 Task: Check for traffic congestion on I495 (Capital Beltway) in Washington D.
Action: Mouse moved to (246, 236)
Screenshot: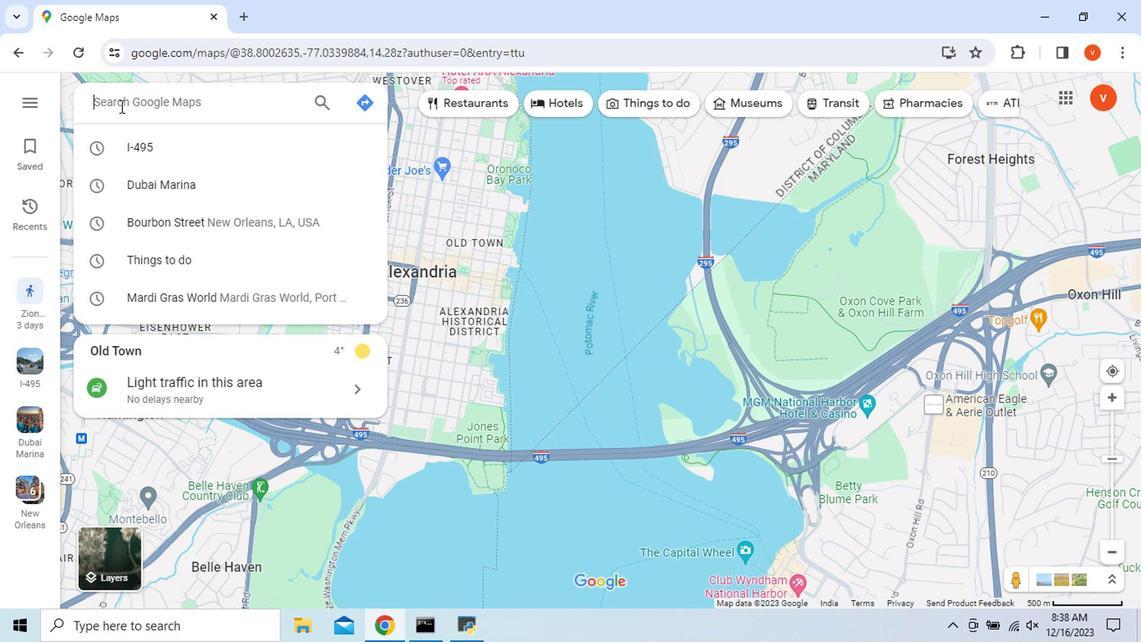 
Action: Mouse pressed left at (246, 236)
Screenshot: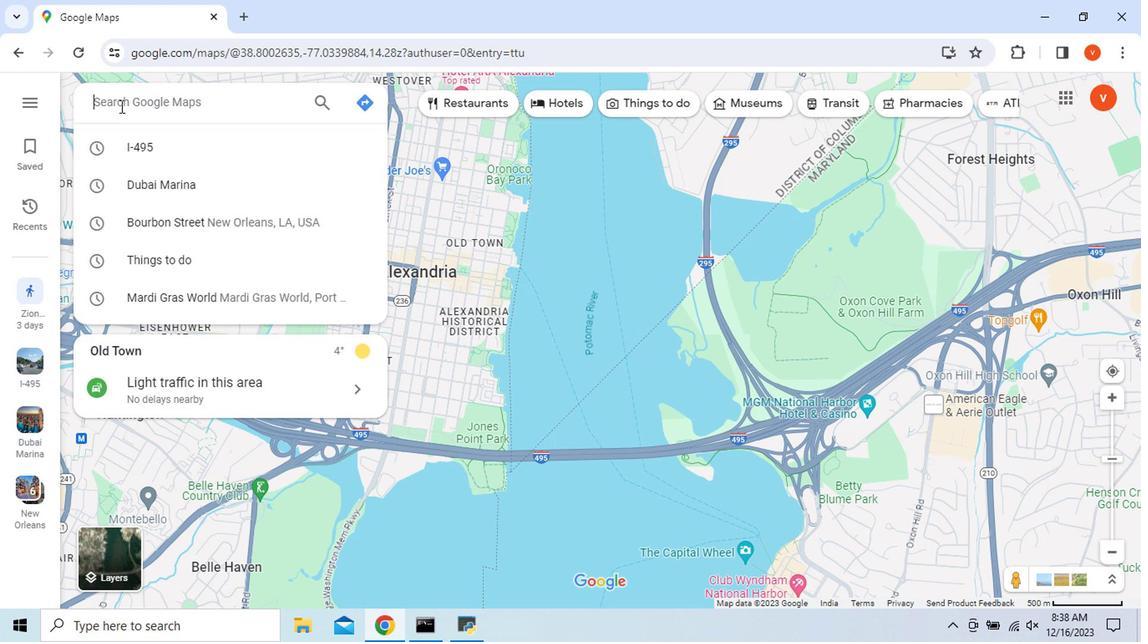 
Action: Key pressed <Key.shift>Capital<Key.space><Key.shift>Beltway
Screenshot: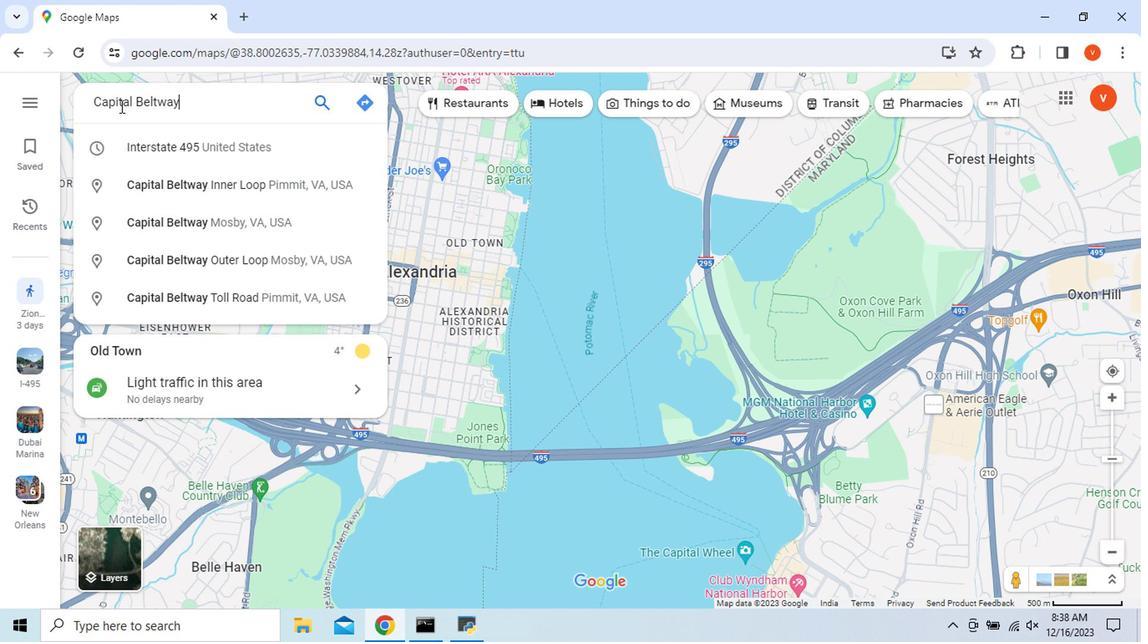 
Action: Mouse moved to (402, 257)
Screenshot: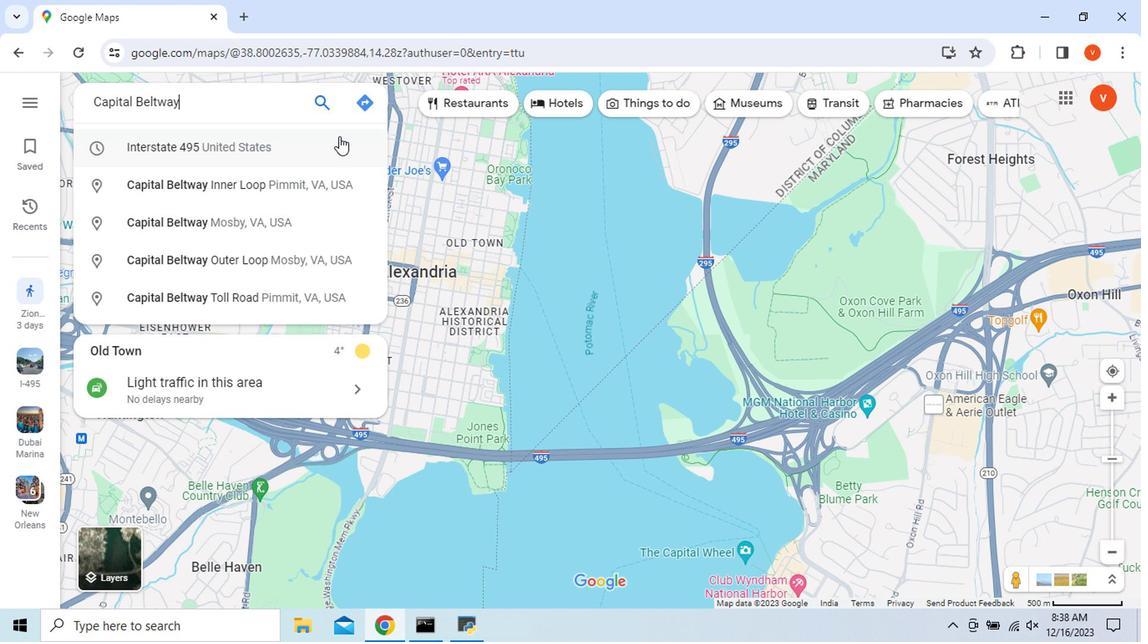 
Action: Key pressed ,<Key.space><Key.shift>Was
Screenshot: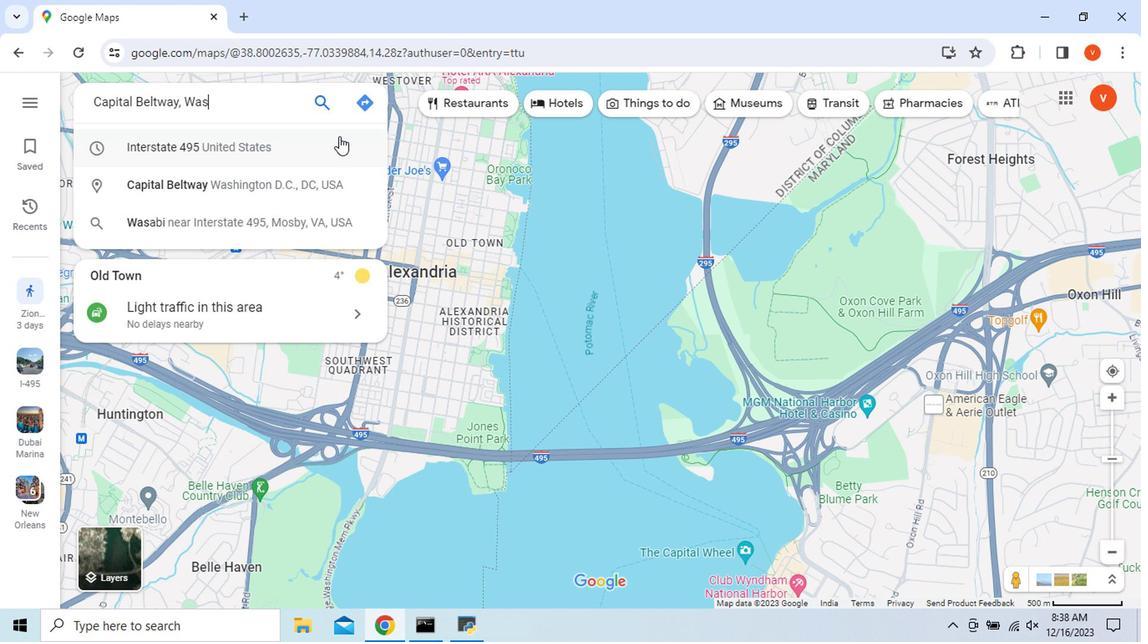 
Action: Mouse moved to (396, 290)
Screenshot: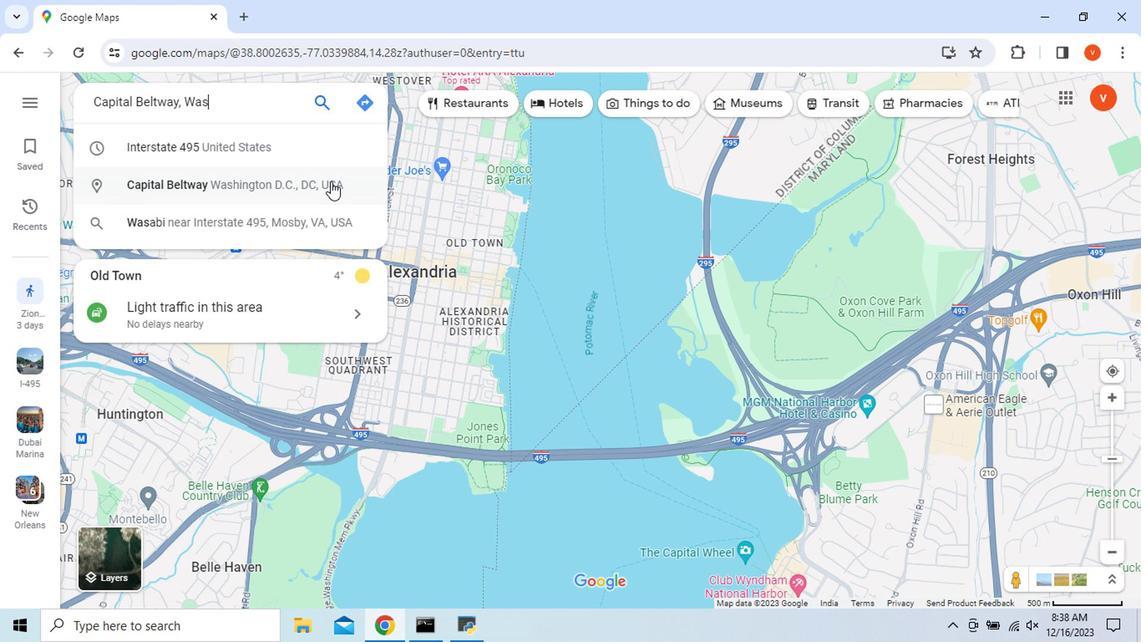 
Action: Mouse pressed left at (396, 290)
Screenshot: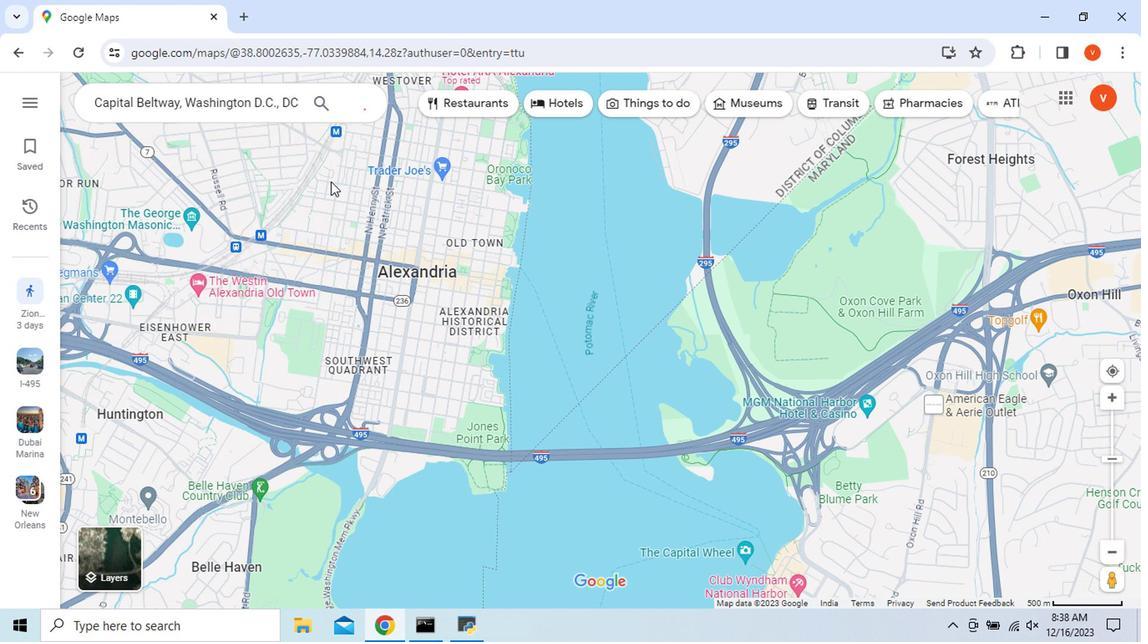 
Action: Mouse moved to (567, 549)
Screenshot: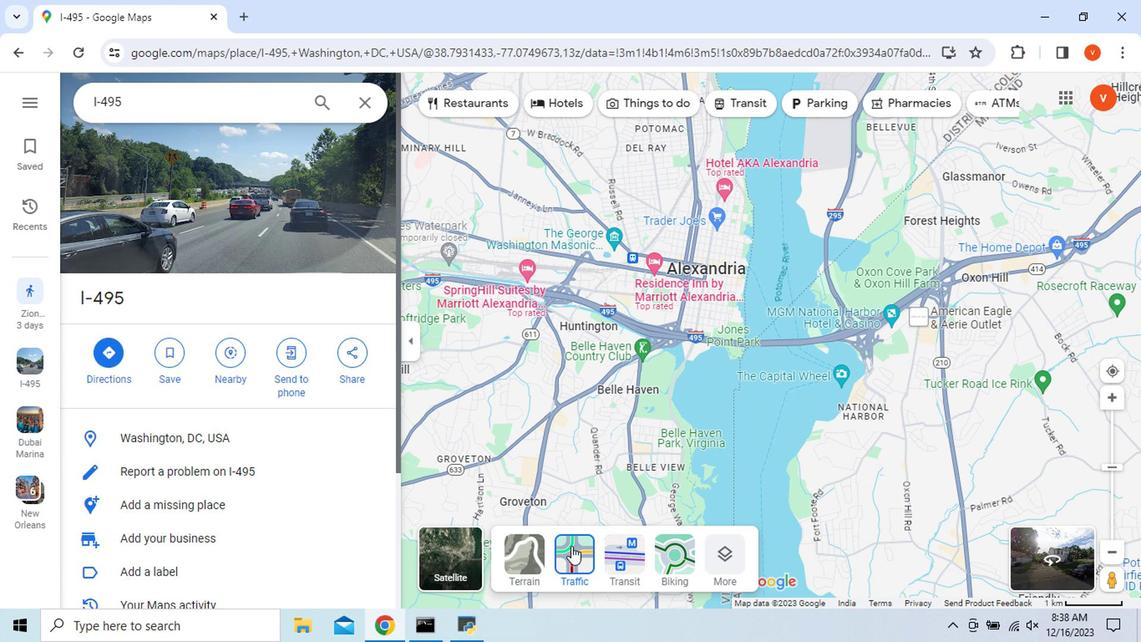 
Action: Mouse pressed left at (567, 549)
Screenshot: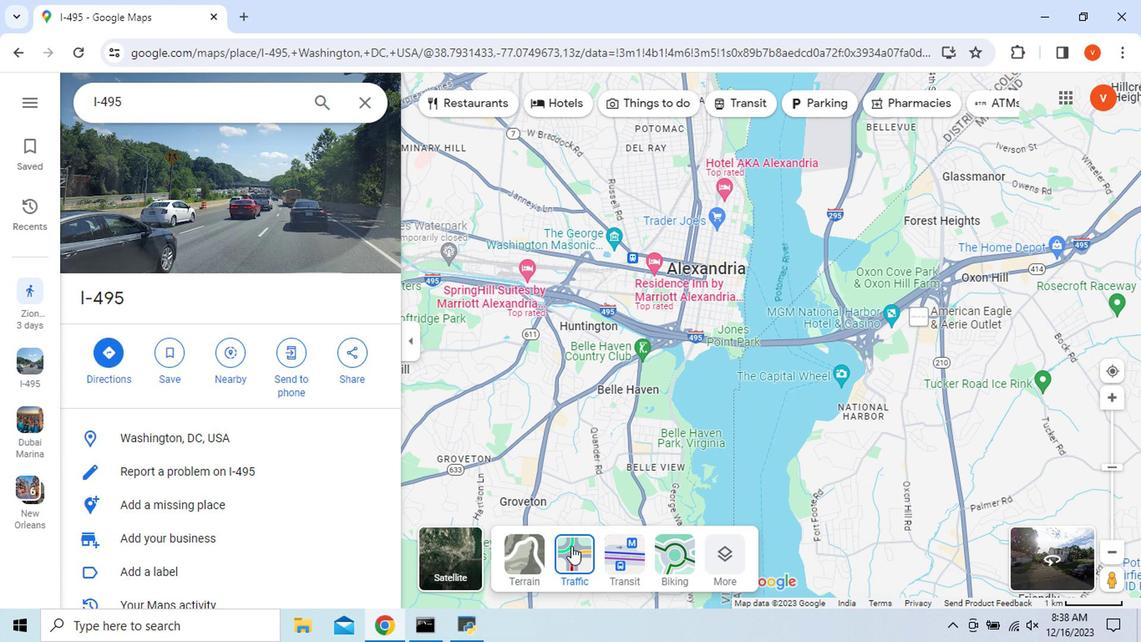 
Action: Mouse moved to (591, 381)
Screenshot: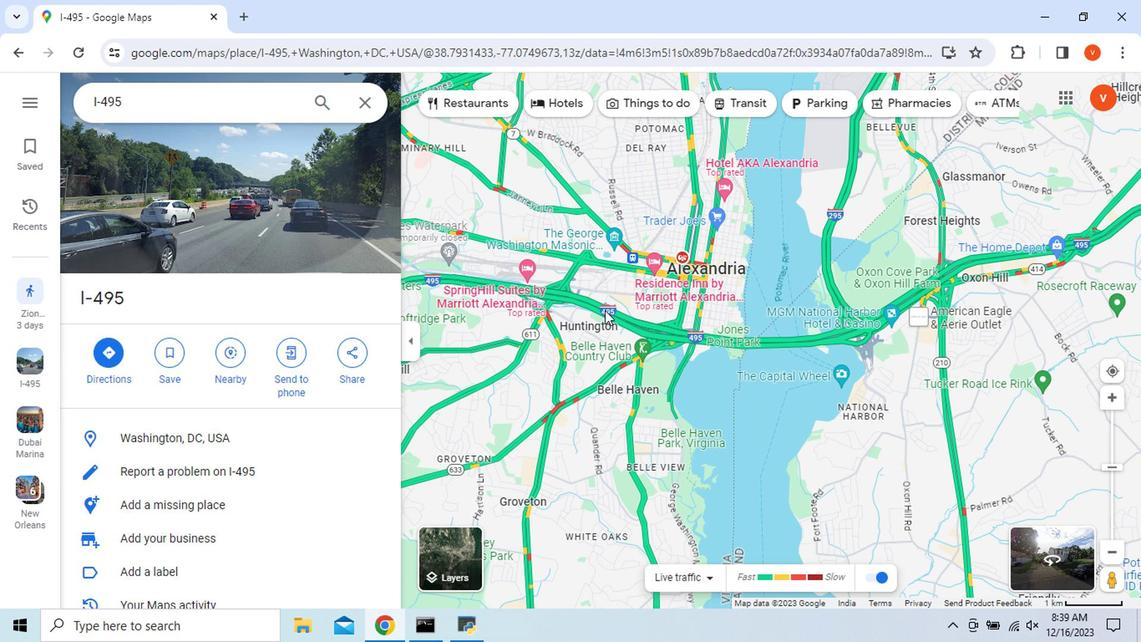 
Action: Mouse pressed left at (591, 381)
Screenshot: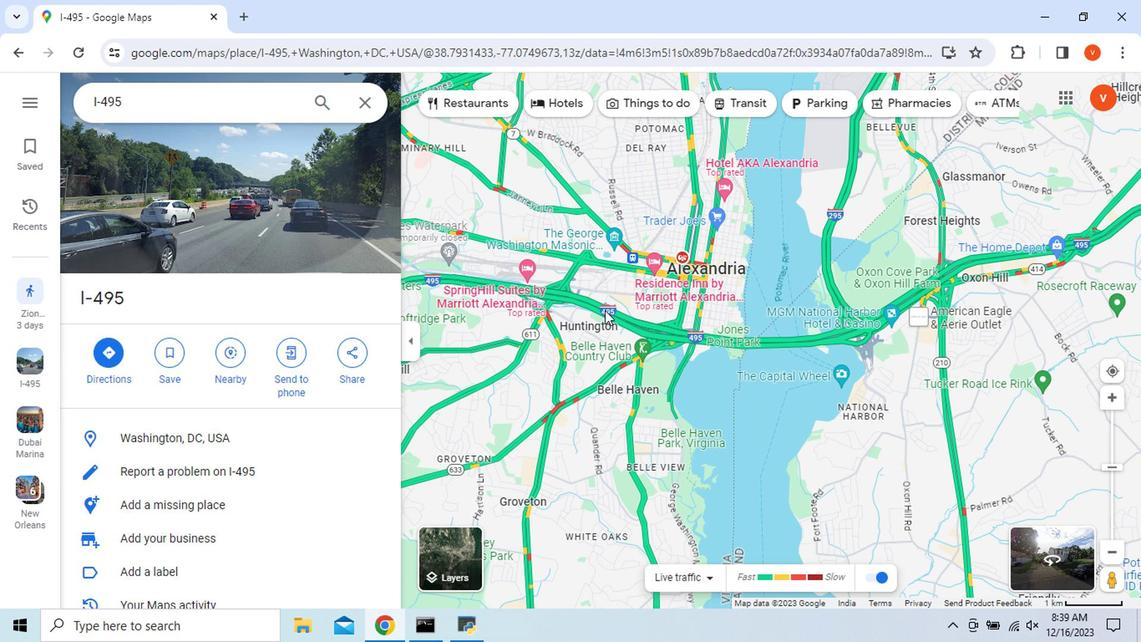 
Action: Mouse moved to (621, 536)
Screenshot: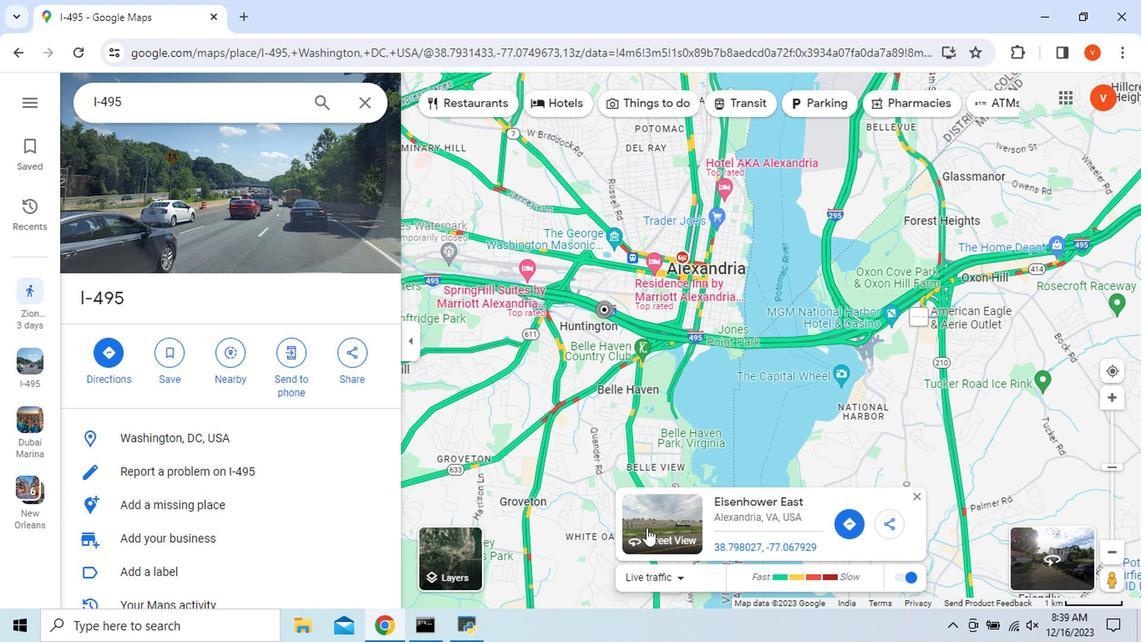 
Action: Mouse pressed left at (621, 536)
Screenshot: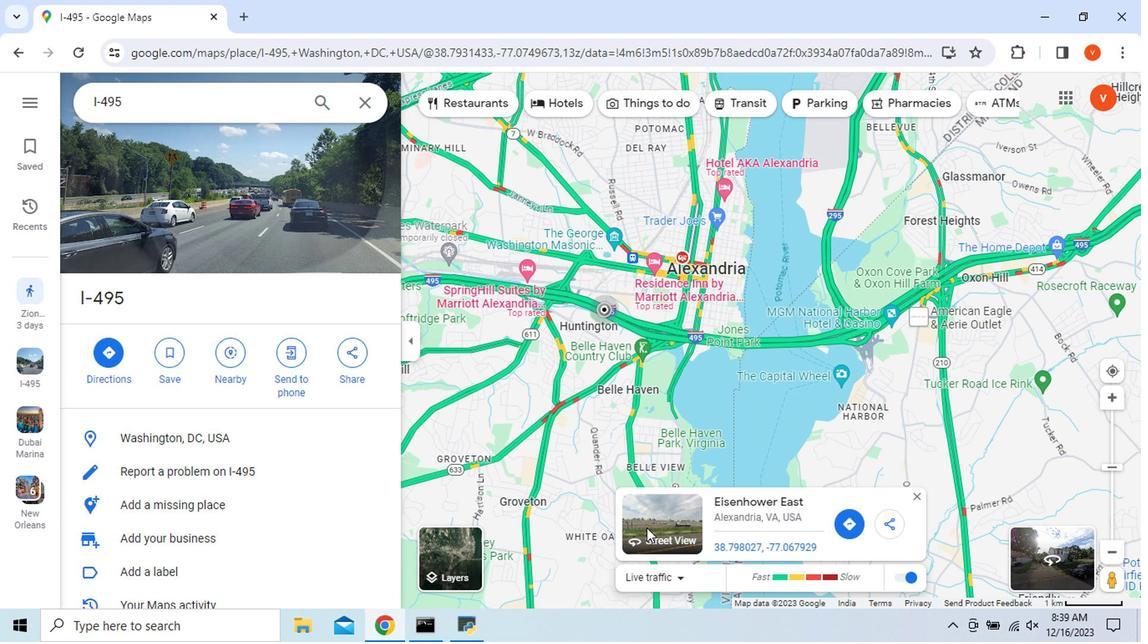 
Action: Mouse moved to (189, 272)
Screenshot: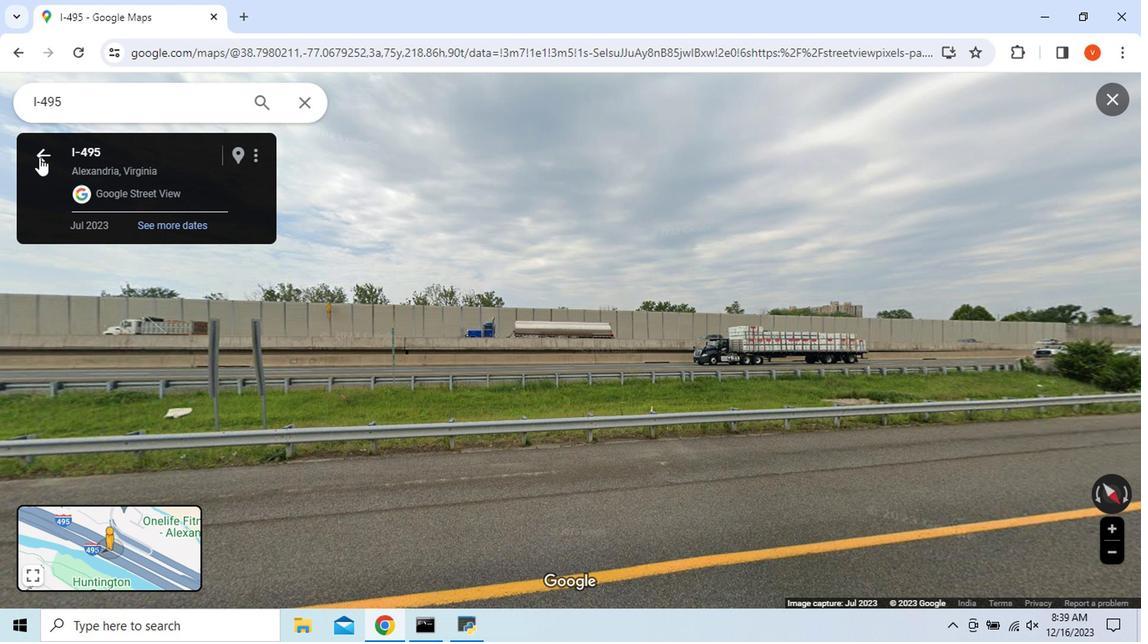 
Action: Mouse pressed left at (189, 272)
Screenshot: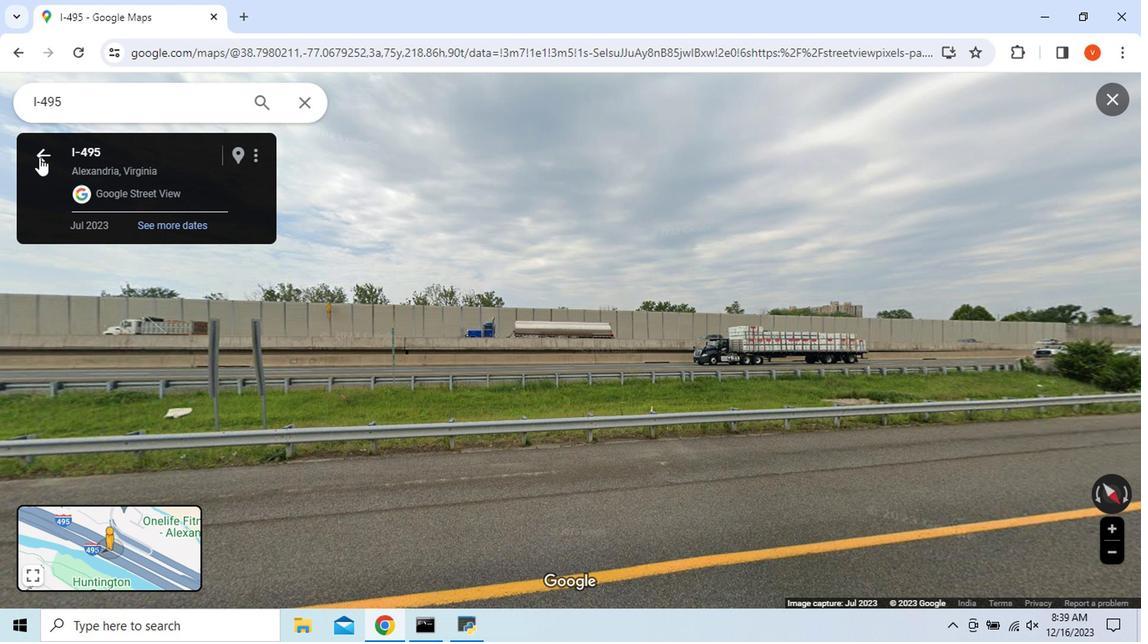 
Action: Mouse moved to (811, 512)
Screenshot: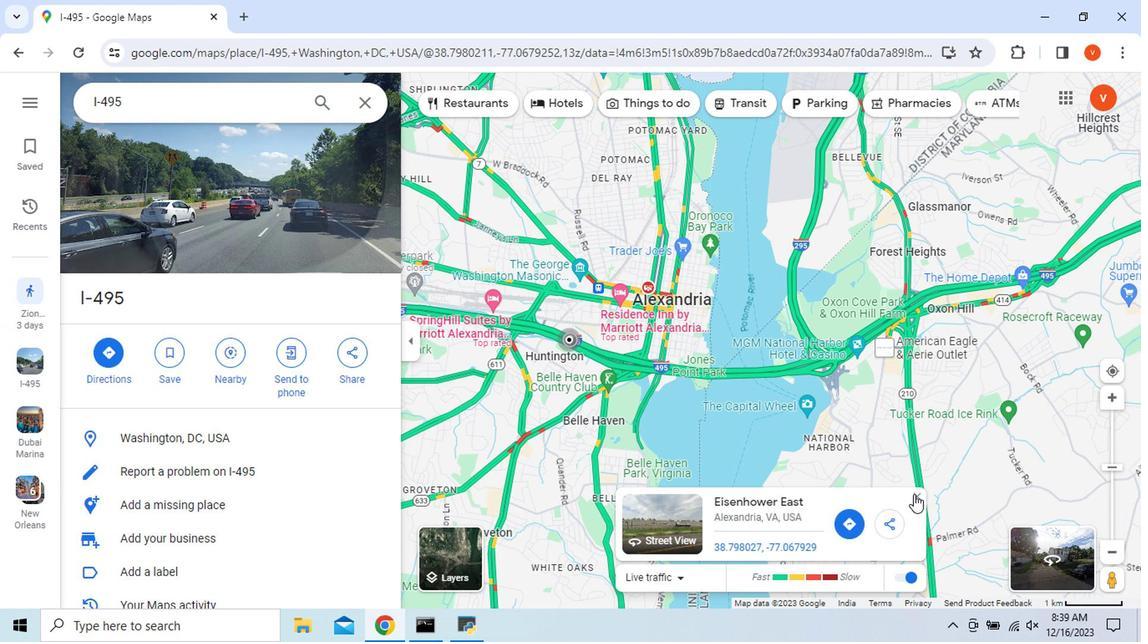 
Action: Mouse pressed left at (811, 512)
Screenshot: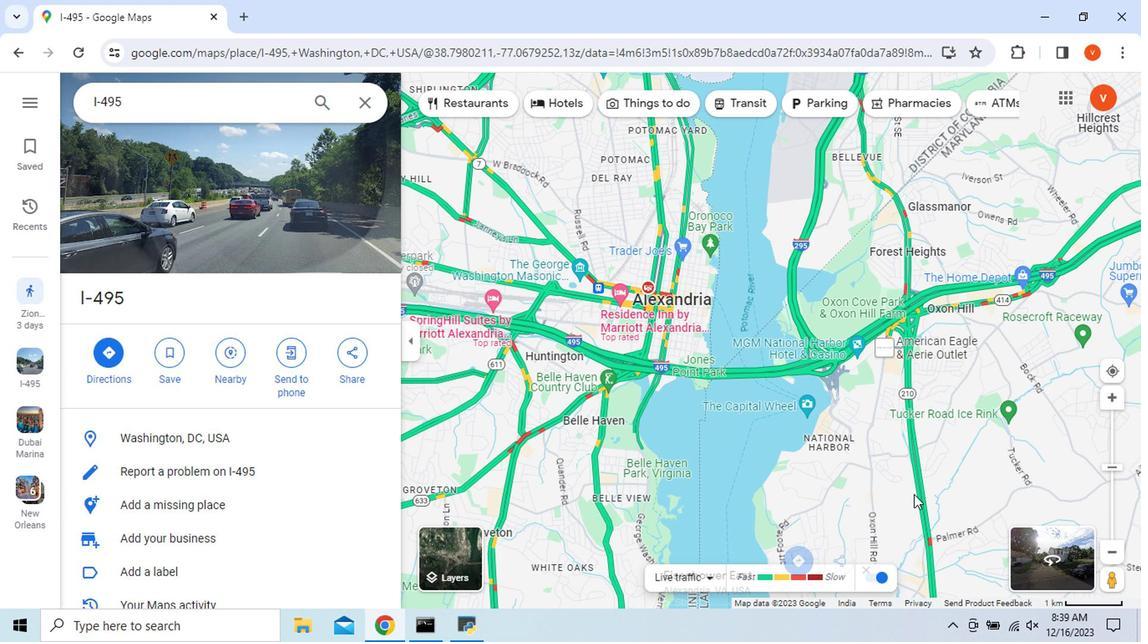 
Action: Mouse moved to (663, 571)
Screenshot: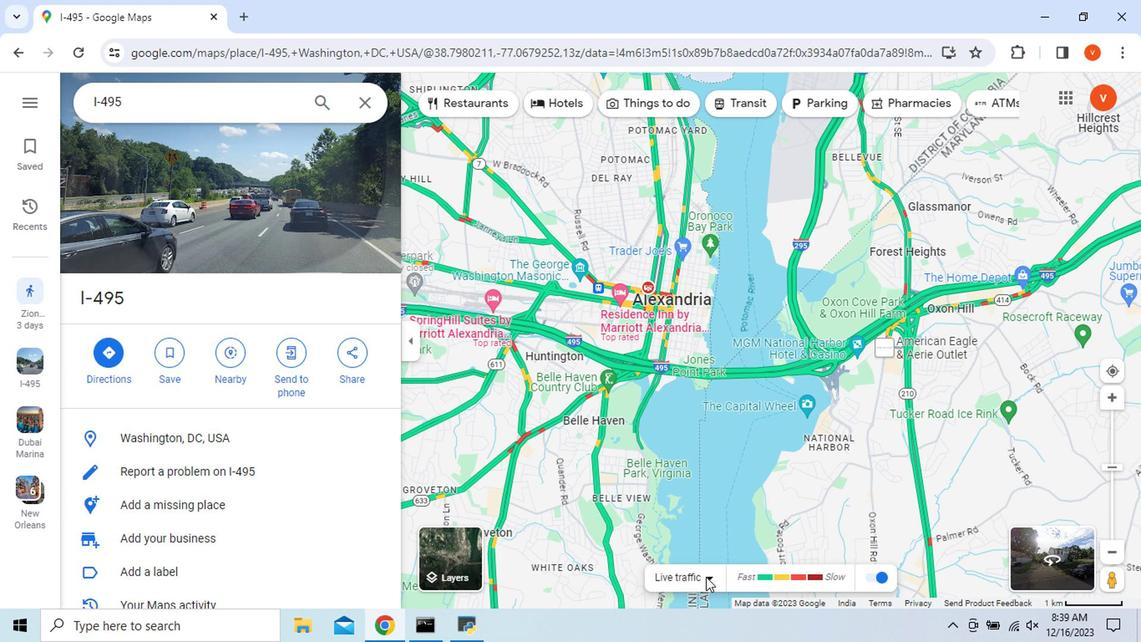 
Action: Mouse pressed left at (663, 571)
Screenshot: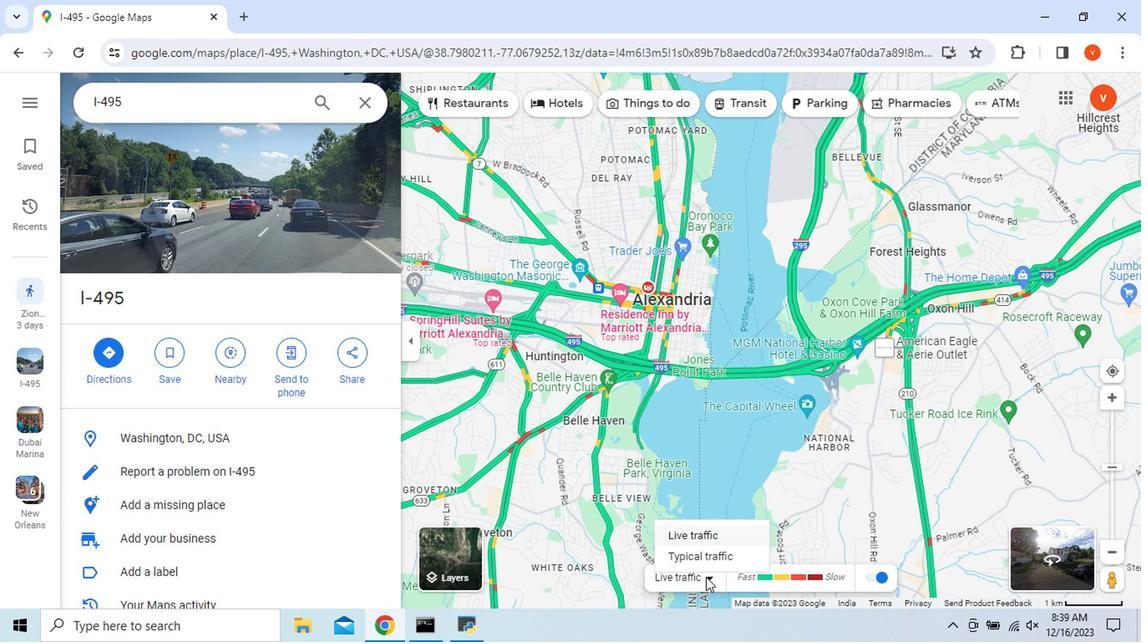 
Action: Mouse moved to (664, 559)
Screenshot: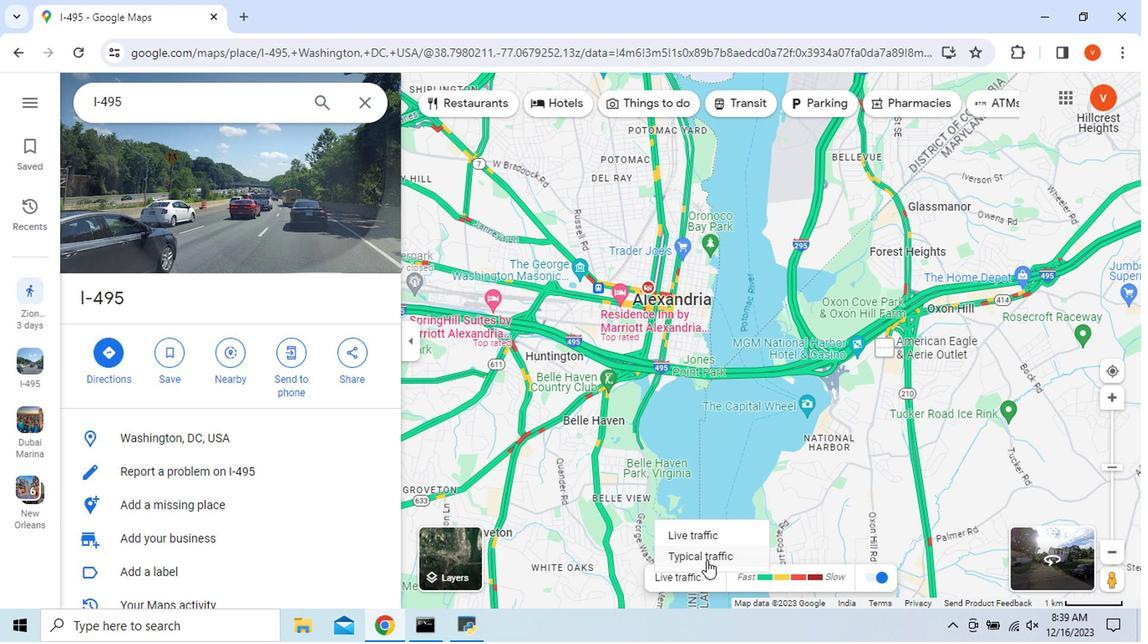 
Action: Mouse pressed left at (664, 559)
Screenshot: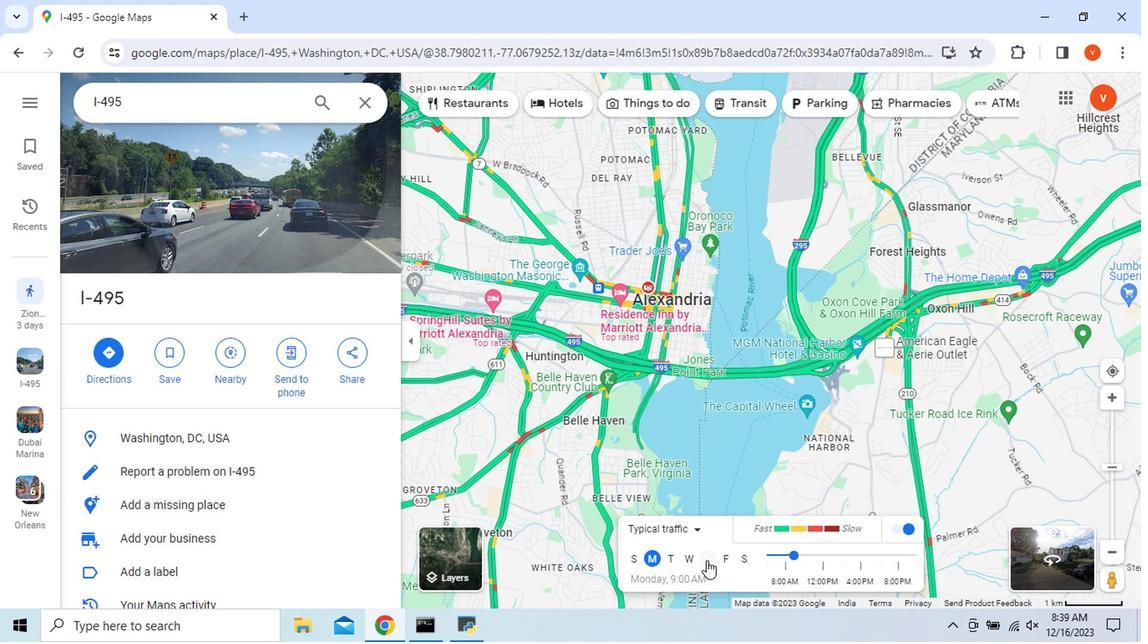 
Action: Mouse moved to (688, 557)
Screenshot: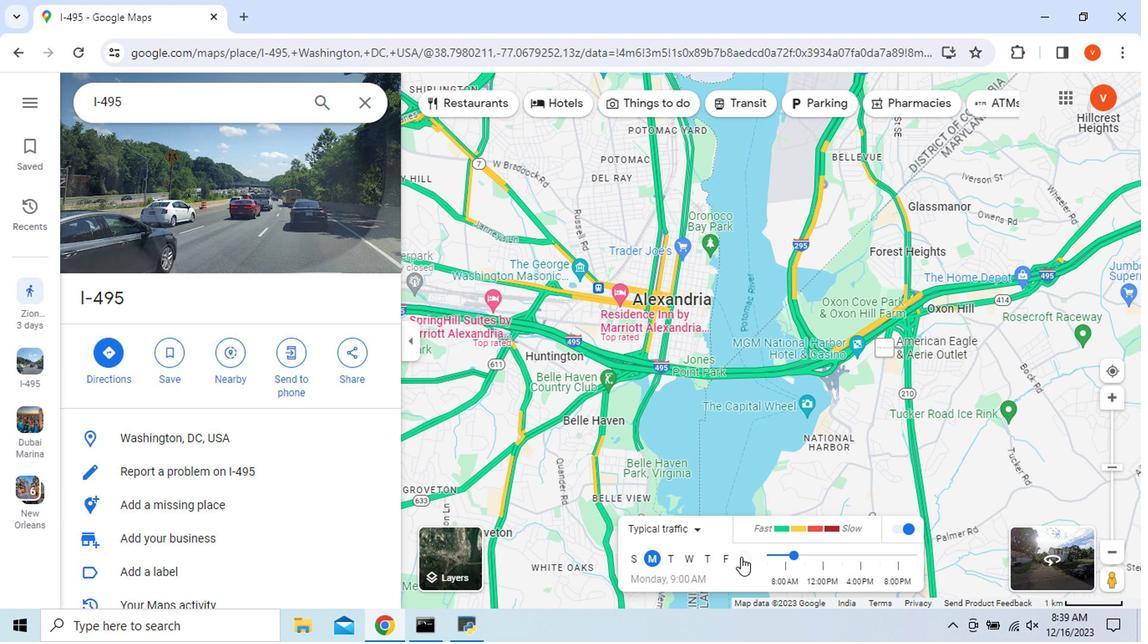 
Action: Mouse pressed left at (688, 557)
Screenshot: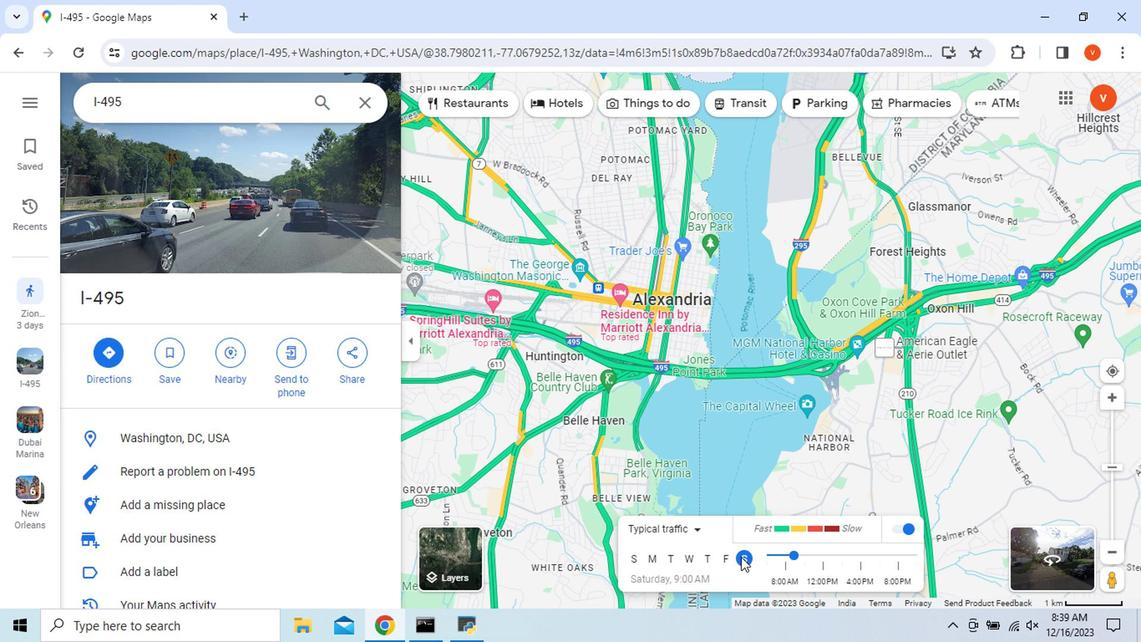 
Action: Mouse moved to (744, 554)
Screenshot: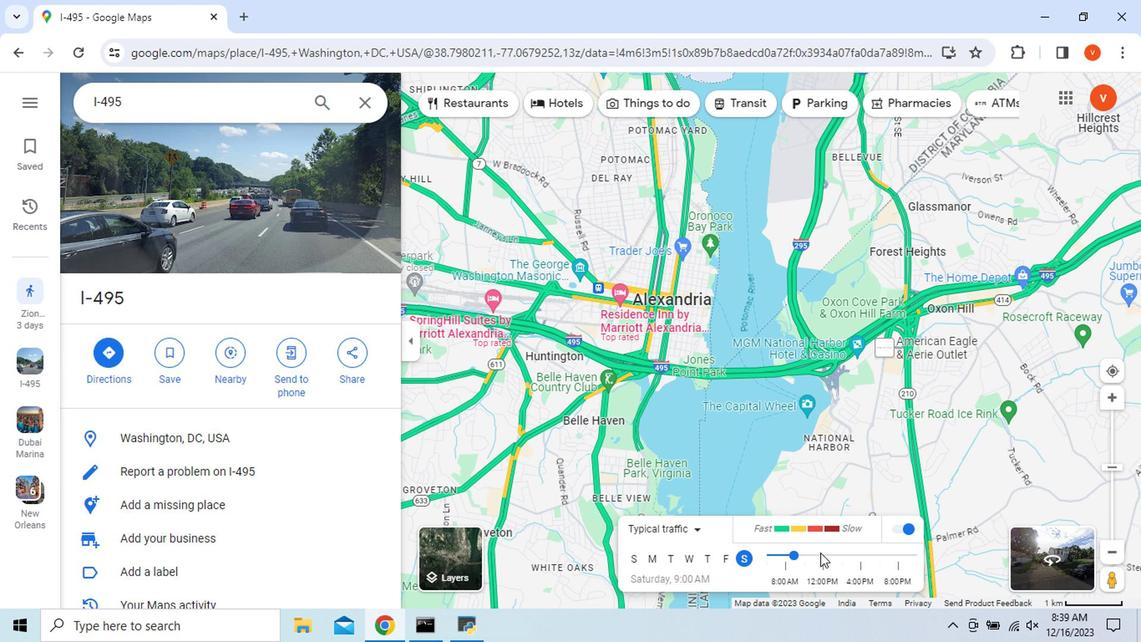
Action: Mouse pressed left at (744, 554)
Screenshot: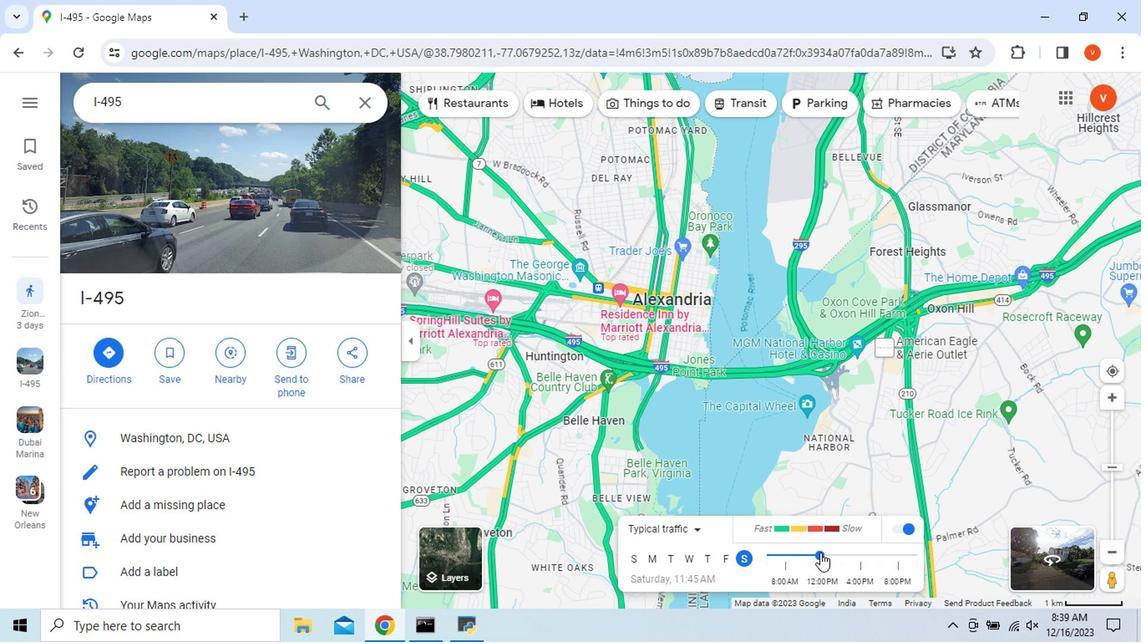 
Action: Mouse moved to (770, 549)
Screenshot: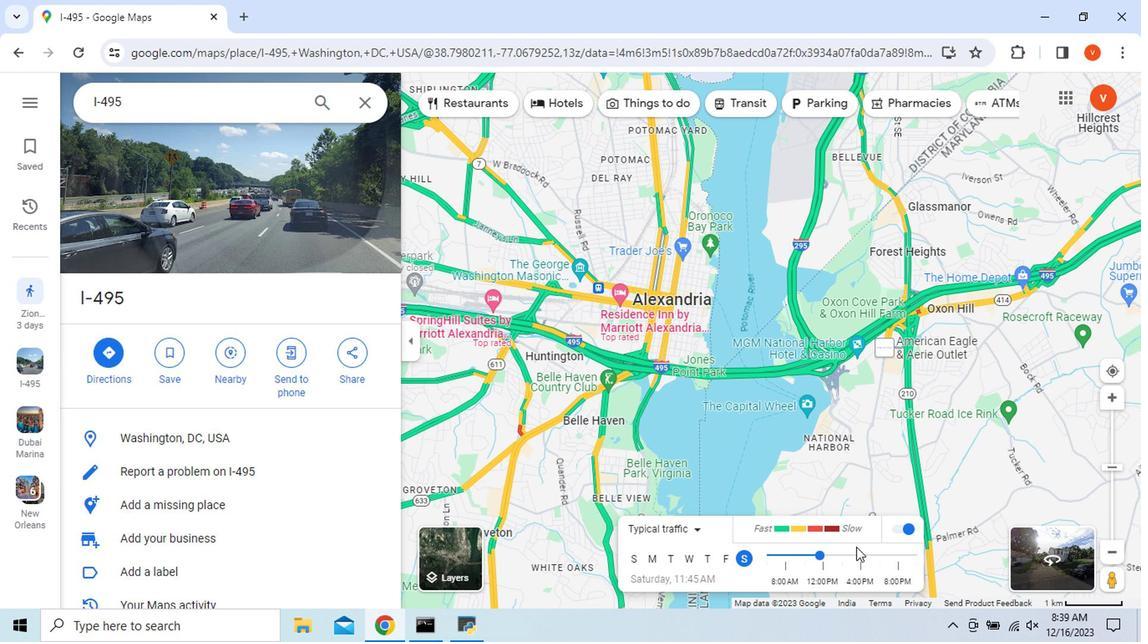 
Action: Mouse pressed left at (770, 549)
Screenshot: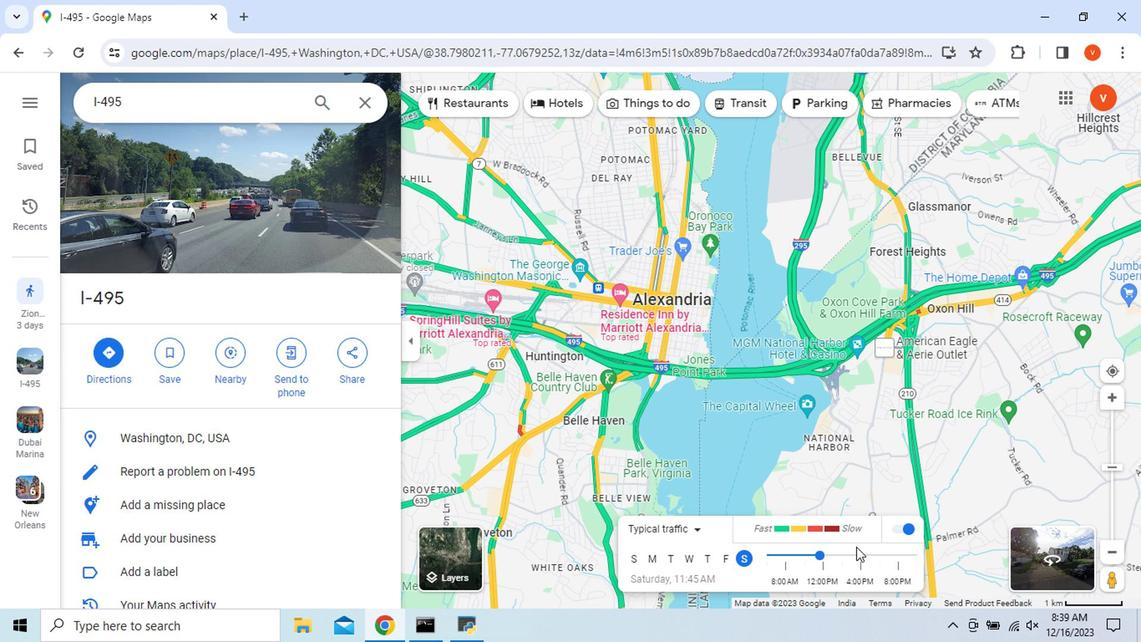 
Action: Mouse moved to (771, 554)
Screenshot: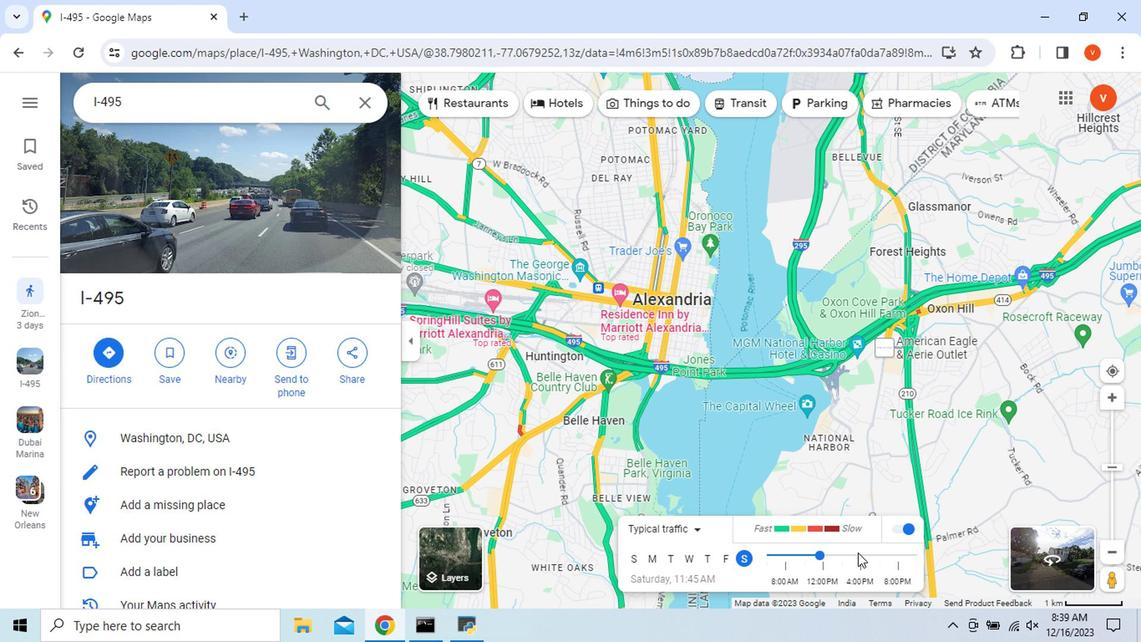 
Action: Mouse pressed left at (771, 554)
Screenshot: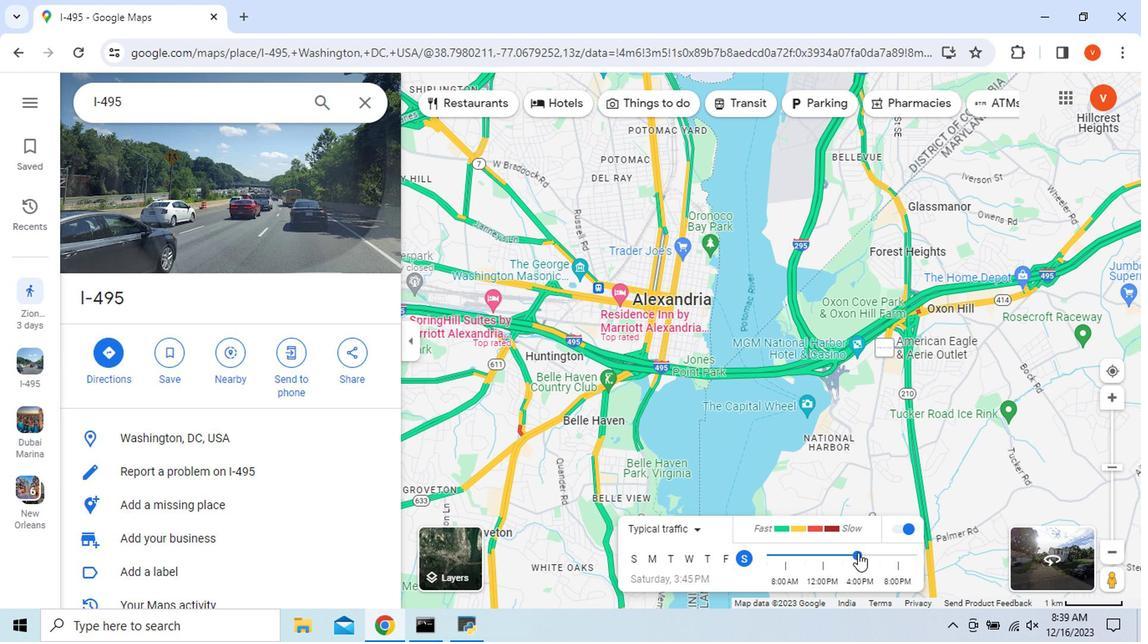 
Action: Mouse moved to (799, 554)
Screenshot: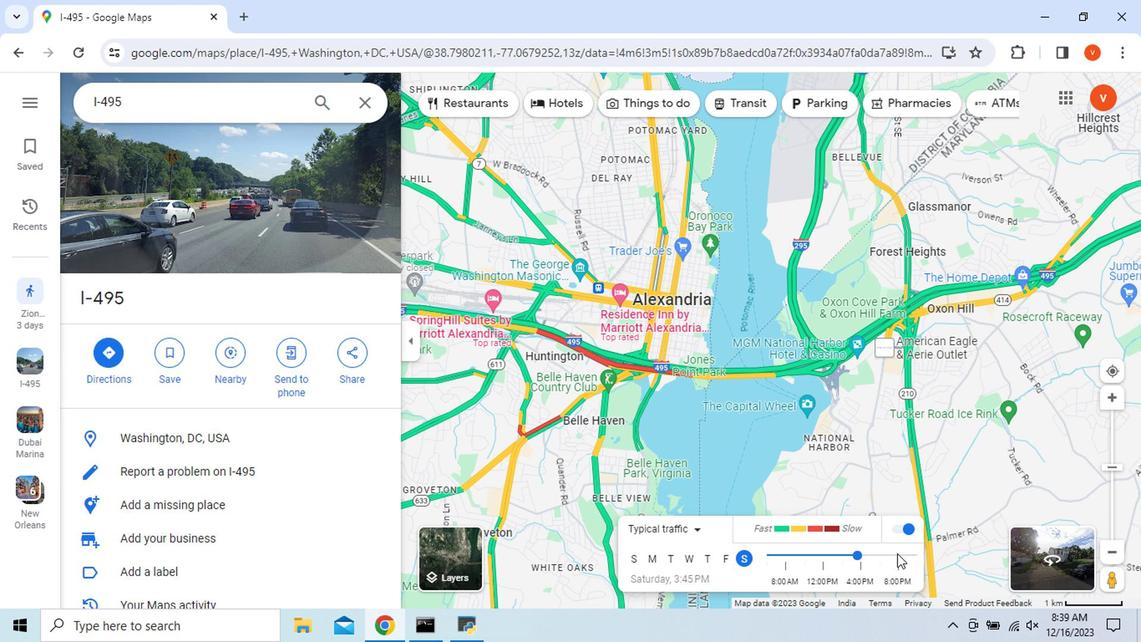 
Action: Mouse pressed left at (799, 554)
Screenshot: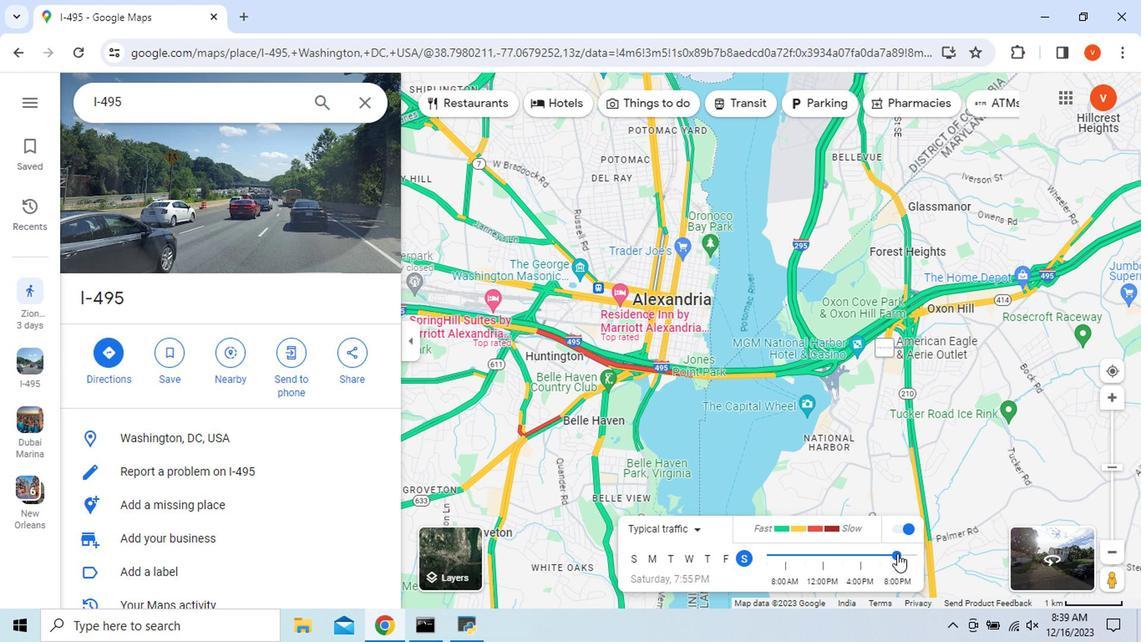 
Action: Mouse moved to (625, 558)
Screenshot: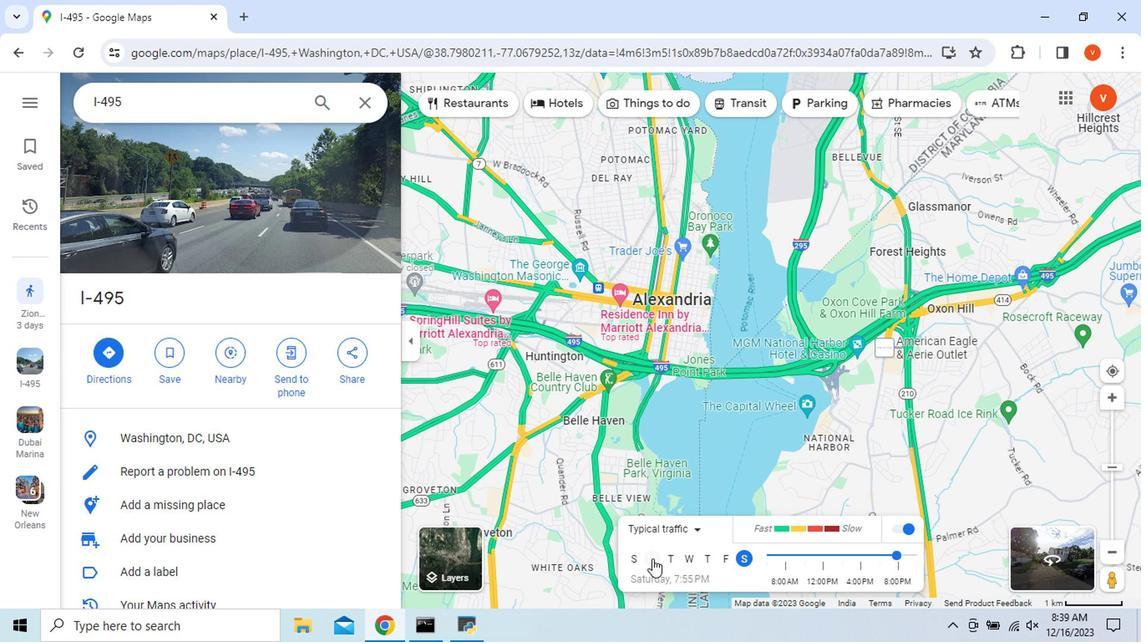 
Action: Mouse pressed left at (625, 558)
Screenshot: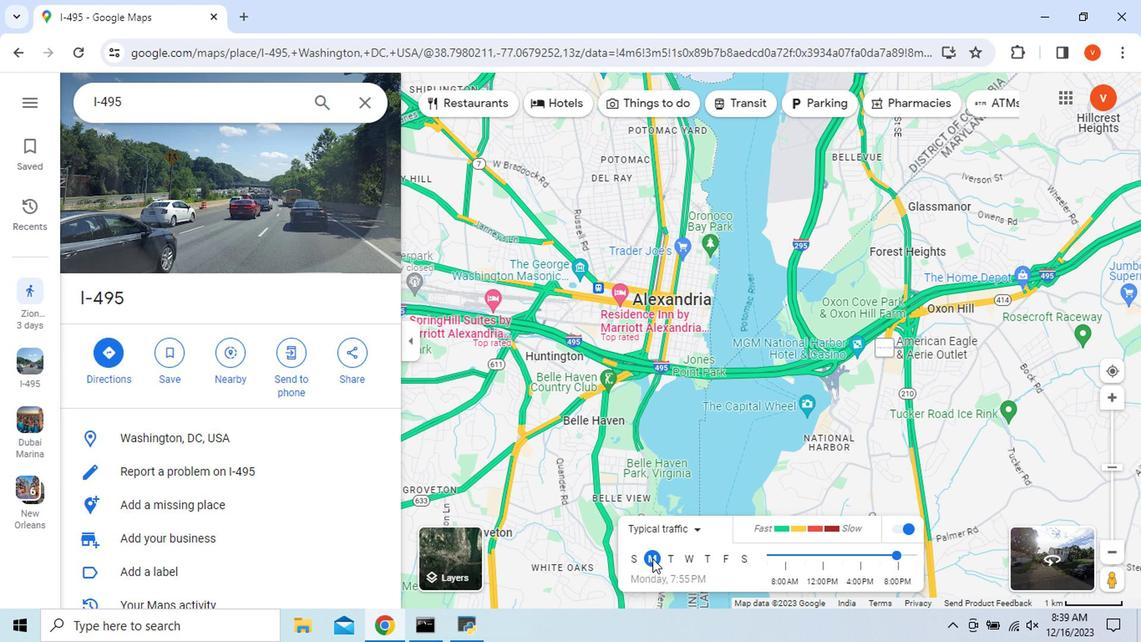 
Action: Mouse moved to (721, 552)
Screenshot: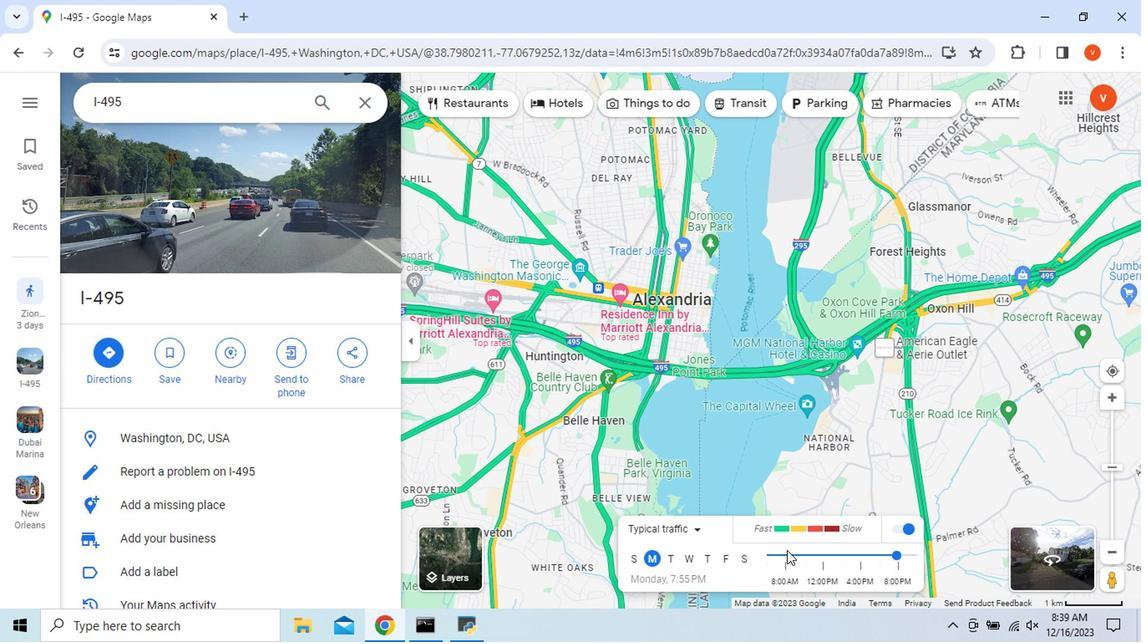 
Action: Mouse pressed left at (721, 552)
Screenshot: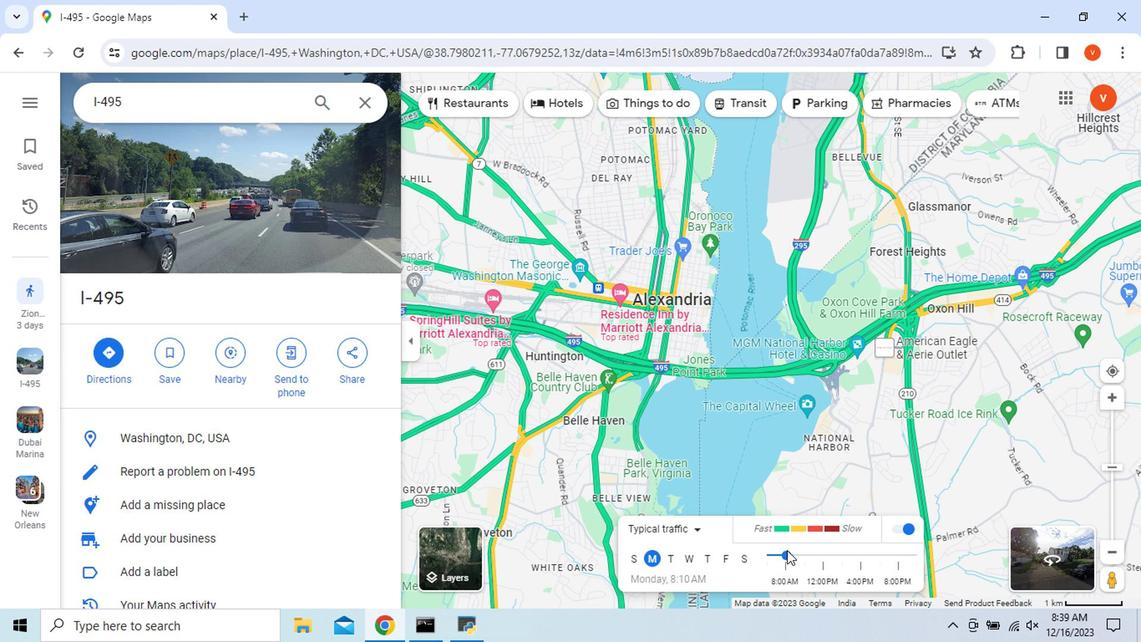
Action: Mouse moved to (742, 557)
Screenshot: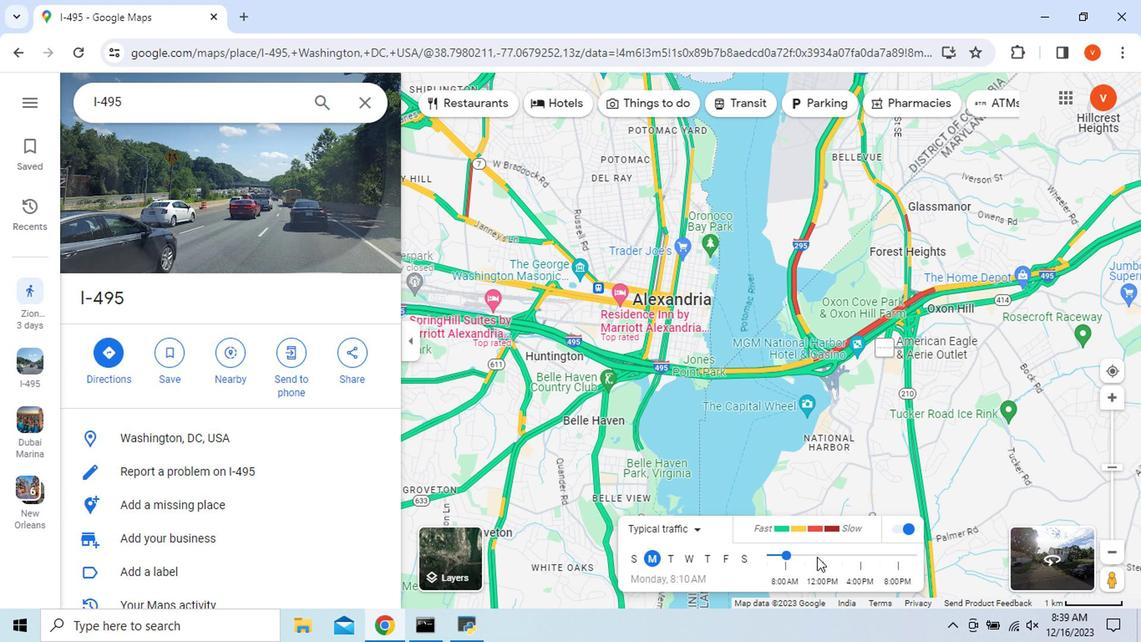 
Action: Mouse pressed left at (742, 557)
Screenshot: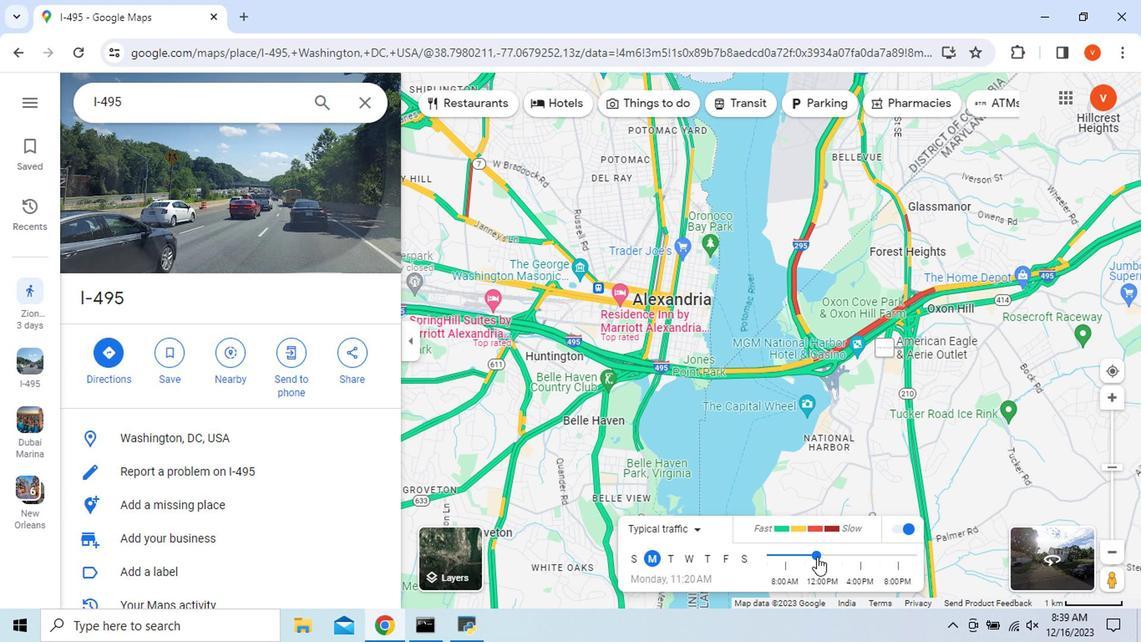 
Action: Mouse moved to (771, 552)
Screenshot: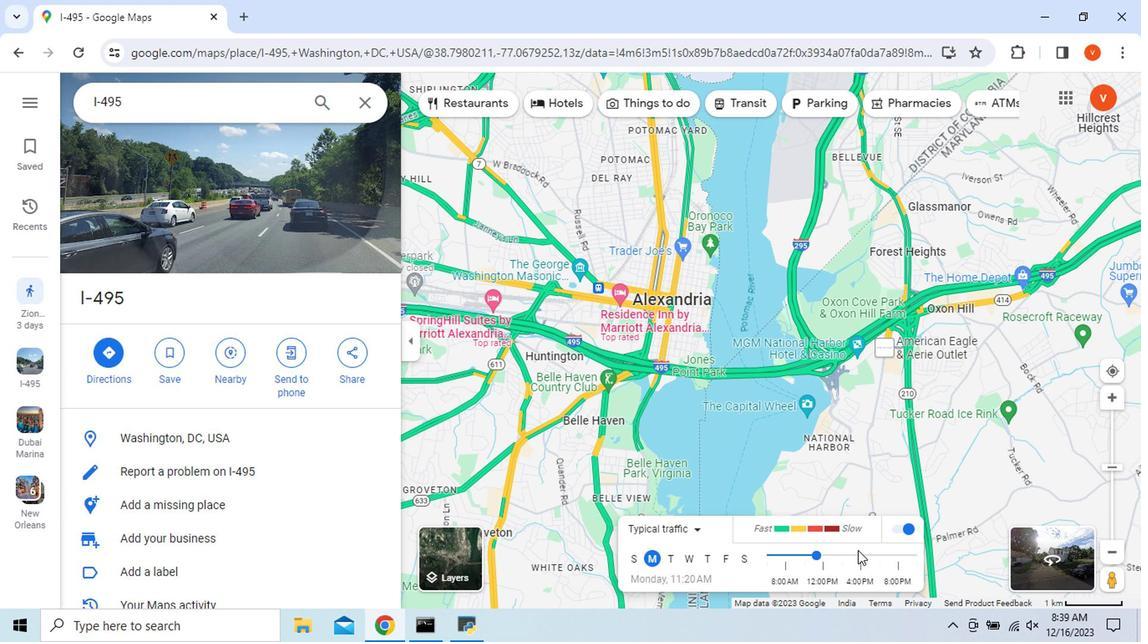 
Action: Mouse pressed left at (771, 552)
Screenshot: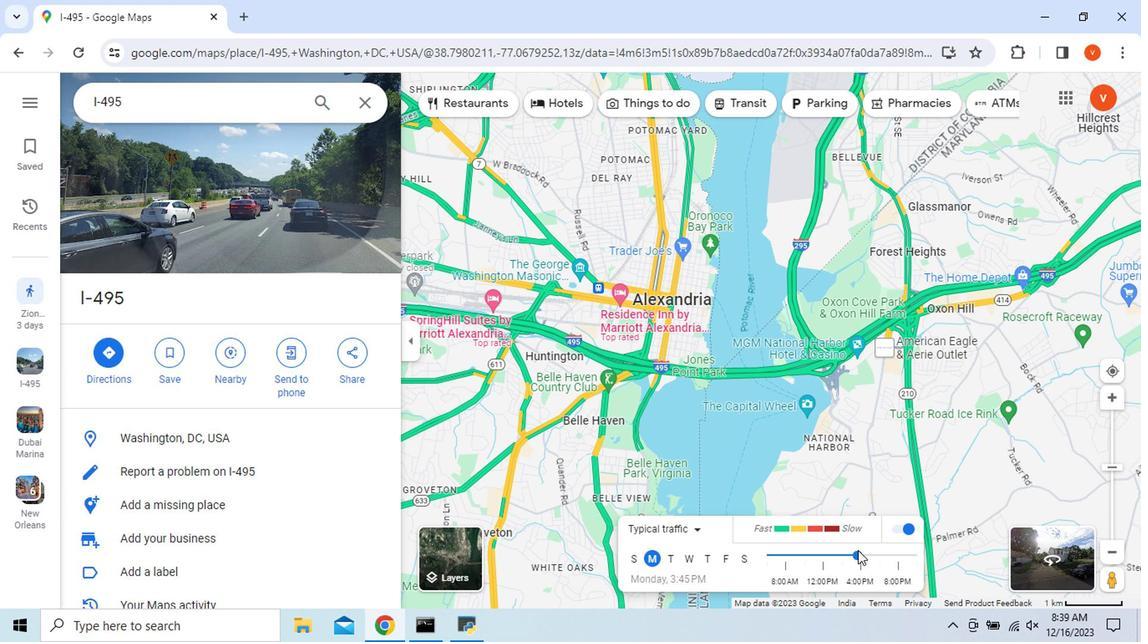 
Action: Mouse moved to (800, 557)
Screenshot: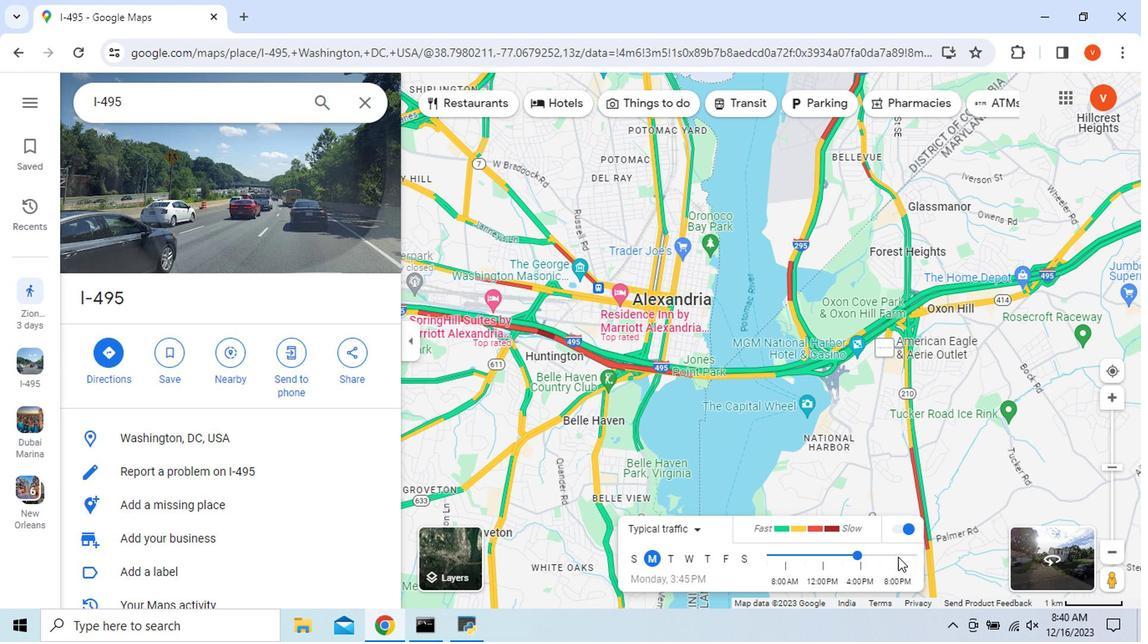 
Action: Mouse pressed left at (800, 557)
Screenshot: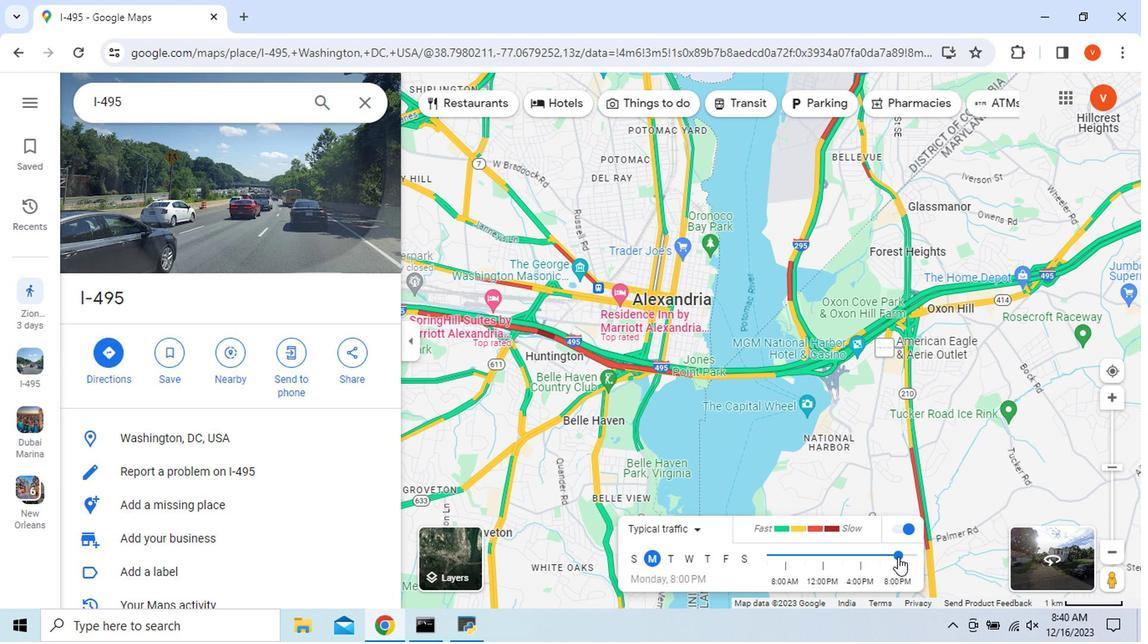
Action: Mouse moved to (639, 559)
Screenshot: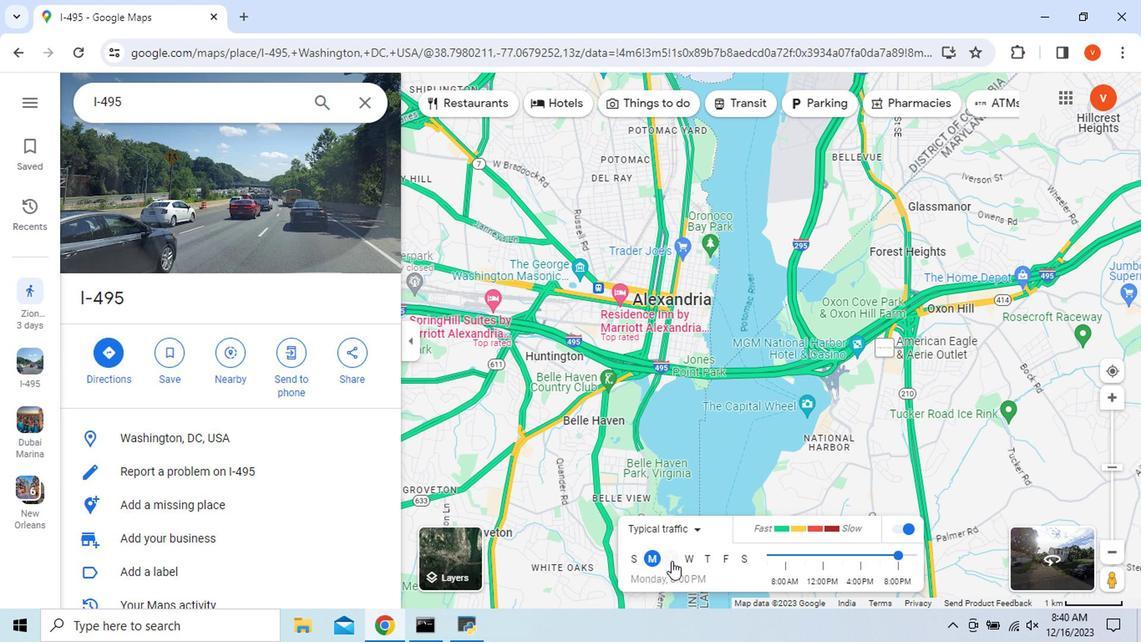 
Action: Mouse pressed left at (639, 559)
Screenshot: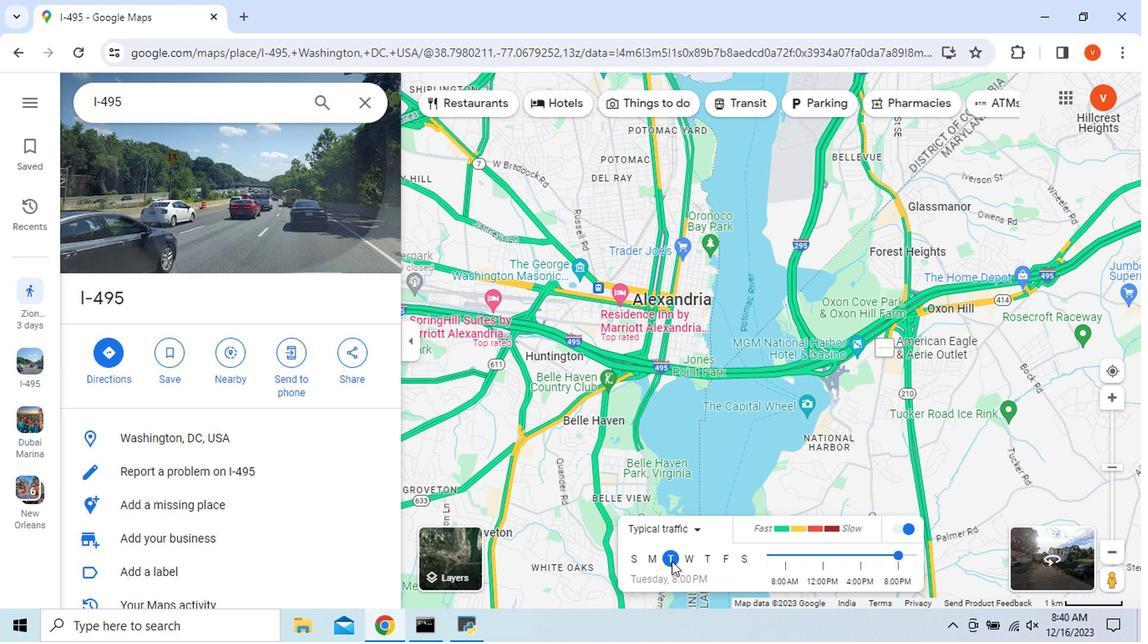 
Action: Mouse moved to (718, 555)
Screenshot: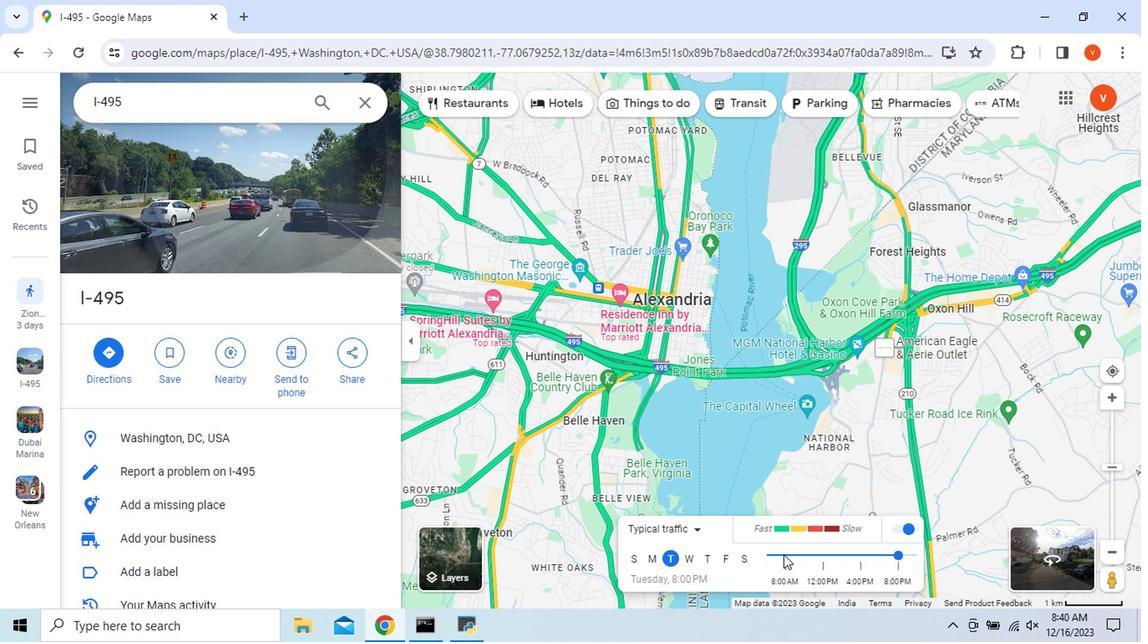 
Action: Mouse pressed left at (718, 555)
Screenshot: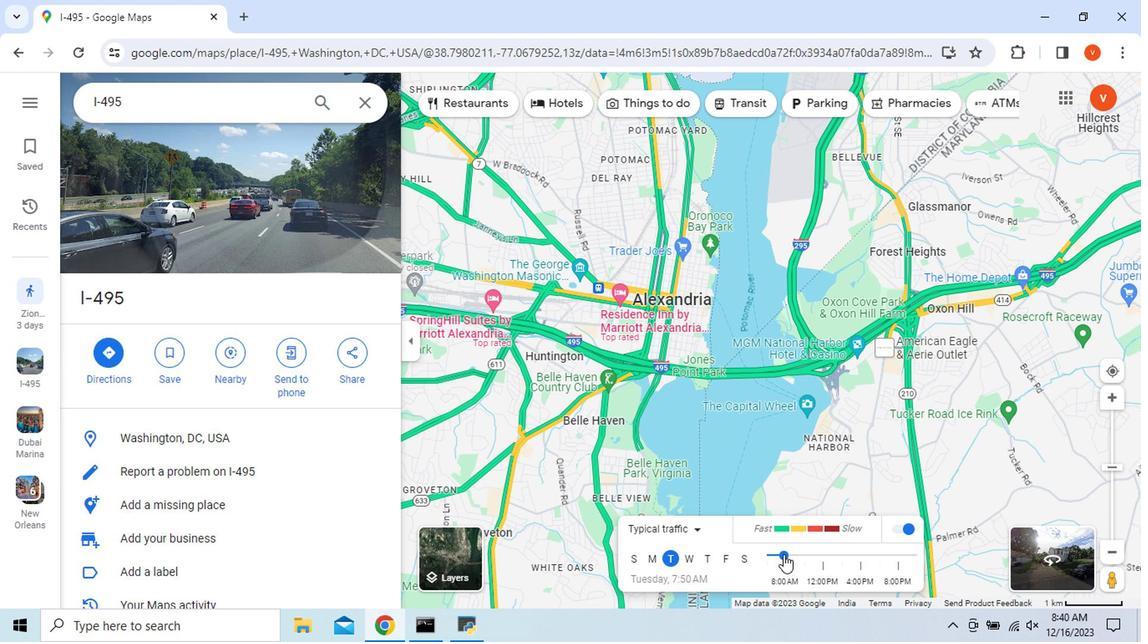 
Action: Mouse moved to (745, 554)
Screenshot: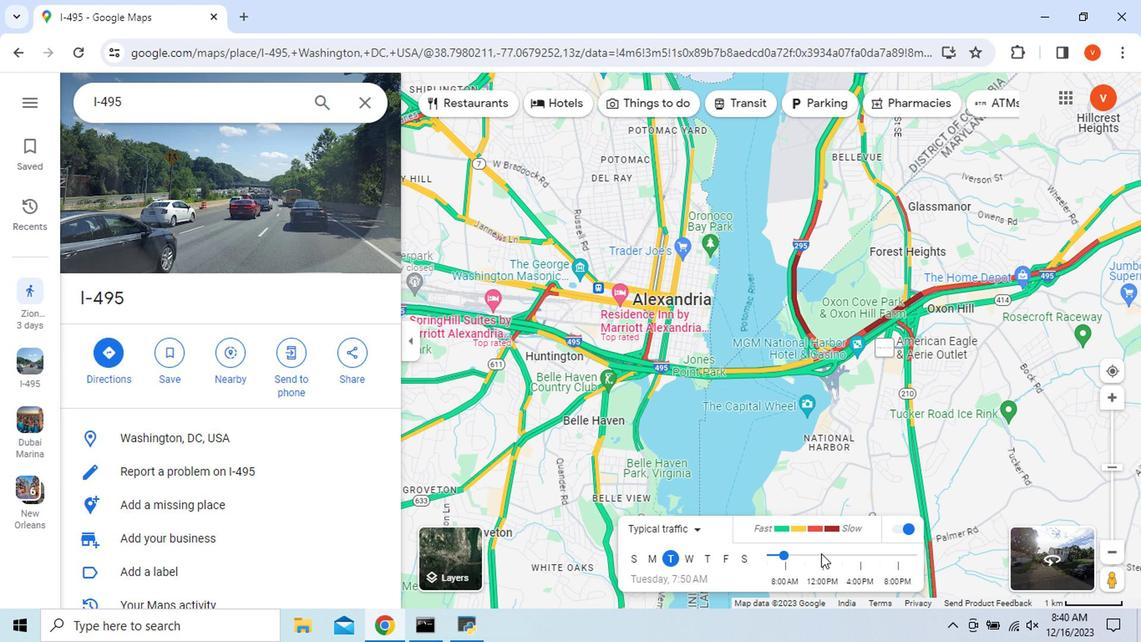 
Action: Mouse pressed left at (745, 554)
Screenshot: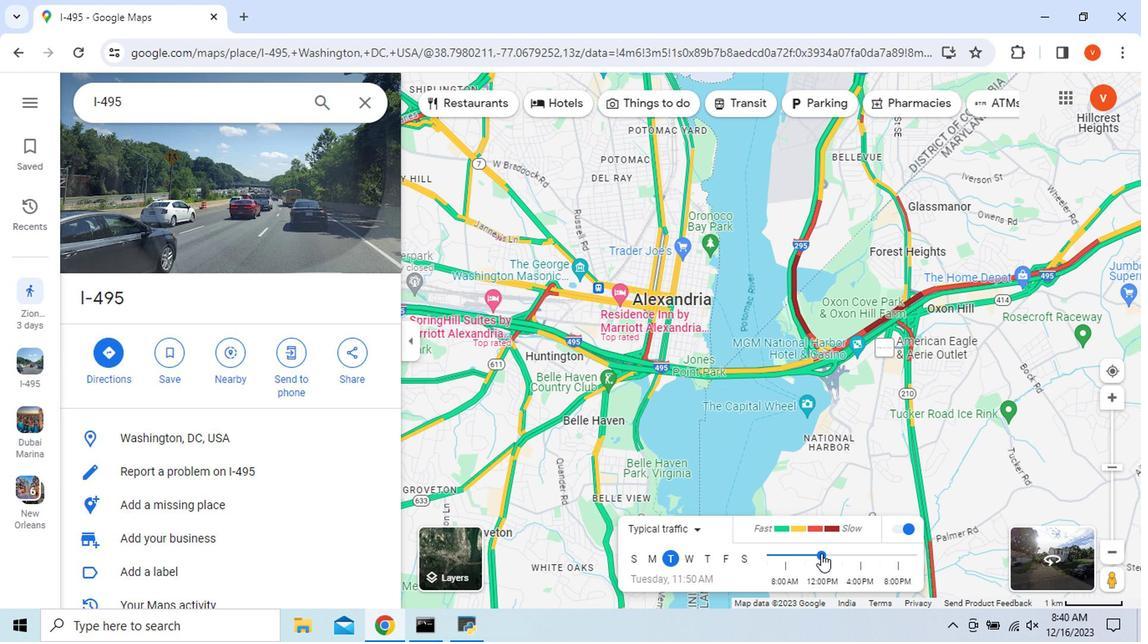 
Action: Mouse moved to (772, 556)
Screenshot: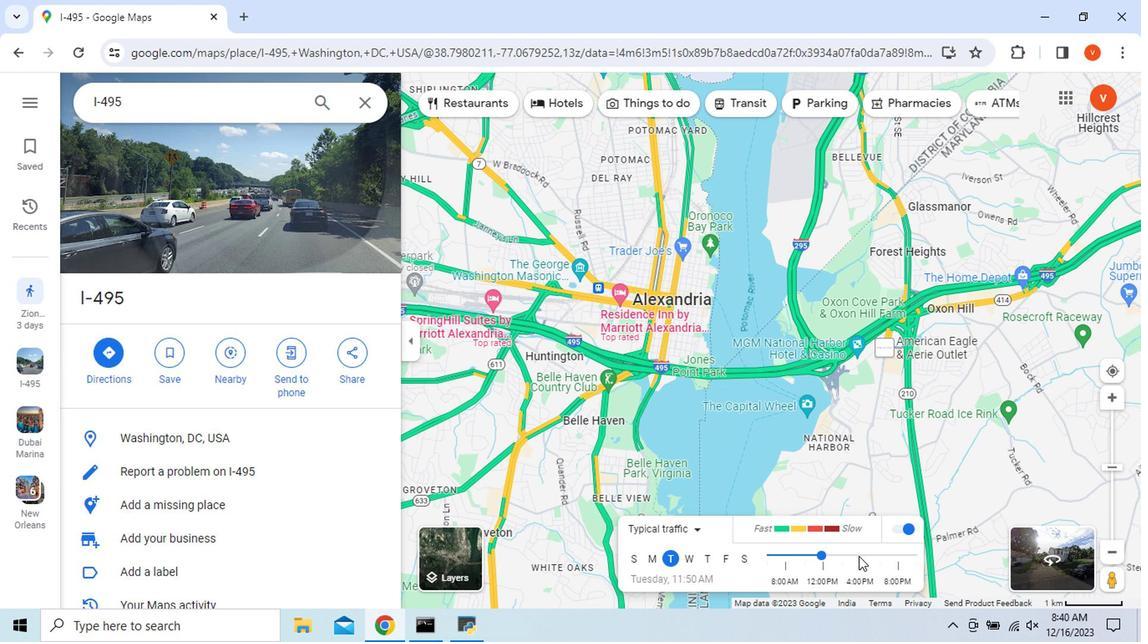 
Action: Mouse pressed left at (772, 556)
Screenshot: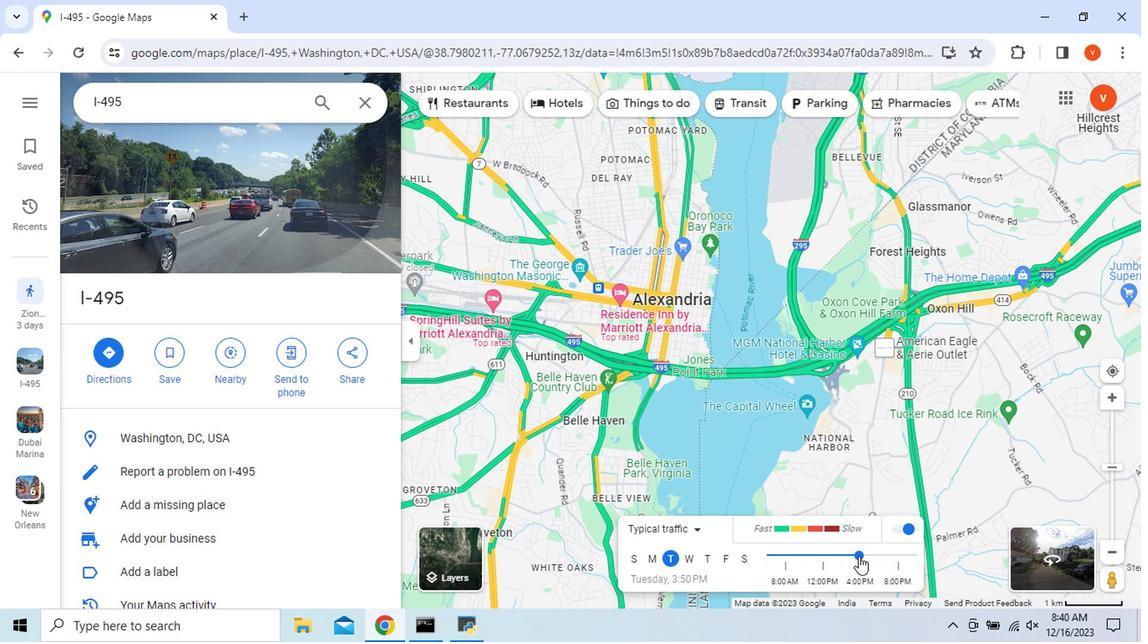 
Action: Mouse moved to (796, 554)
Screenshot: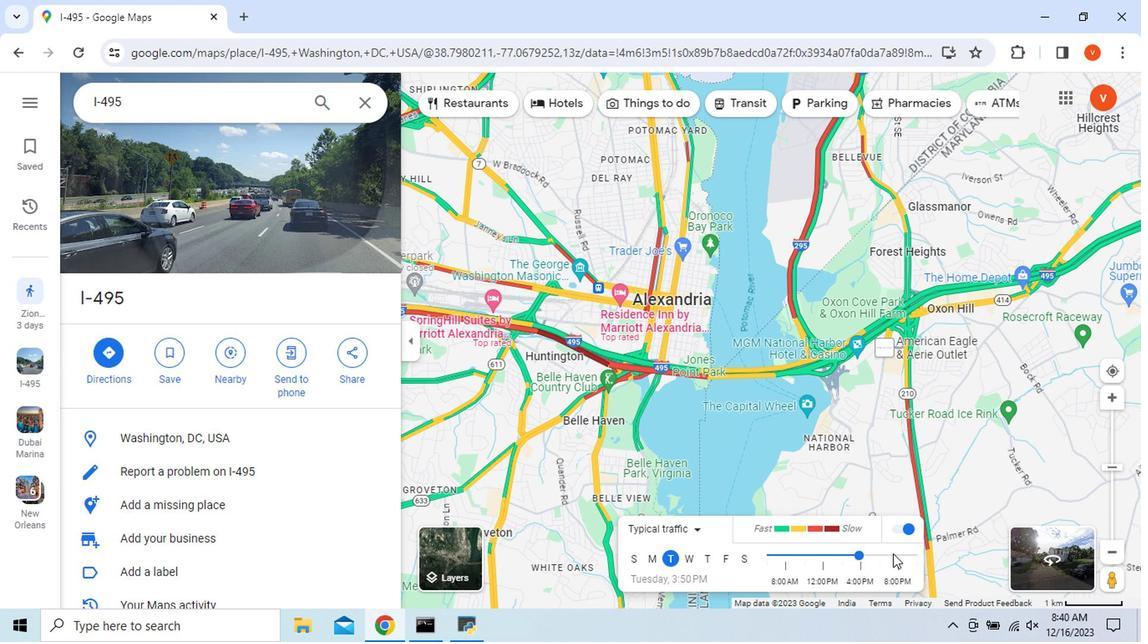 
Action: Mouse pressed left at (796, 554)
Screenshot: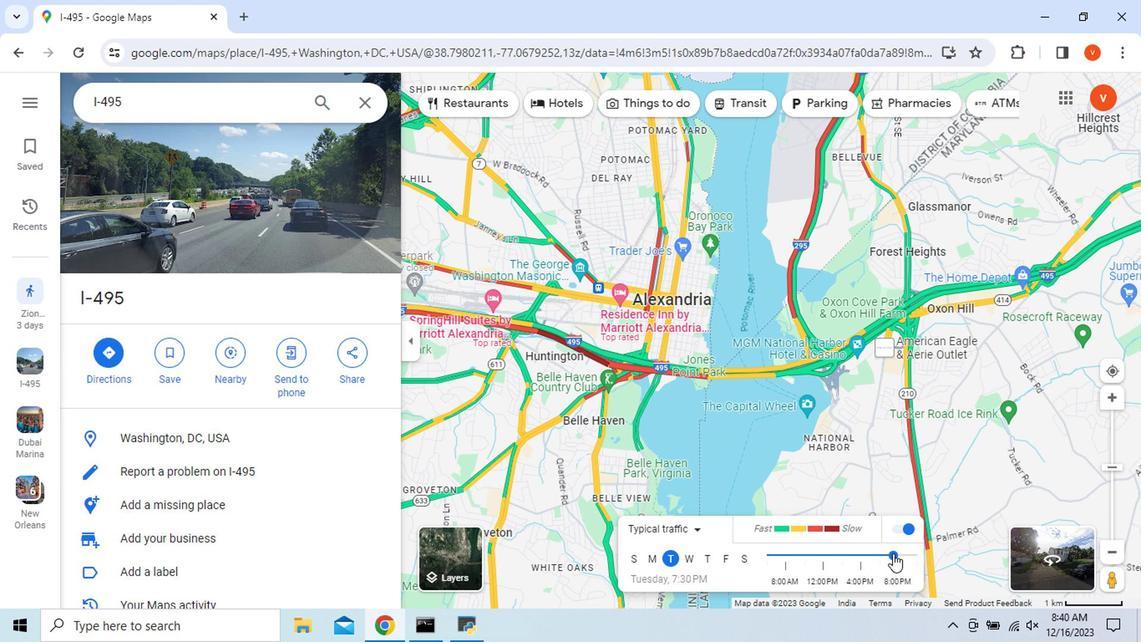 
Action: Mouse moved to (651, 562)
Screenshot: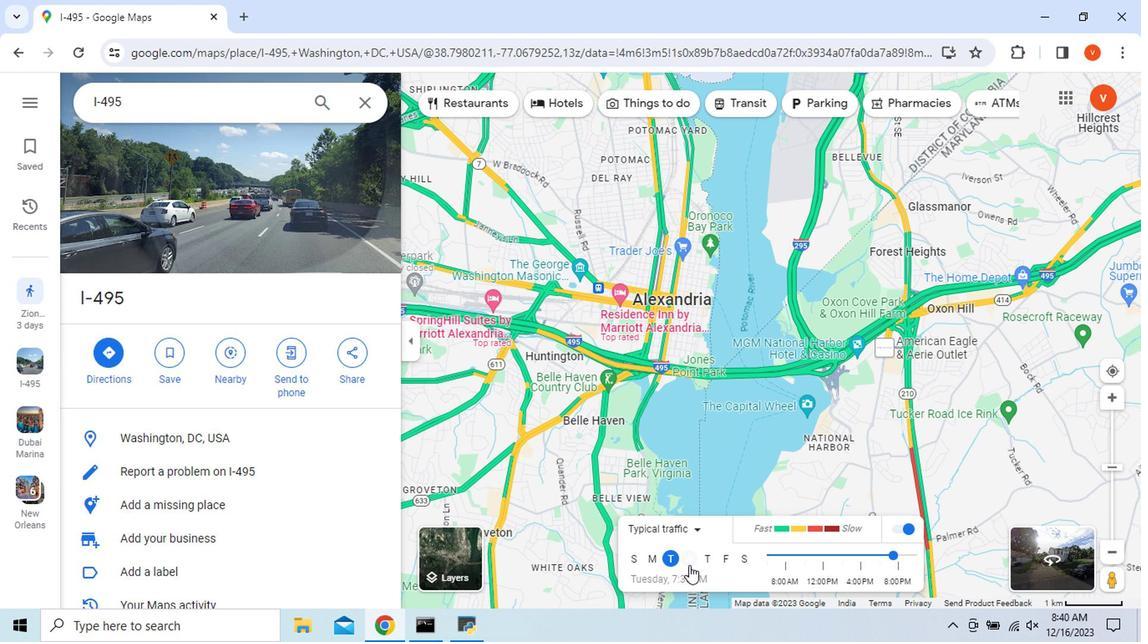 
Action: Mouse pressed left at (651, 562)
Screenshot: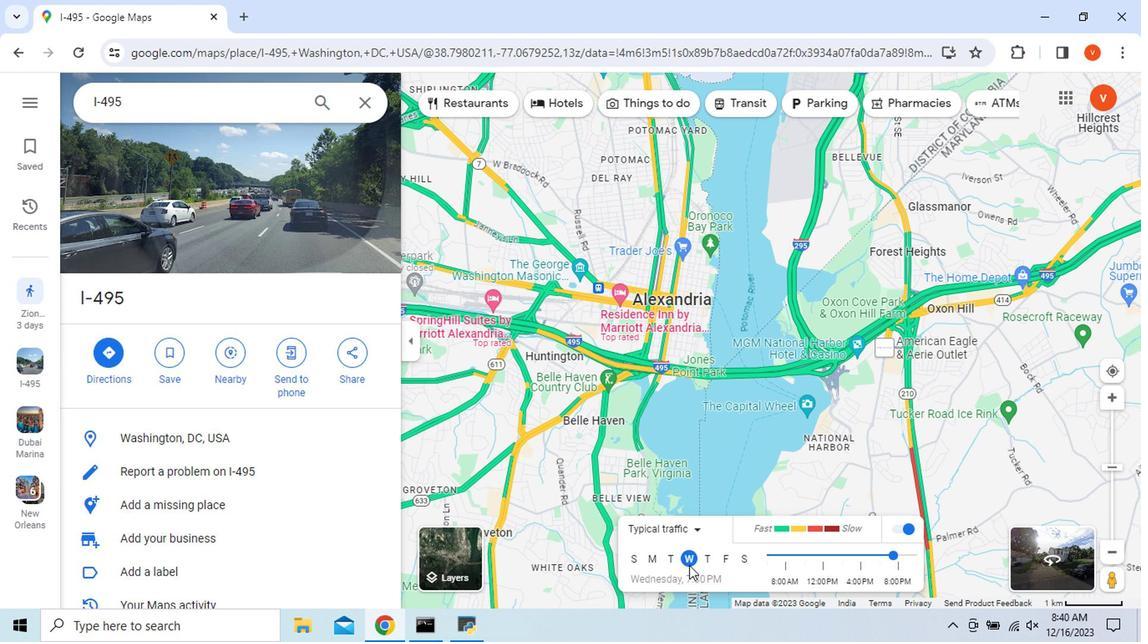 
Action: Mouse moved to (718, 557)
Screenshot: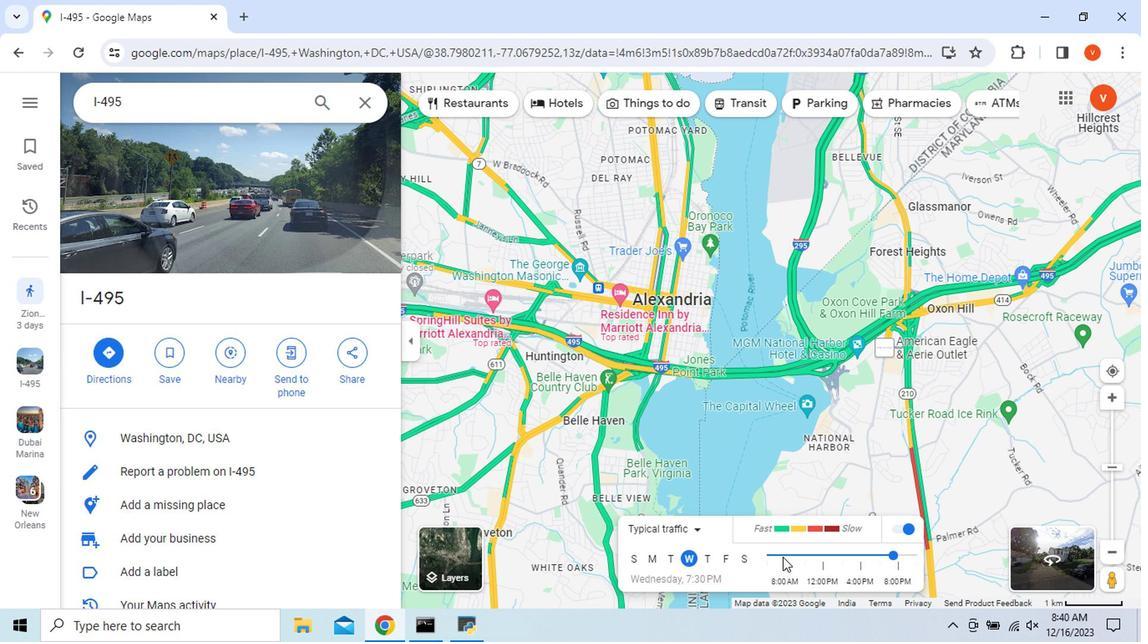 
Action: Mouse pressed left at (718, 557)
Screenshot: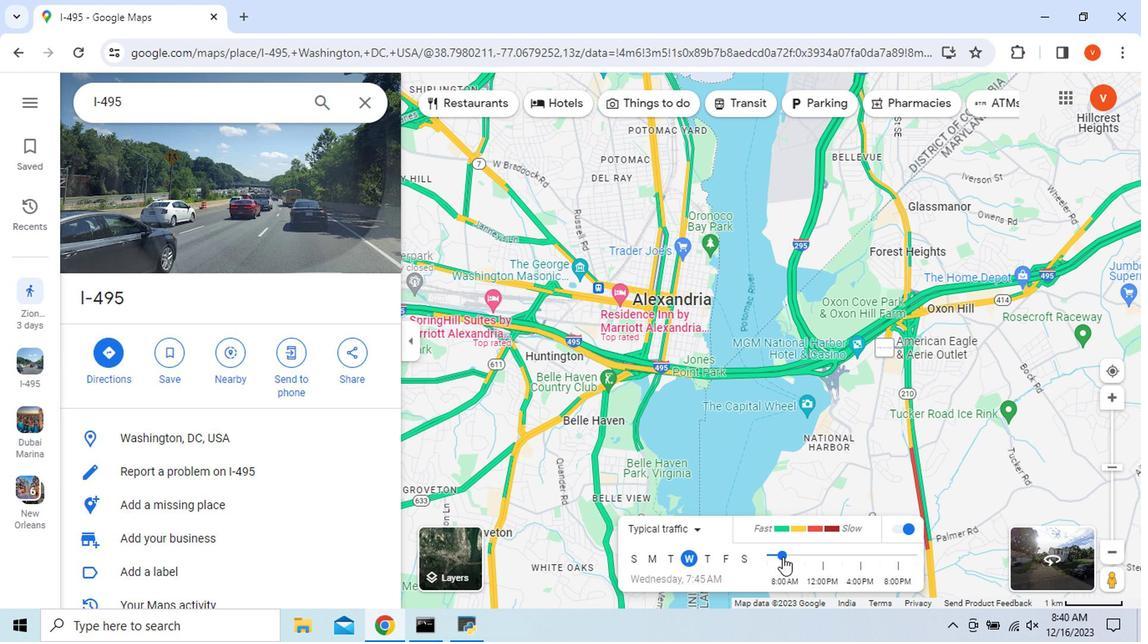 
Action: Mouse moved to (743, 556)
Screenshot: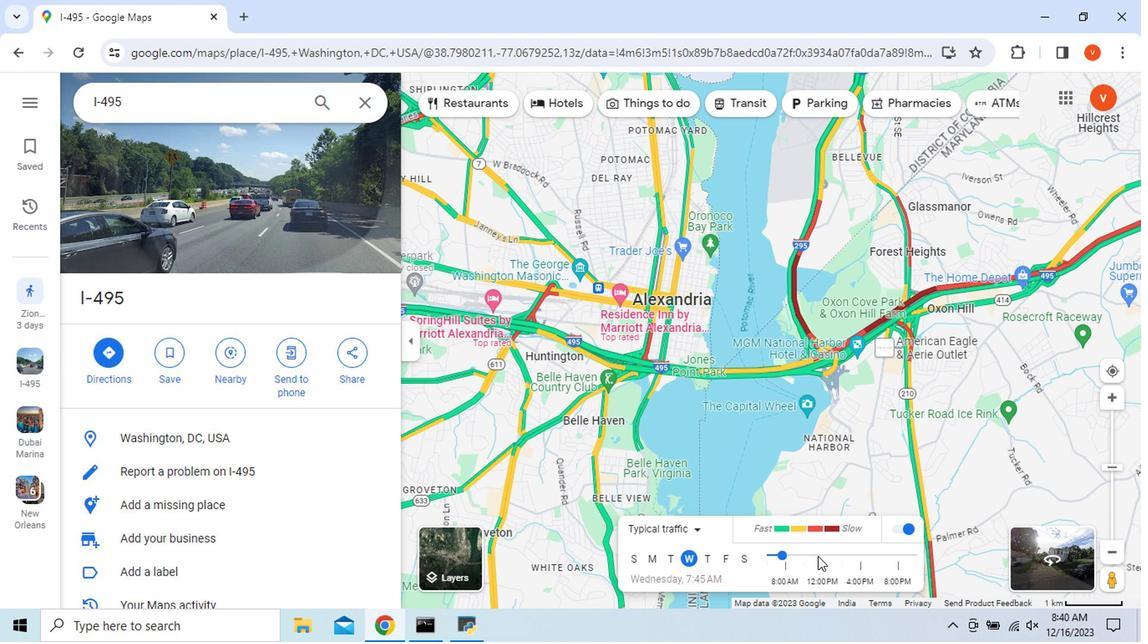 
Action: Mouse pressed left at (743, 556)
Screenshot: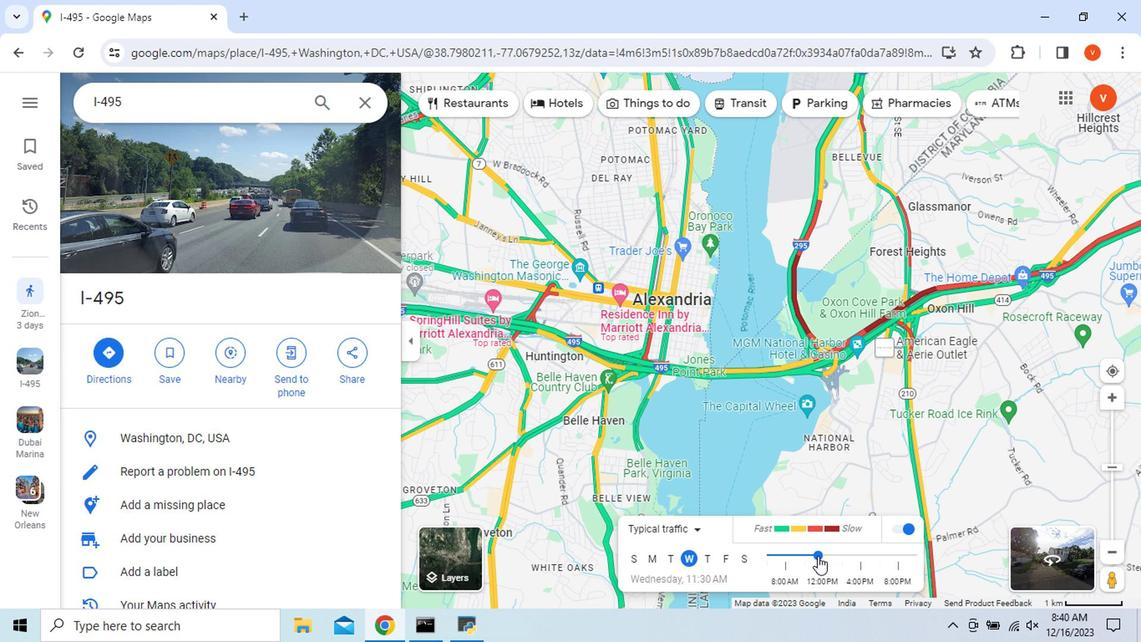 
Action: Mouse moved to (771, 554)
Screenshot: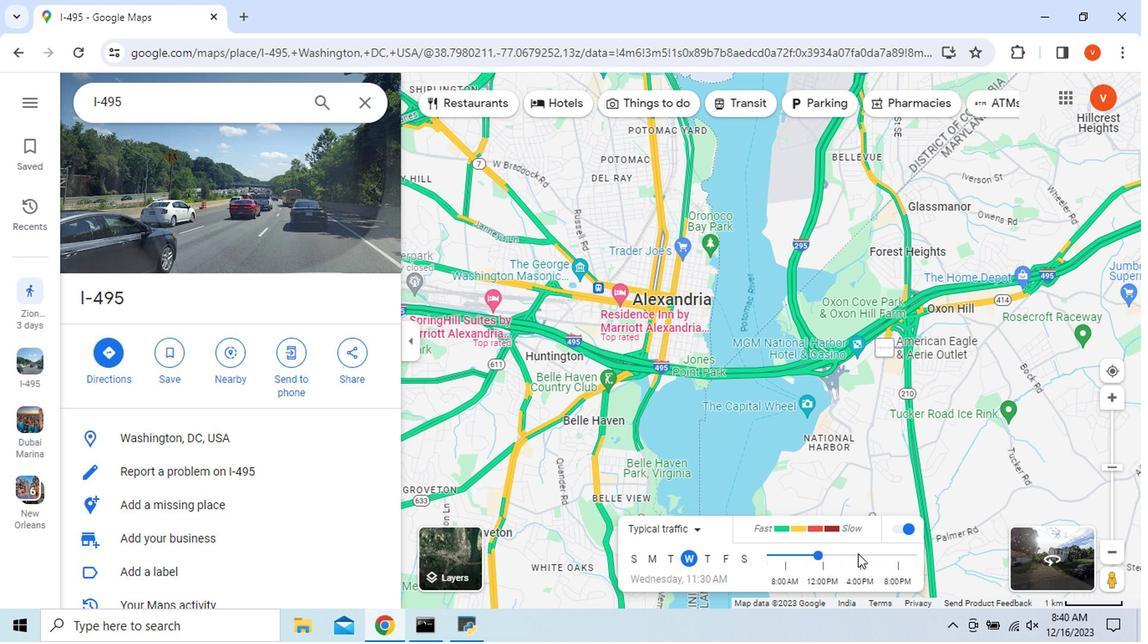 
Action: Mouse pressed left at (771, 554)
Screenshot: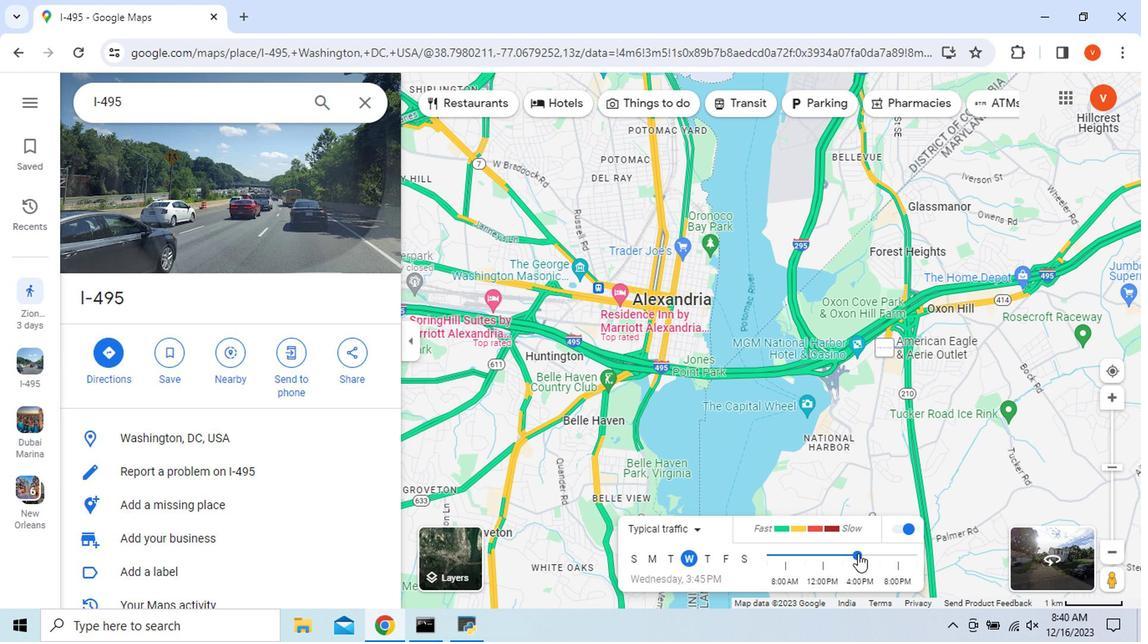 
Action: Mouse moved to (798, 553)
Screenshot: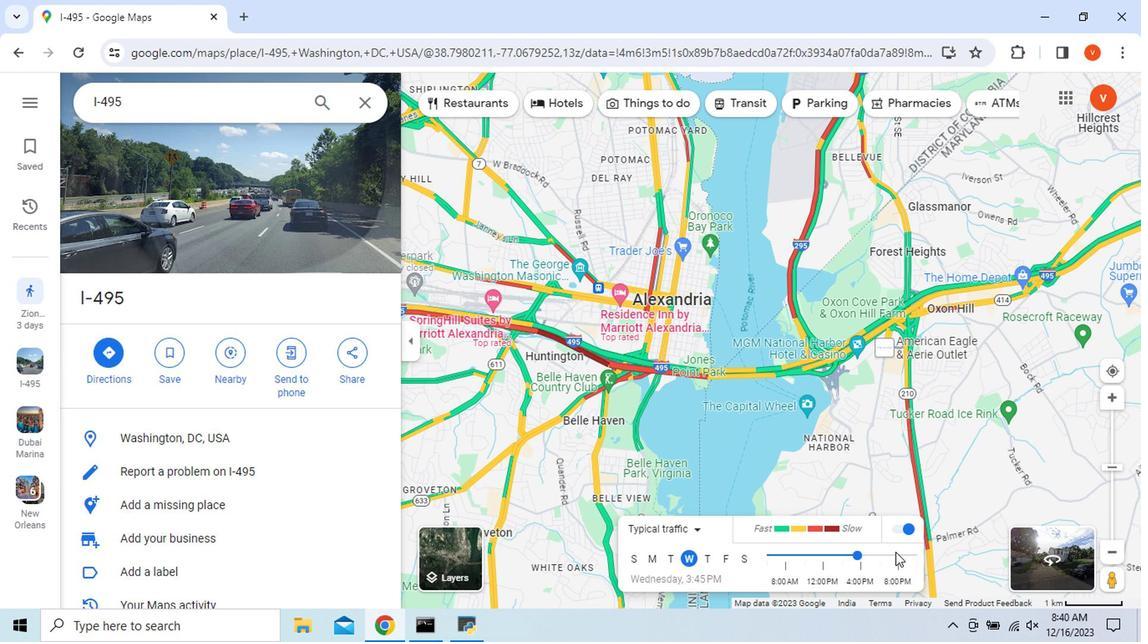 
Action: Mouse pressed left at (798, 553)
Screenshot: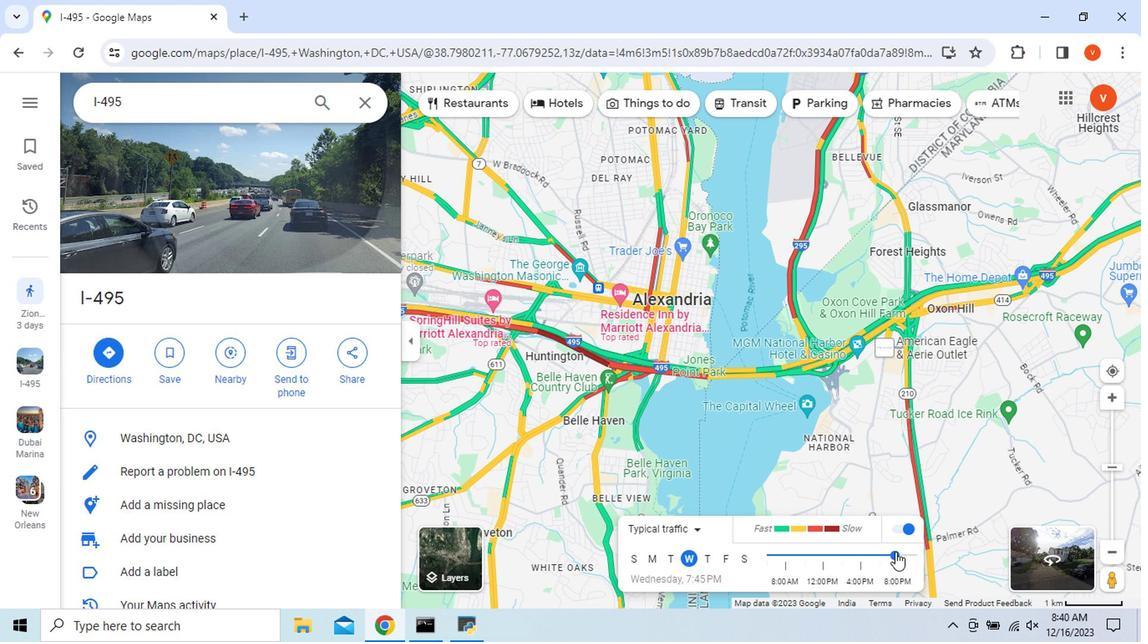 
Action: Mouse moved to (663, 561)
Screenshot: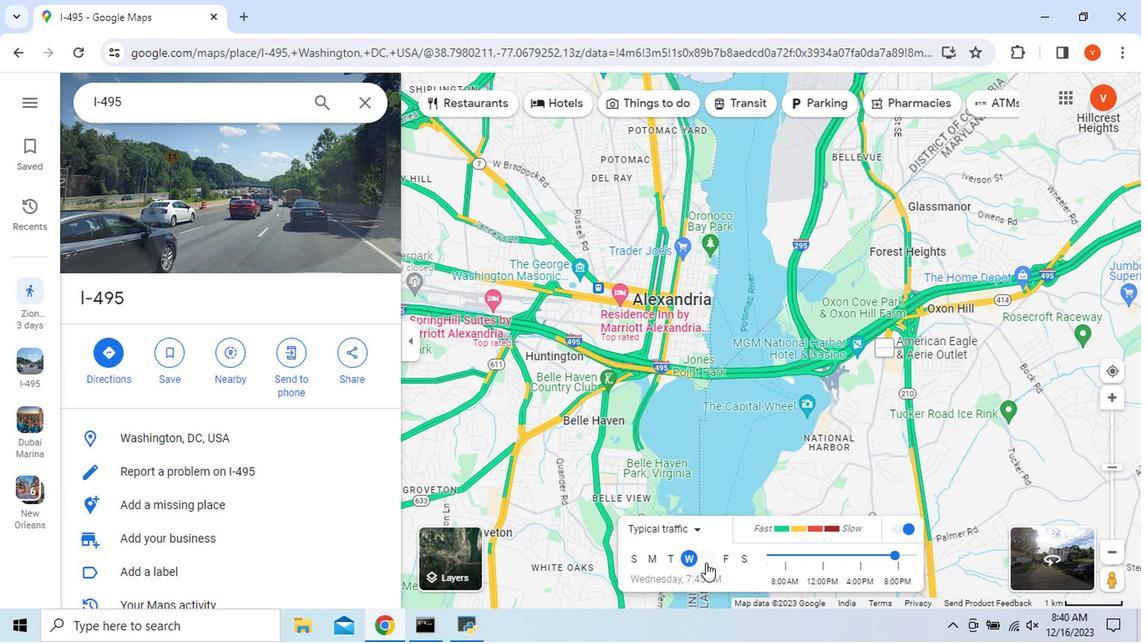 
Action: Mouse pressed left at (663, 561)
Screenshot: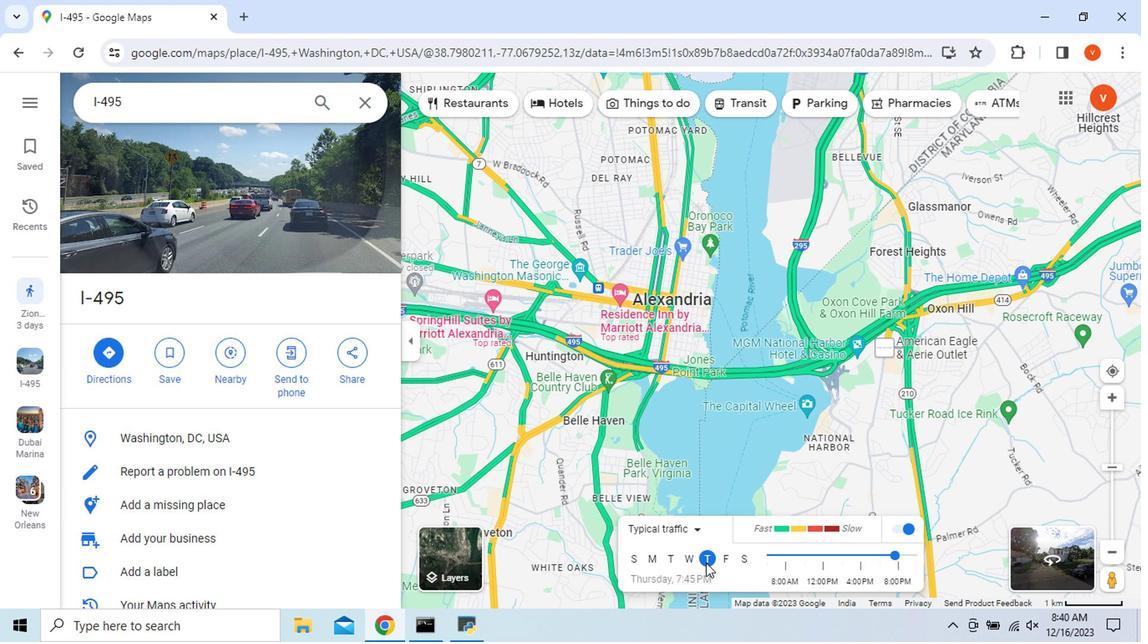 
Action: Mouse moved to (718, 555)
Screenshot: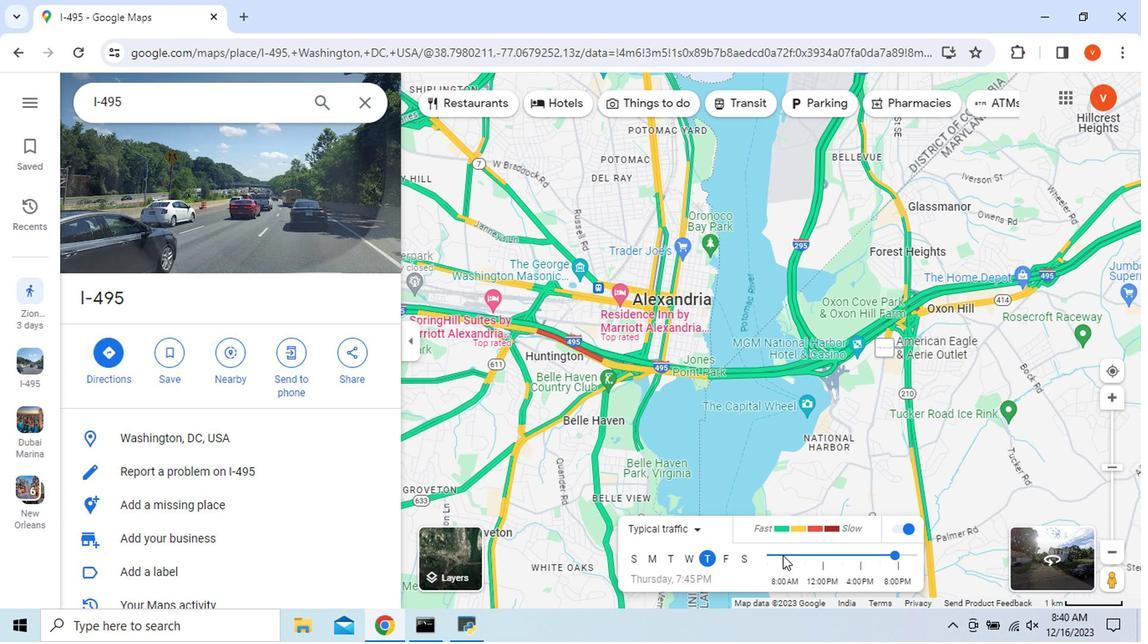 
Action: Mouse pressed left at (718, 555)
Screenshot: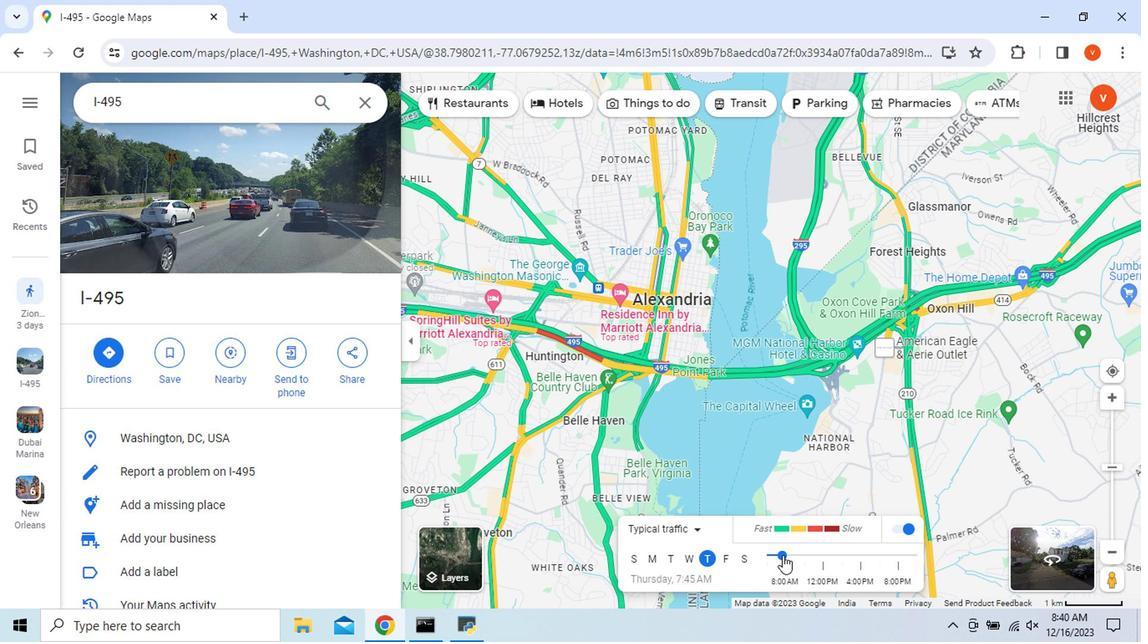
Action: Mouse moved to (746, 557)
Screenshot: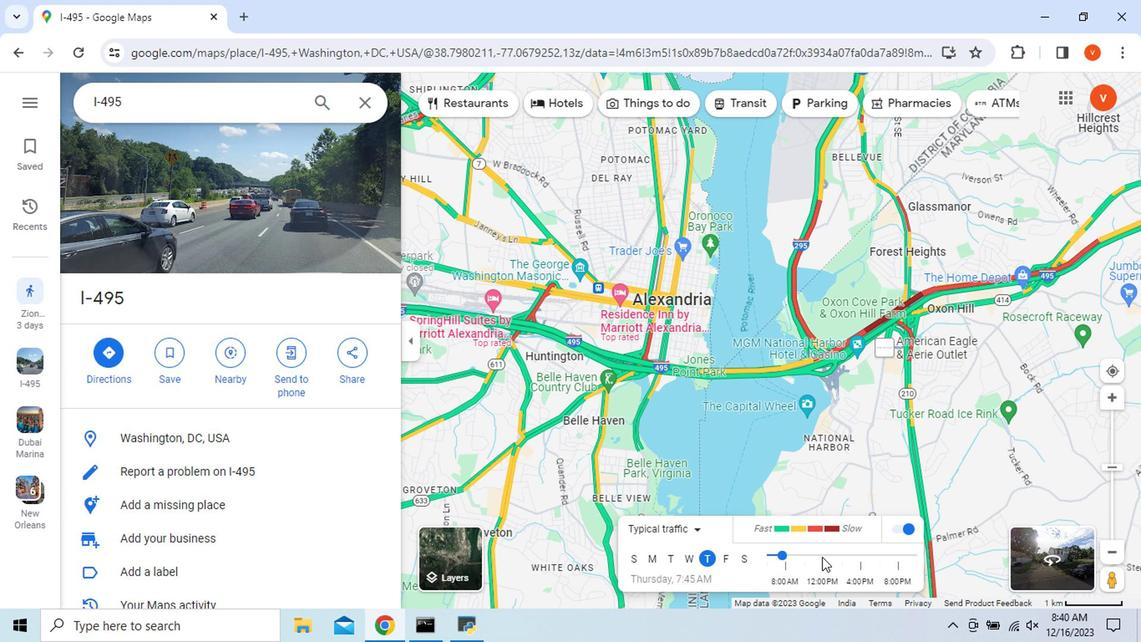 
Action: Mouse pressed left at (746, 557)
Screenshot: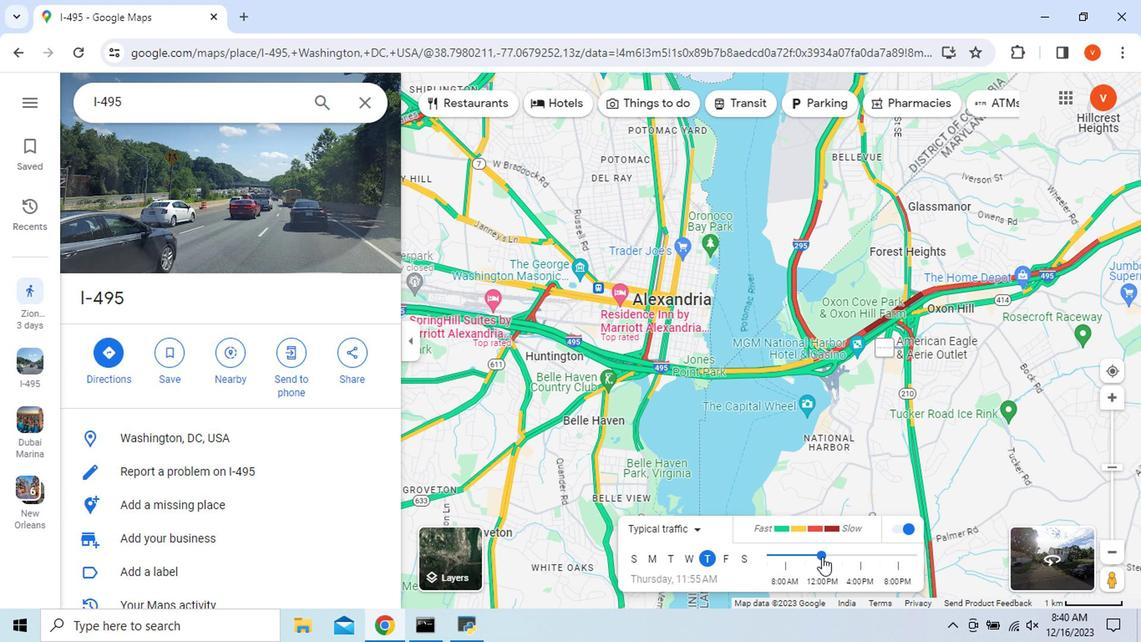 
Action: Mouse moved to (774, 552)
Screenshot: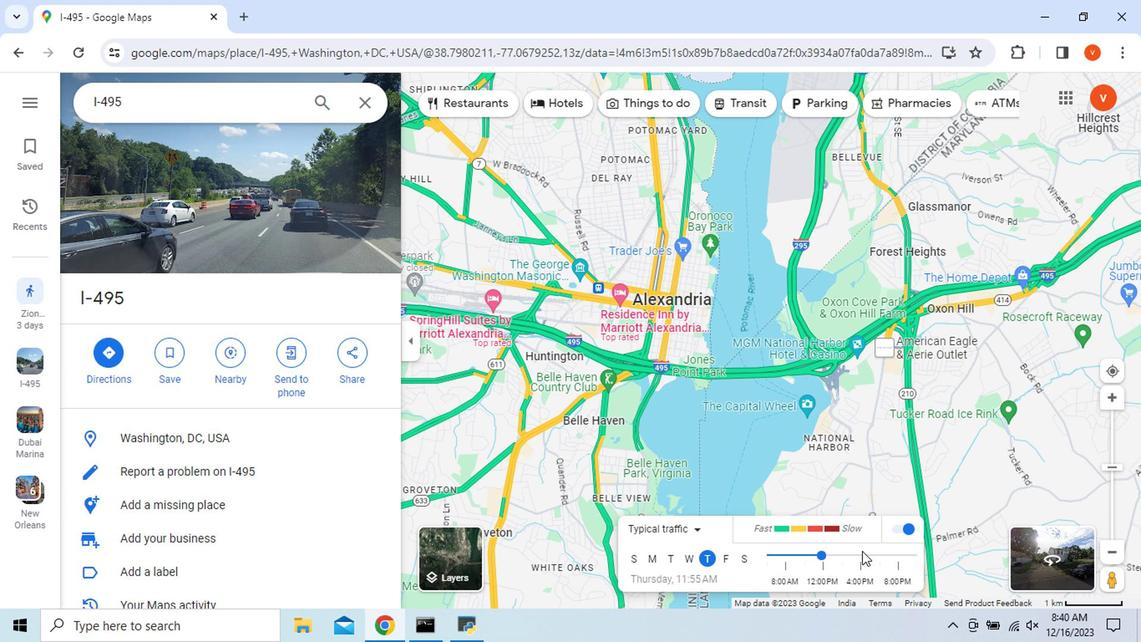 
Action: Mouse pressed left at (774, 552)
Screenshot: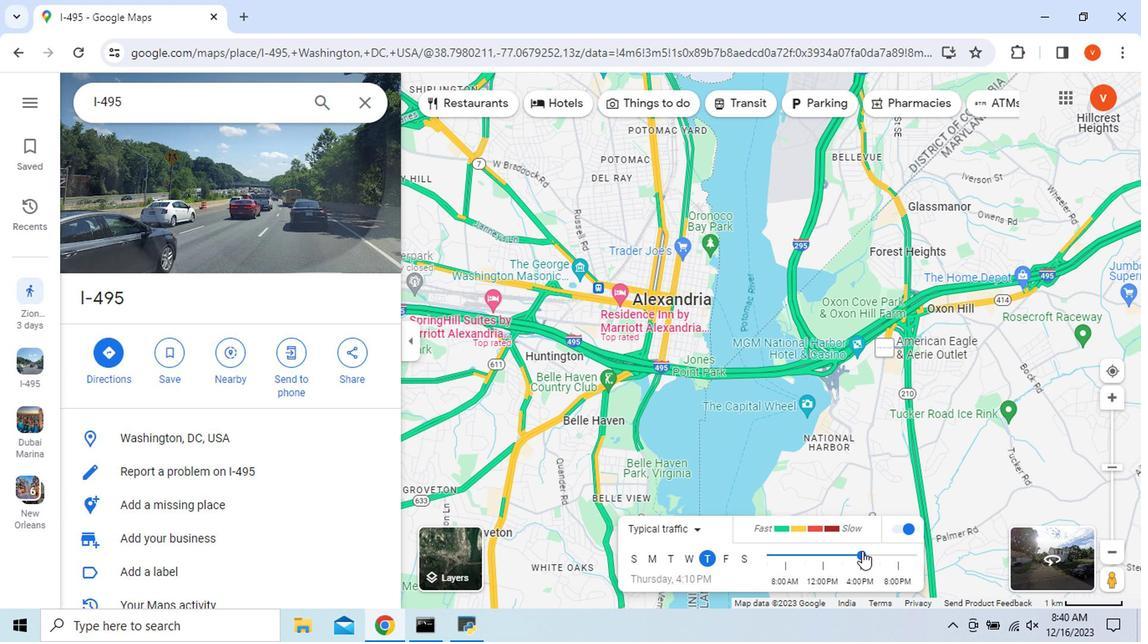 
Action: Mouse moved to (797, 555)
Screenshot: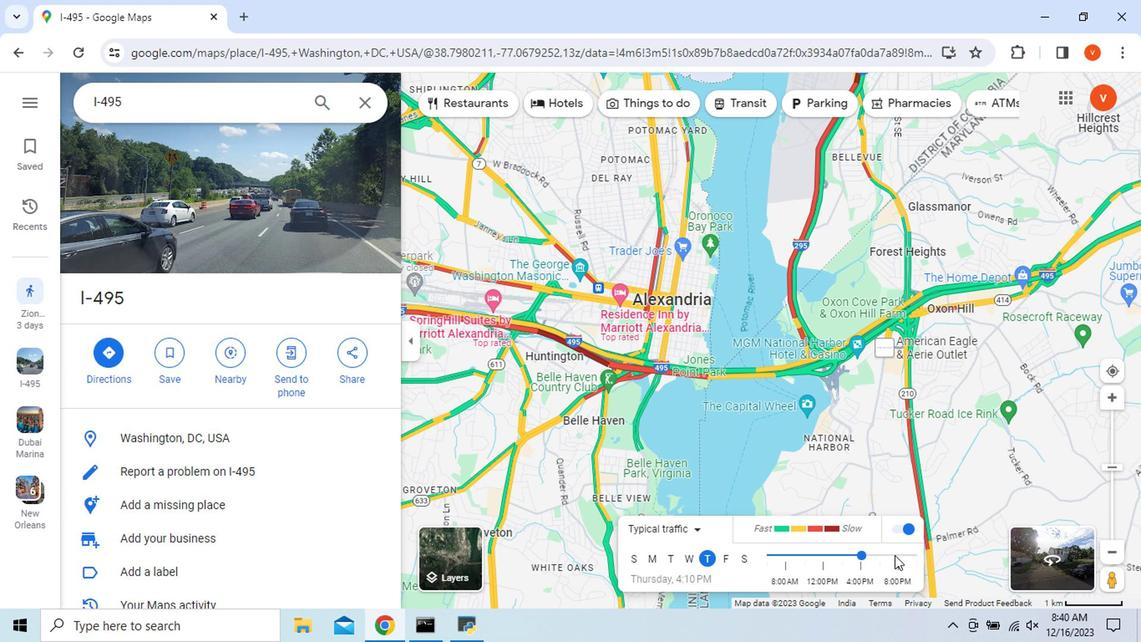 
Action: Mouse pressed left at (797, 555)
Screenshot: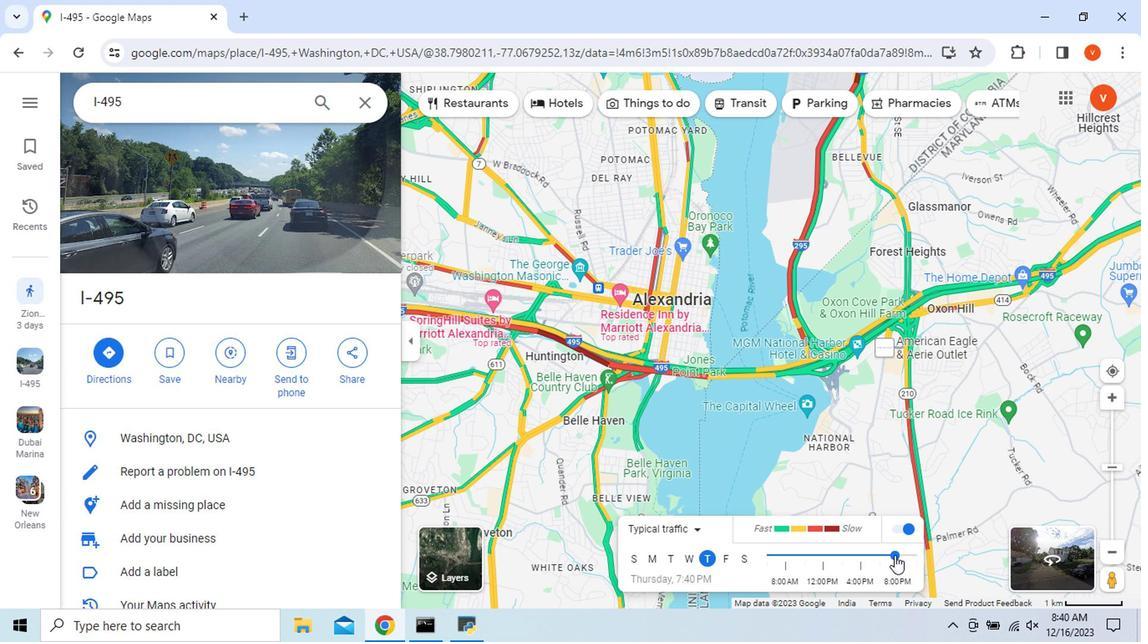 
Action: Mouse moved to (677, 559)
Screenshot: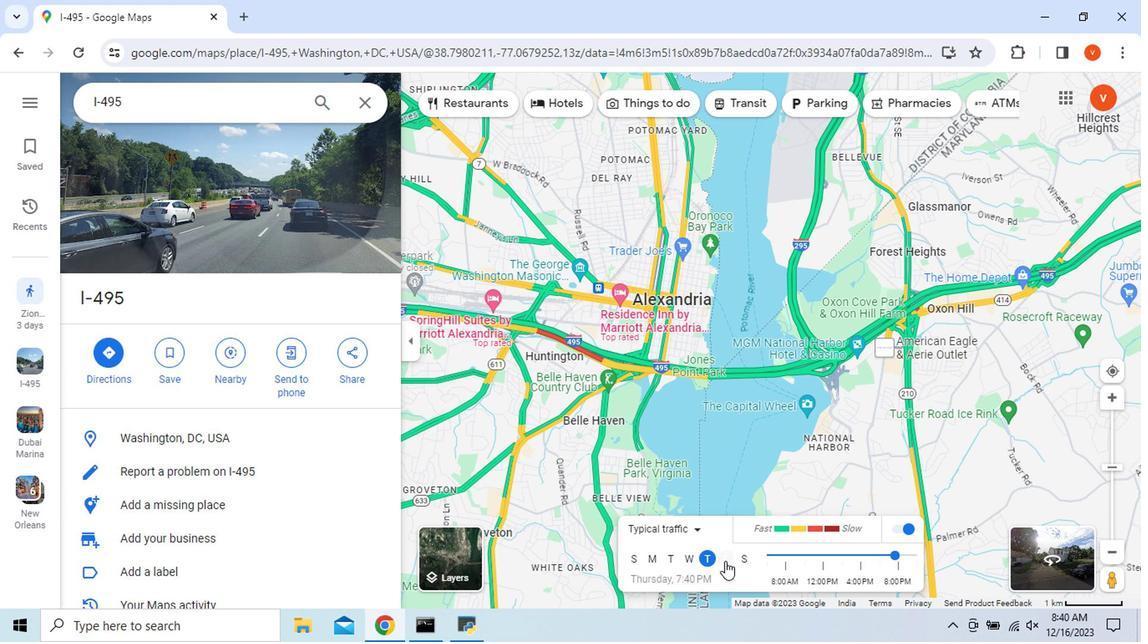 
Action: Mouse pressed left at (677, 559)
Screenshot: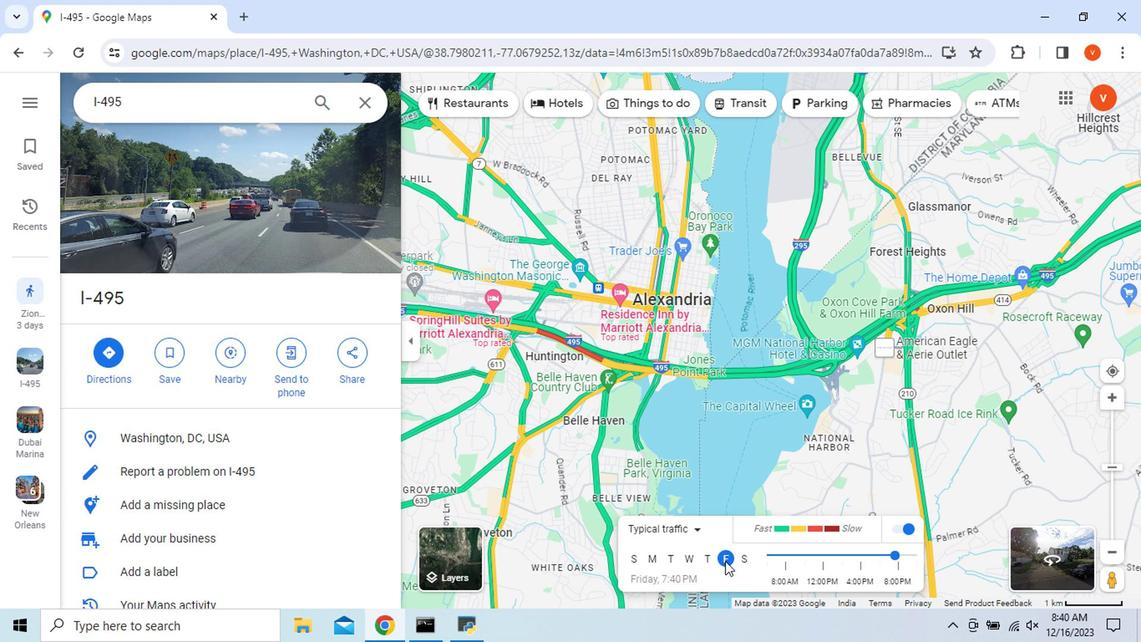 
Action: Mouse moved to (720, 554)
Screenshot: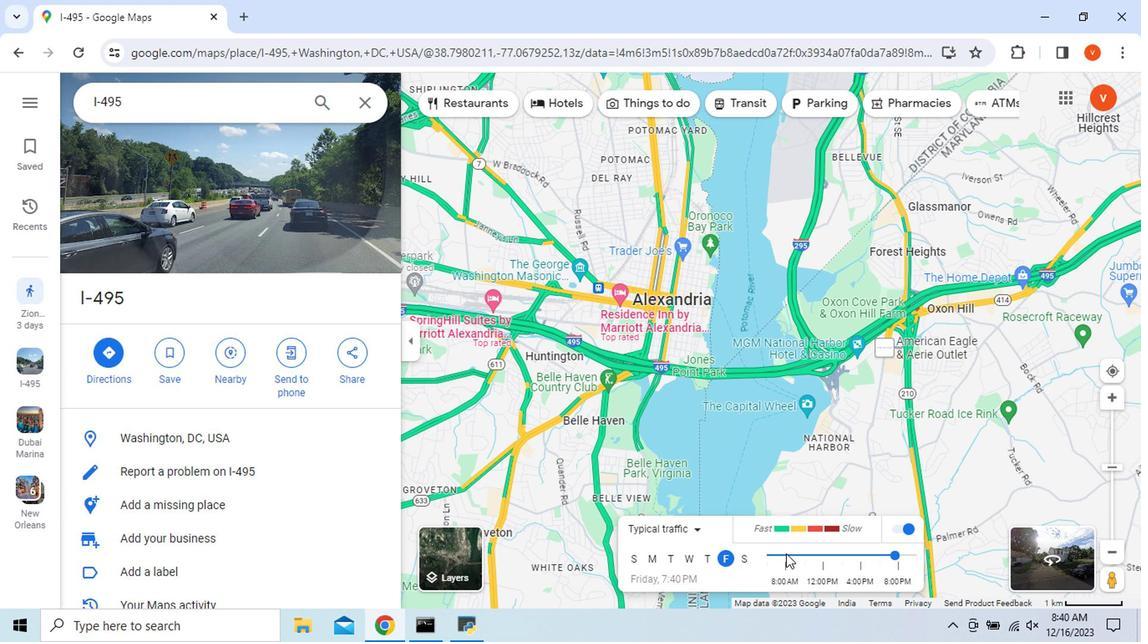 
Action: Mouse pressed left at (720, 554)
Screenshot: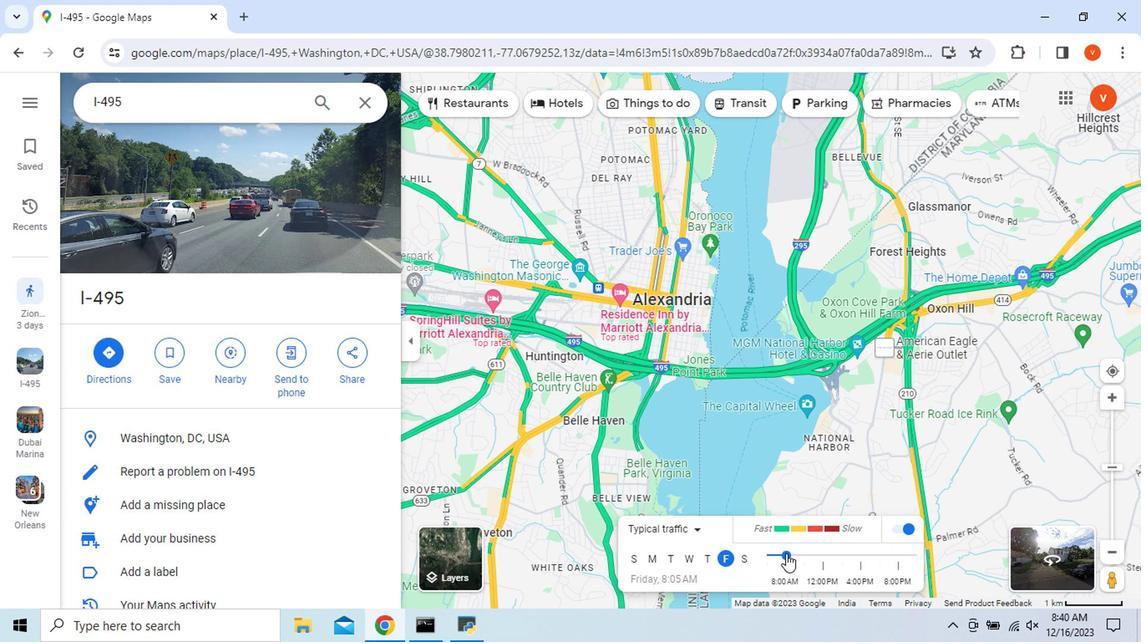 
Action: Mouse moved to (749, 554)
Screenshot: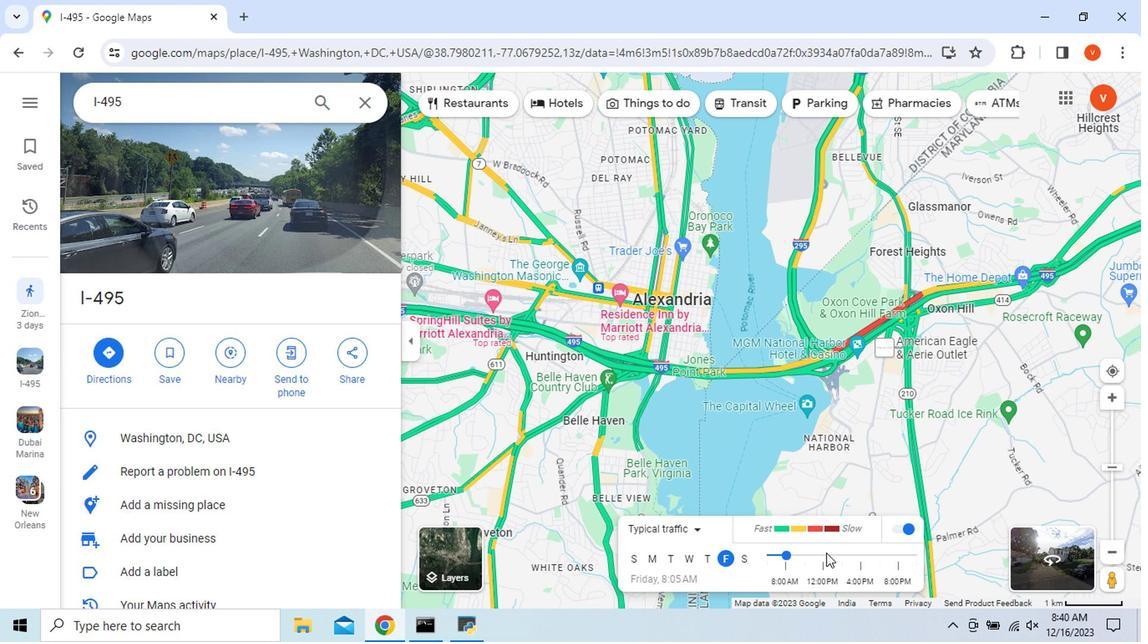 
Action: Mouse pressed left at (749, 554)
Screenshot: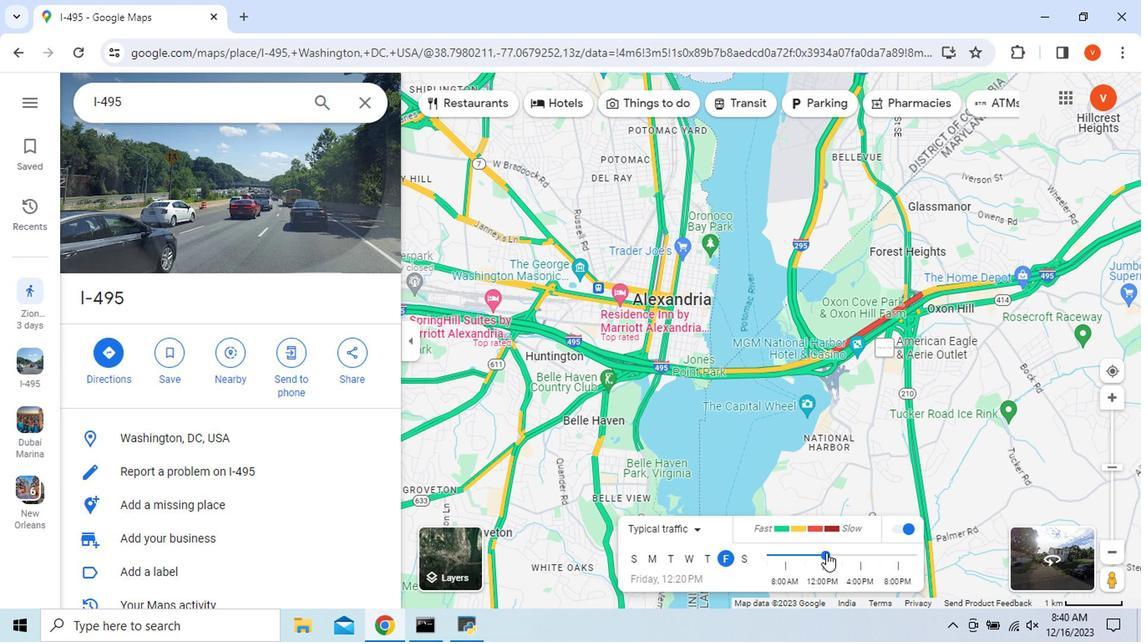 
Action: Mouse moved to (774, 554)
Screenshot: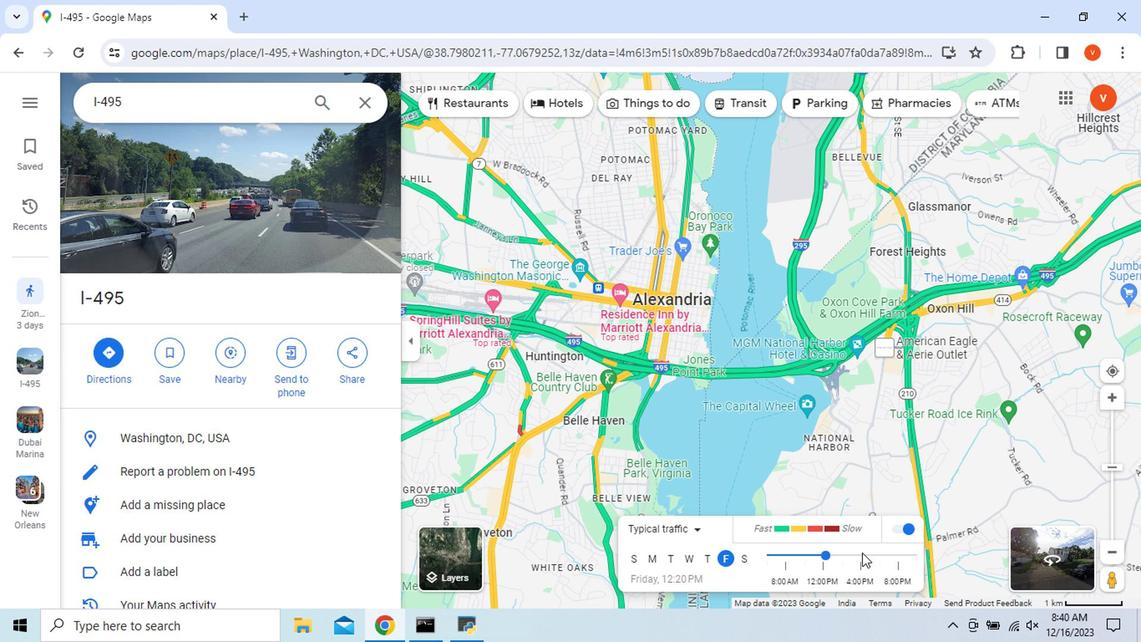 
Action: Mouse pressed left at (774, 554)
Screenshot: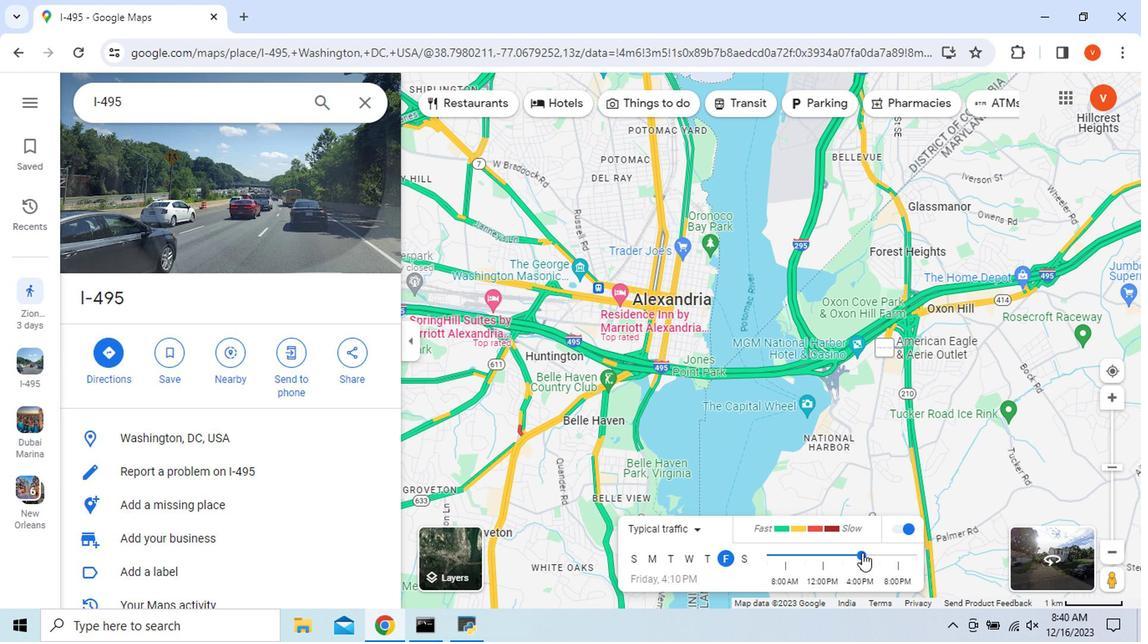 
Action: Mouse moved to (798, 552)
Screenshot: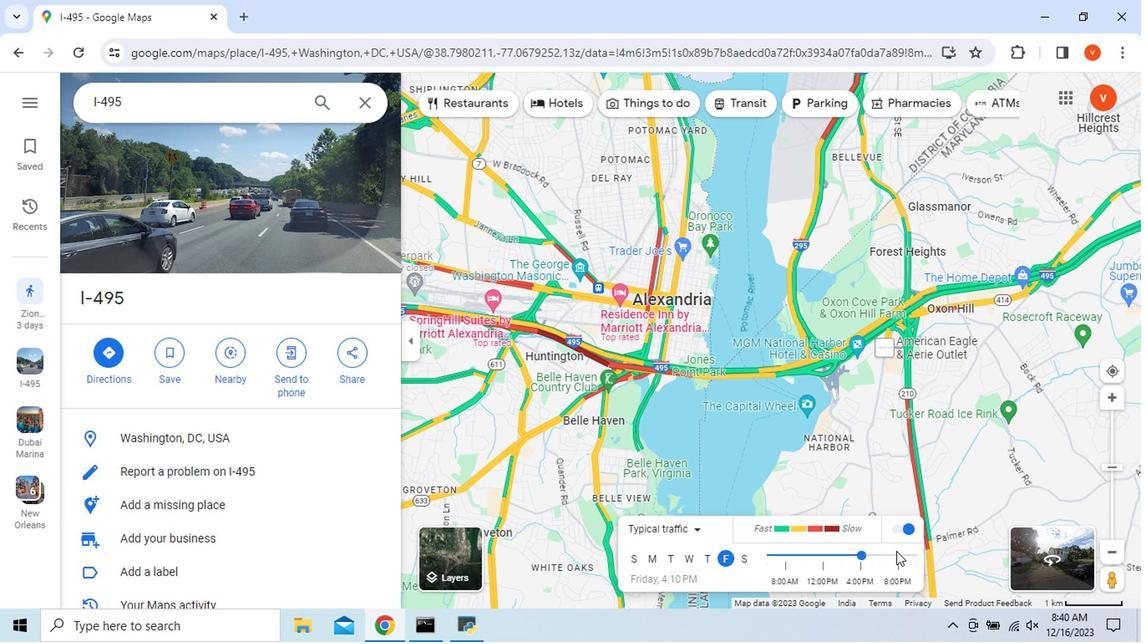
Action: Mouse pressed left at (798, 552)
Screenshot: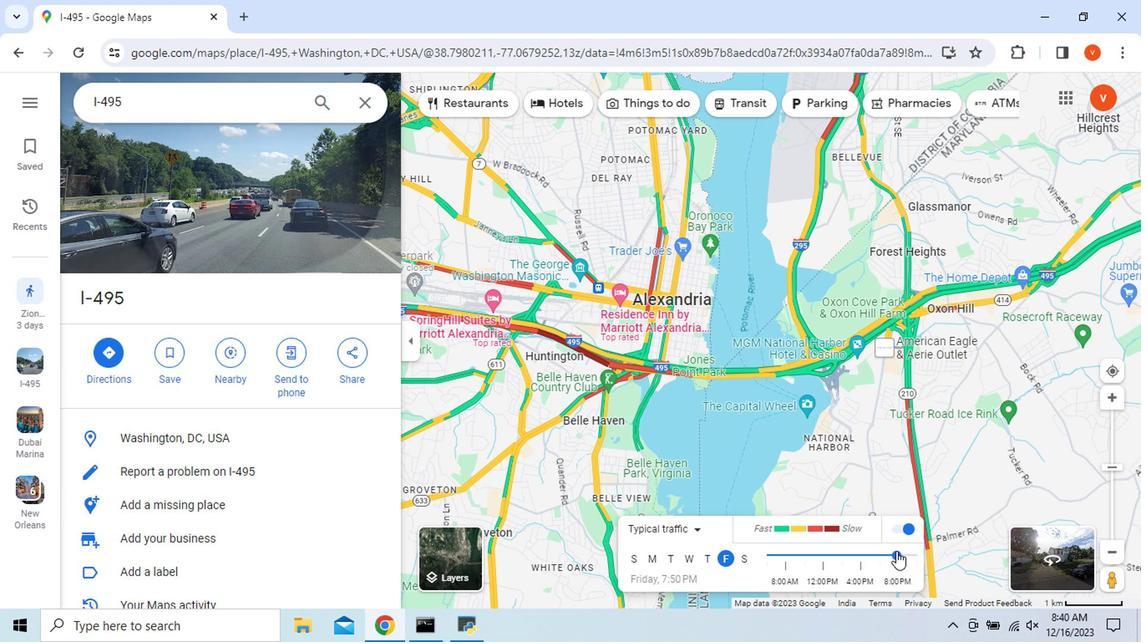 
Action: Mouse moved to (612, 561)
Screenshot: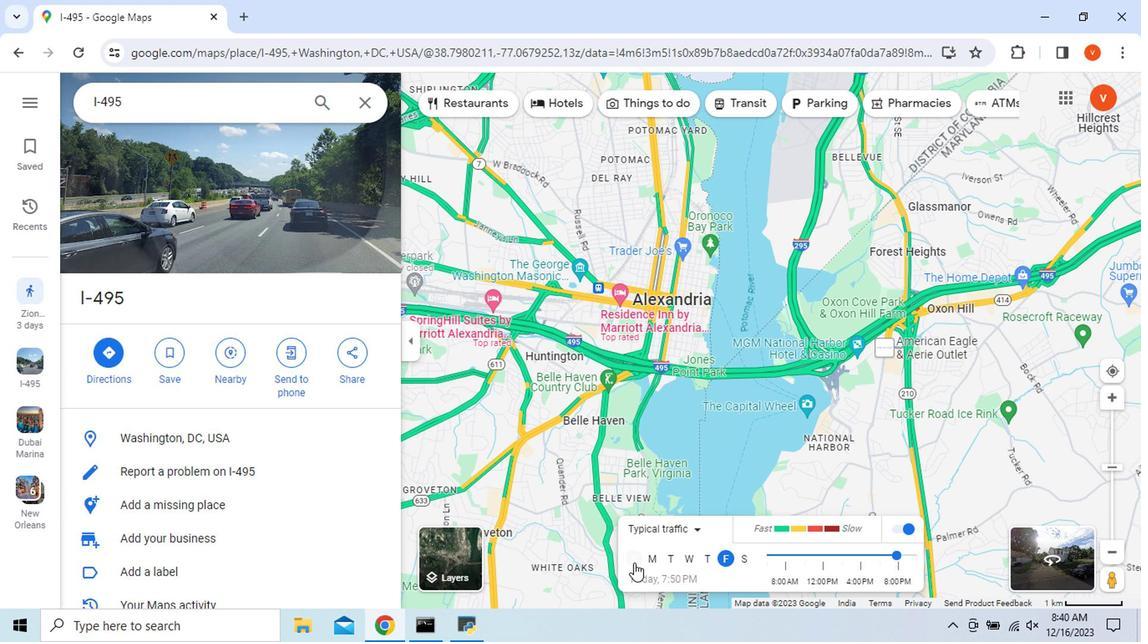 
Action: Mouse pressed left at (612, 561)
Screenshot: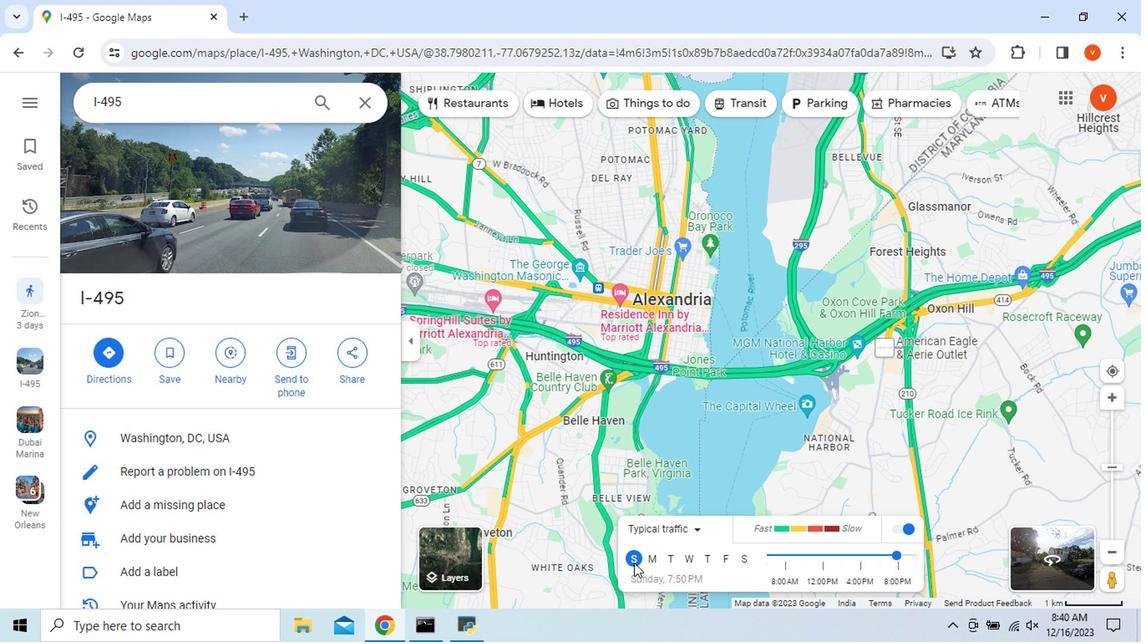 
Action: Mouse moved to (718, 558)
Screenshot: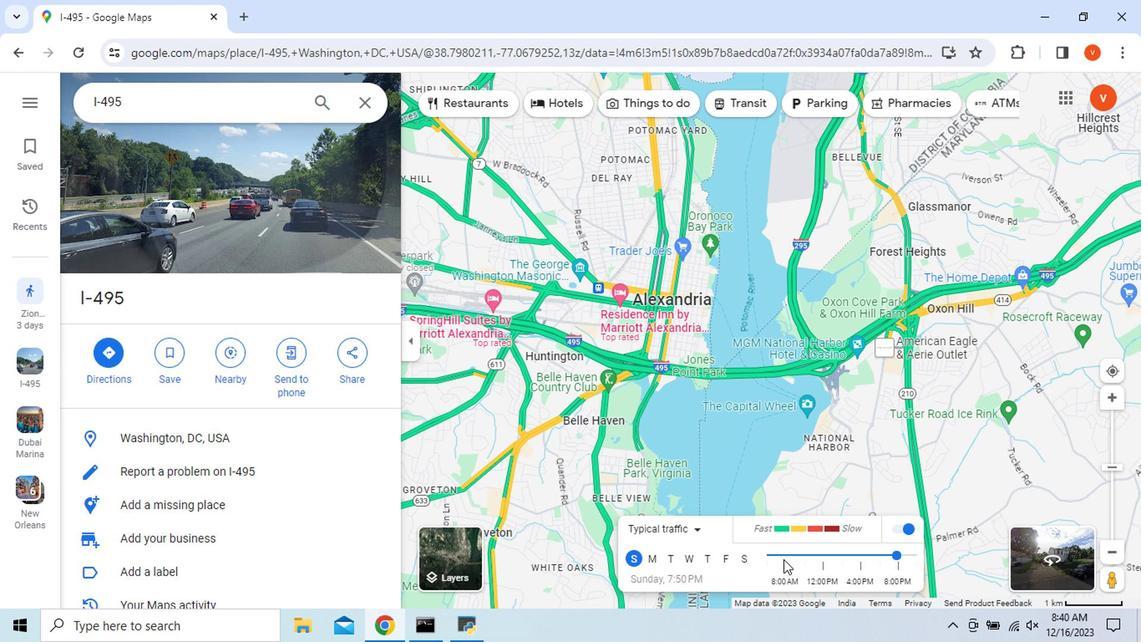 
Action: Mouse pressed left at (718, 558)
Screenshot: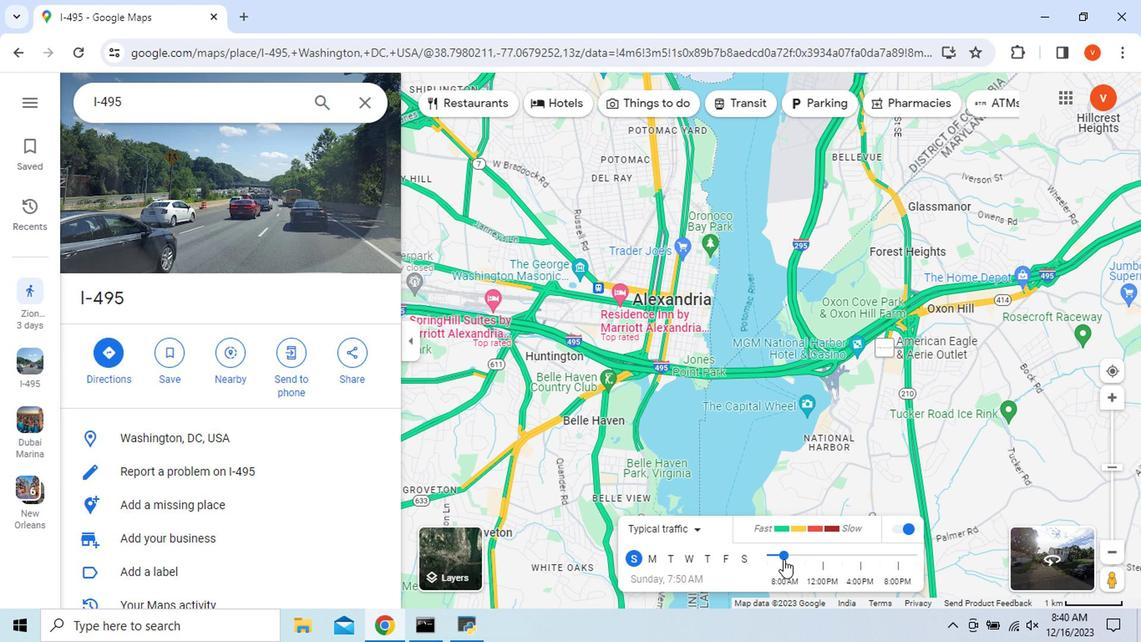 
Action: Mouse moved to (744, 555)
Screenshot: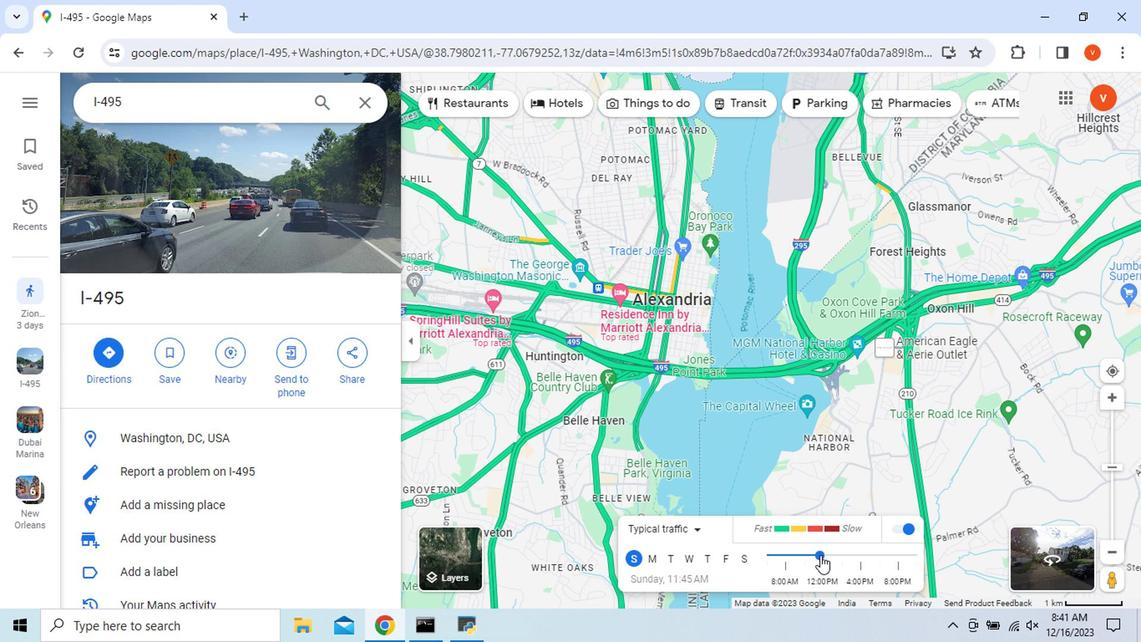
Action: Mouse pressed left at (744, 555)
Screenshot: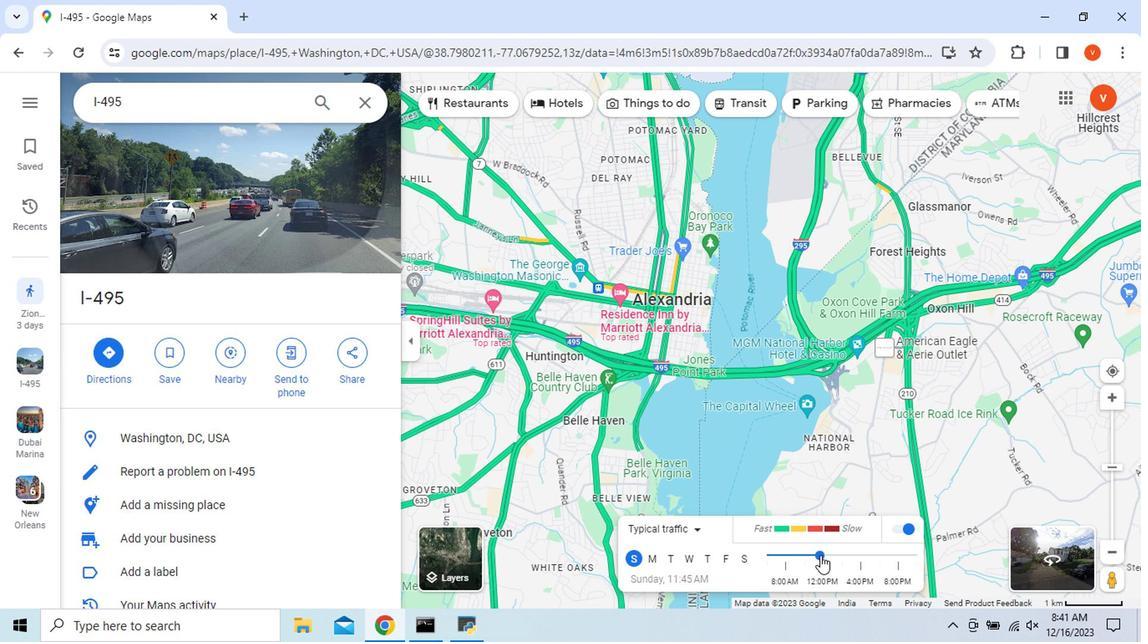 
Action: Mouse moved to (769, 554)
Screenshot: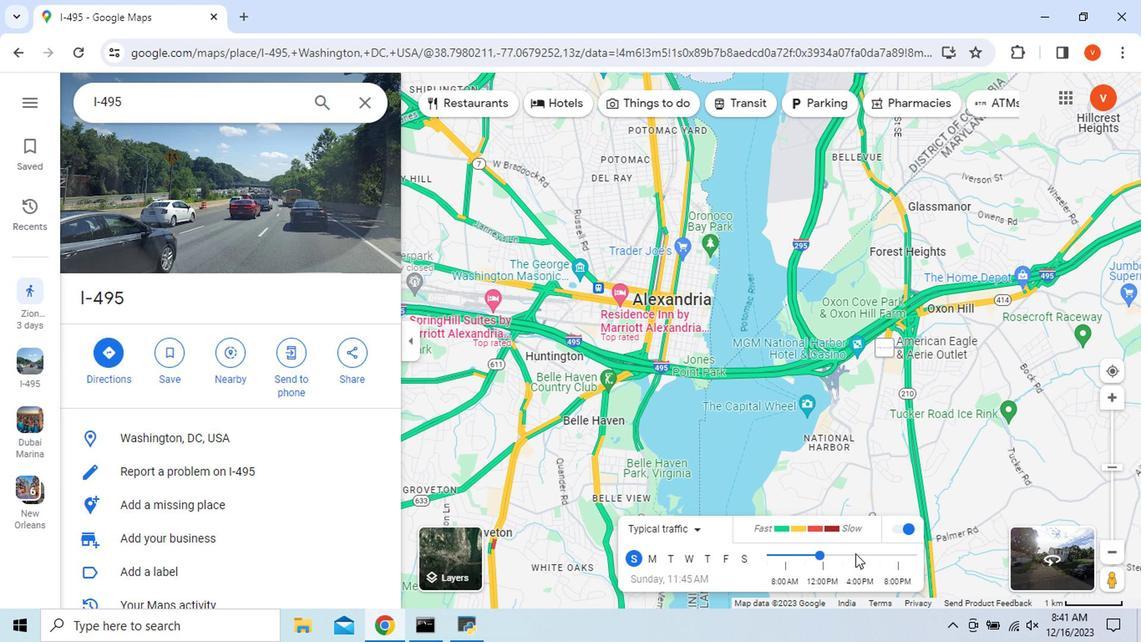 
Action: Mouse pressed left at (769, 554)
Screenshot: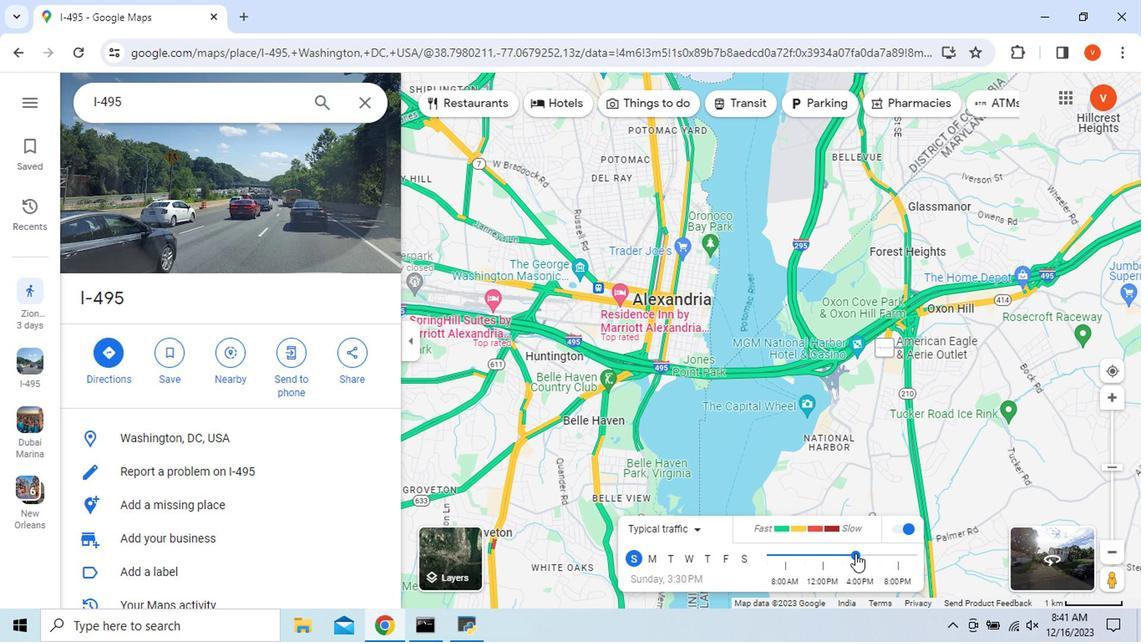 
Action: Mouse moved to (796, 554)
Screenshot: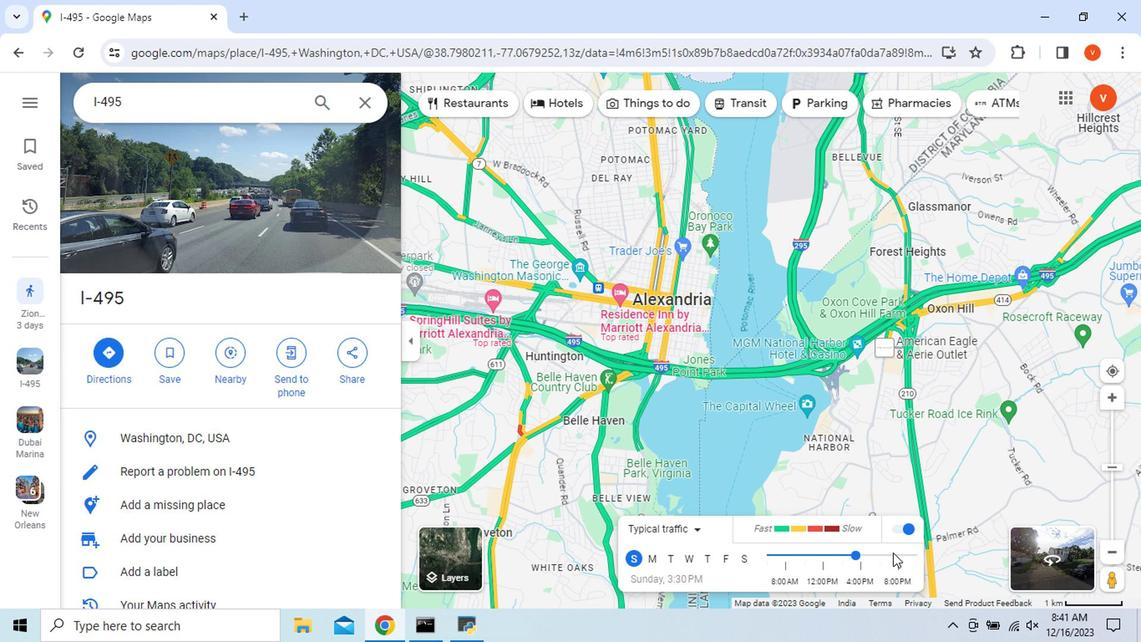 
Action: Mouse pressed left at (796, 554)
Screenshot: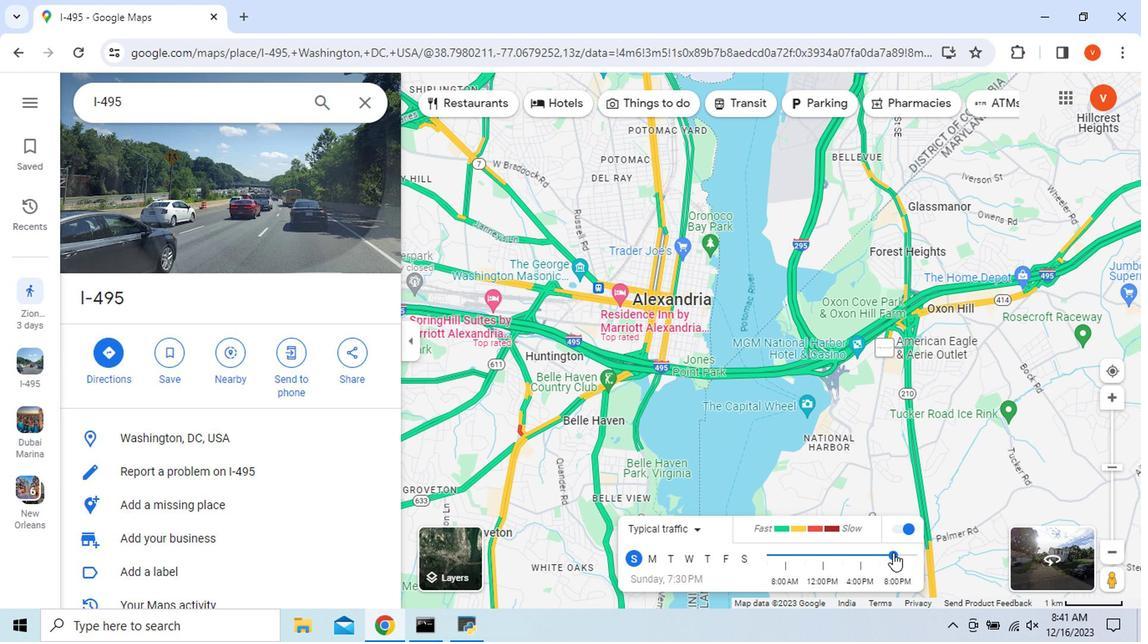 
Action: Mouse moved to (571, 557)
Screenshot: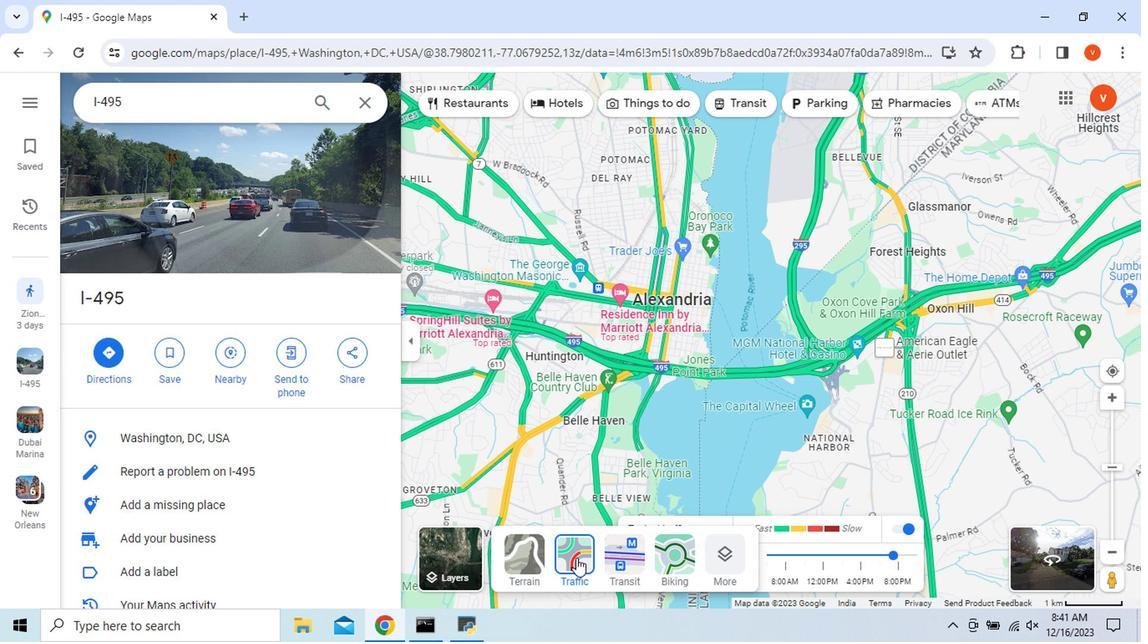 
Action: Mouse pressed left at (571, 557)
Screenshot: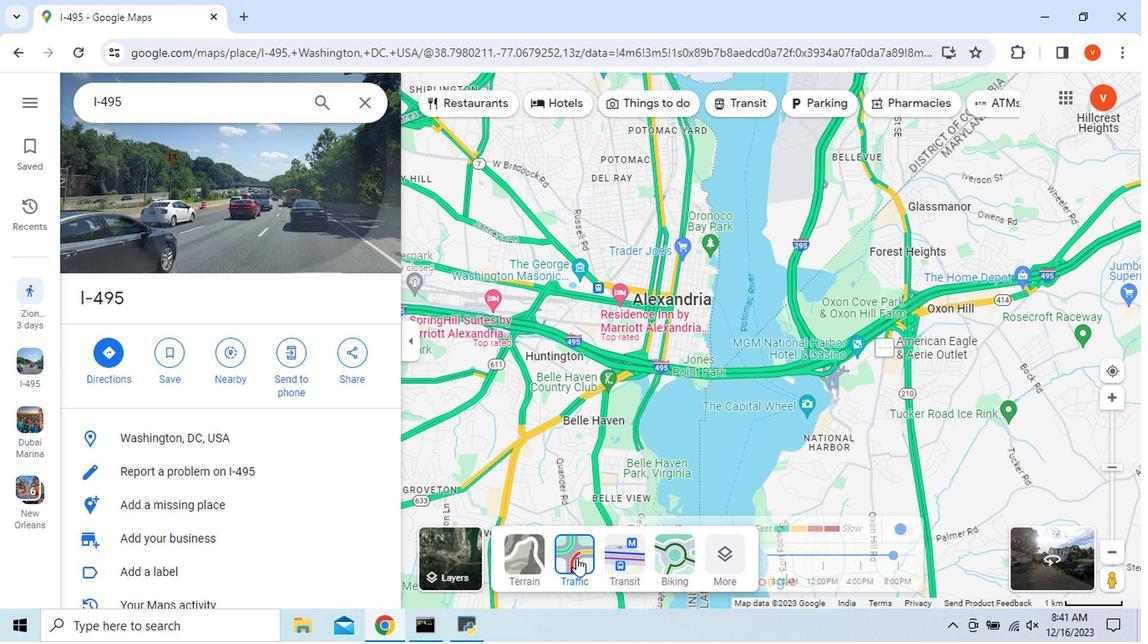 
Action: Mouse moved to (423, 234)
Screenshot: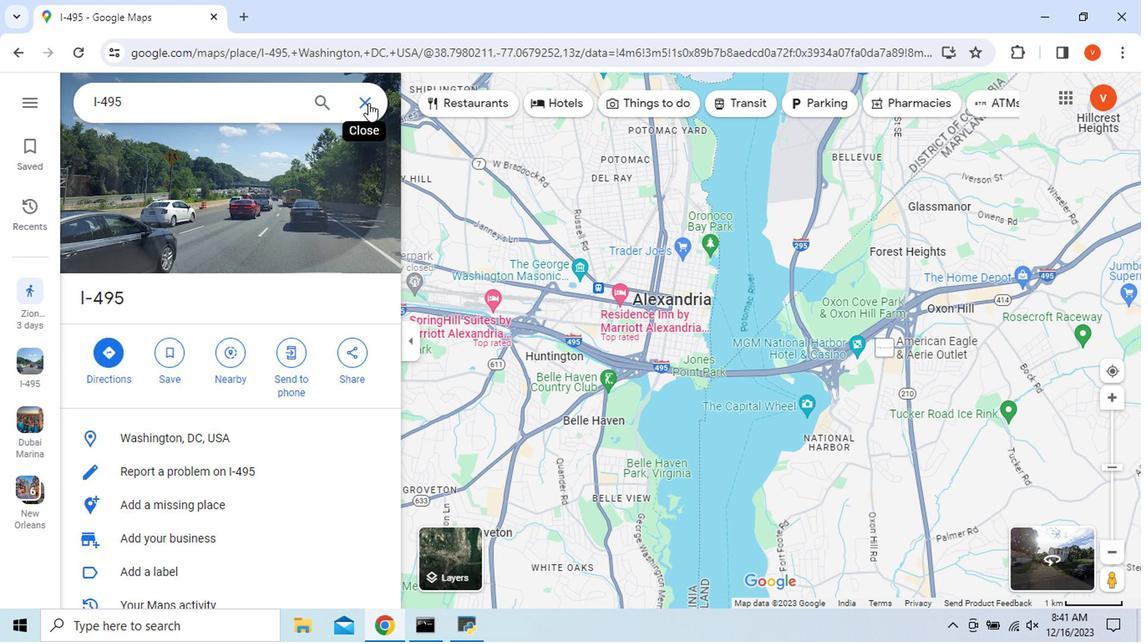
Action: Mouse pressed left at (423, 234)
Screenshot: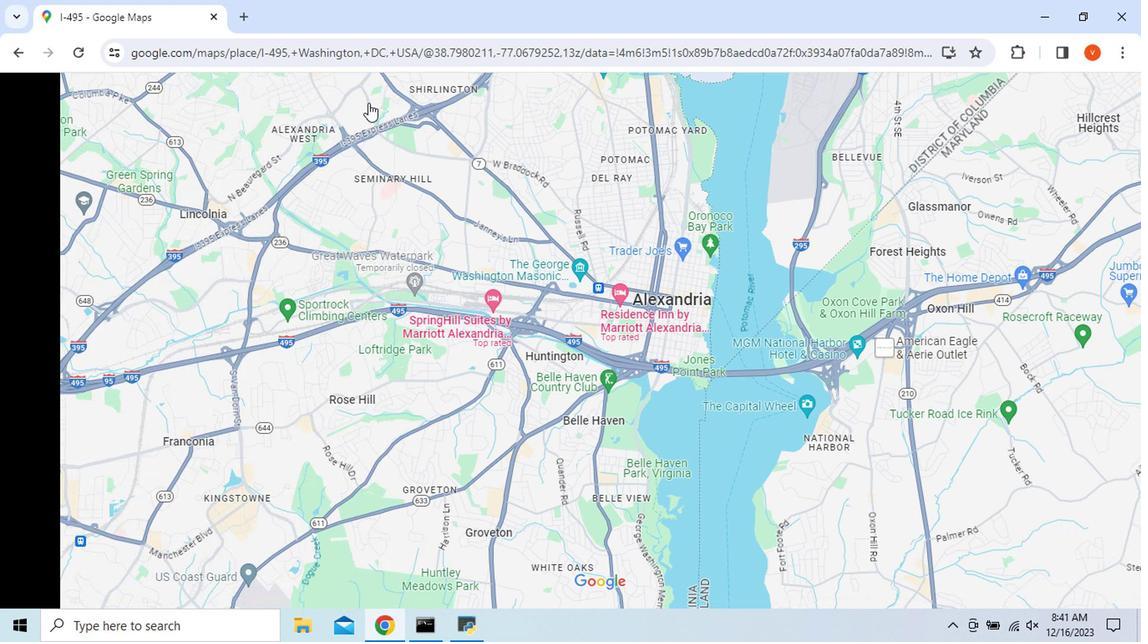 
Action: Mouse moved to (583, 454)
Screenshot: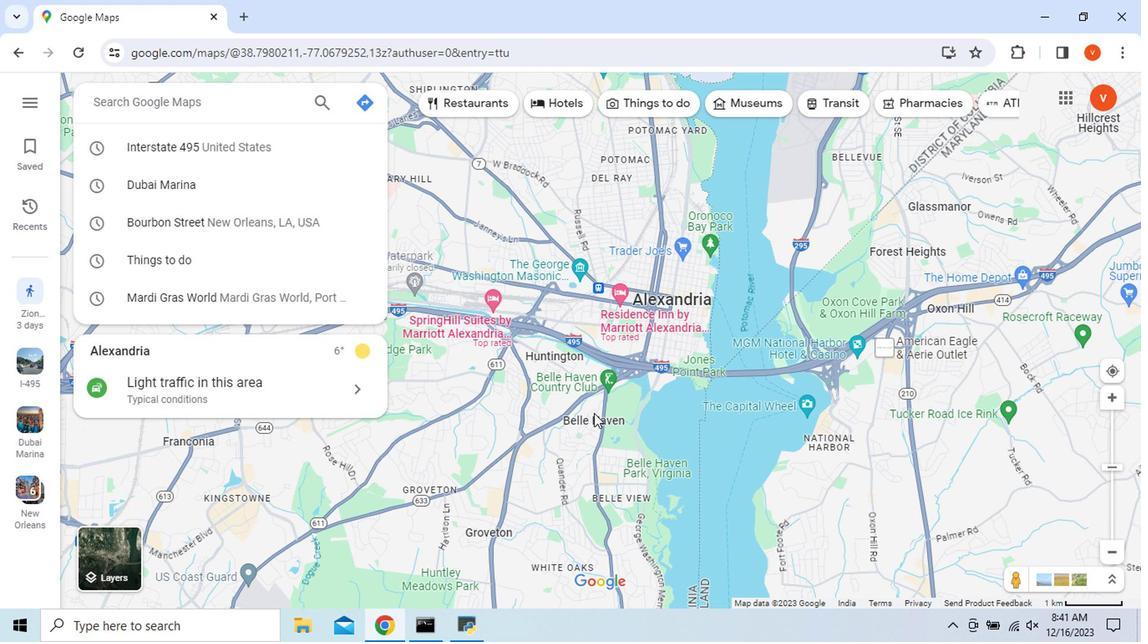 
